 Task: Create new invoice with Date Opened :30-Apr-23, Select Customer: Bar Louie, Terms: Payment Term 2. Make invoice entry for item-1 with Date: 30-Apr-23, Description: Mountain Dew 2 Liter_x000D_
, Action: Material, Income Account: Income:Sales, Quantity: 1, Unit Price: 5, Discount $: 0.55. Make entry for item-2 with Date: 30-Apr-23, Description: Hershey's Cookies 'n' Creme King Size, Action: Material, Income Account: Income:Sales, Quantity: 4, Unit Price: 8.6, Discount $: 1.55. Make entry for item-3 with Date: 30-Apr-23, Description: Case Krusteaz Belgian Waffle Mix (5 lb), Action: Material, Income Account: Income:Sales, Quantity: 2, Unit Price: 9.6, Discount $: 2.05. Write Notes: 'Looking forward to serving you again.'. Post Invoice with Post Date: 30-Apr-23, Post to Accounts: Assets:Accounts Receivable. Pay / Process Payment with Transaction Date: 15-May-23, Amount: 54.45, Transfer Account: Checking Account. Print Invoice, display notes by going to Option, then go to Display Tab and check 'Invoice Notes'.
Action: Mouse moved to (160, 30)
Screenshot: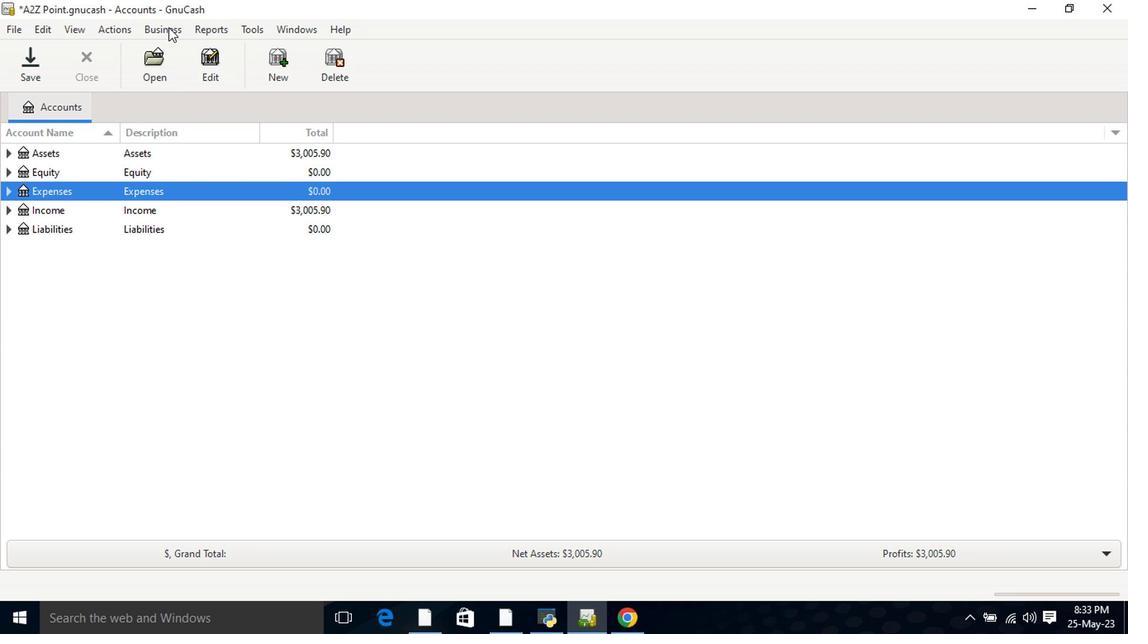 
Action: Mouse pressed left at (160, 30)
Screenshot: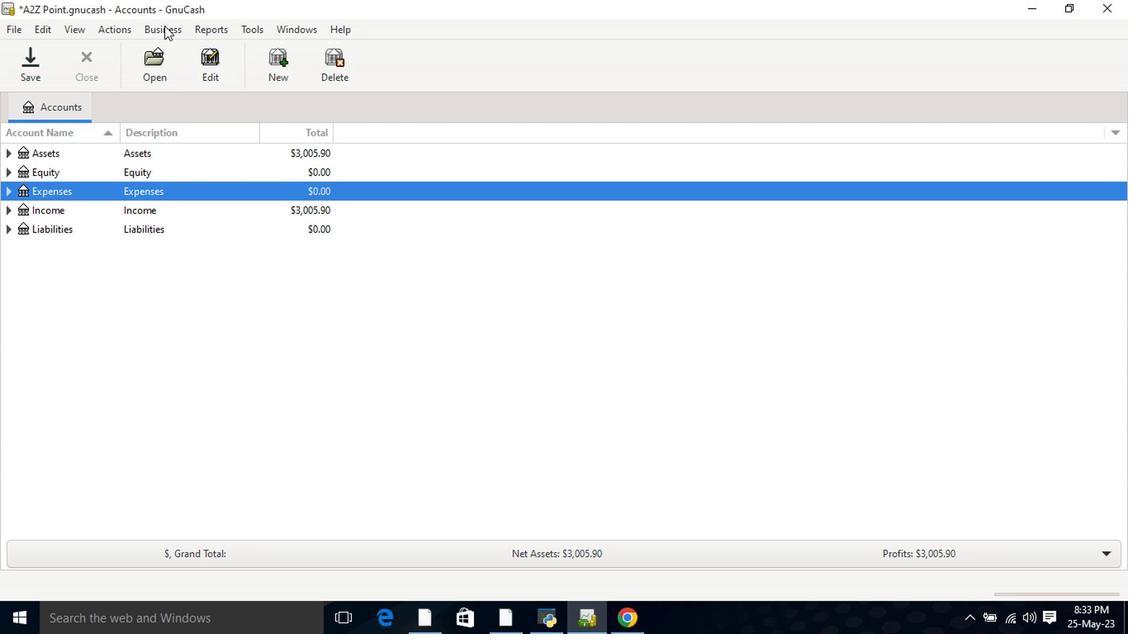 
Action: Mouse moved to (364, 115)
Screenshot: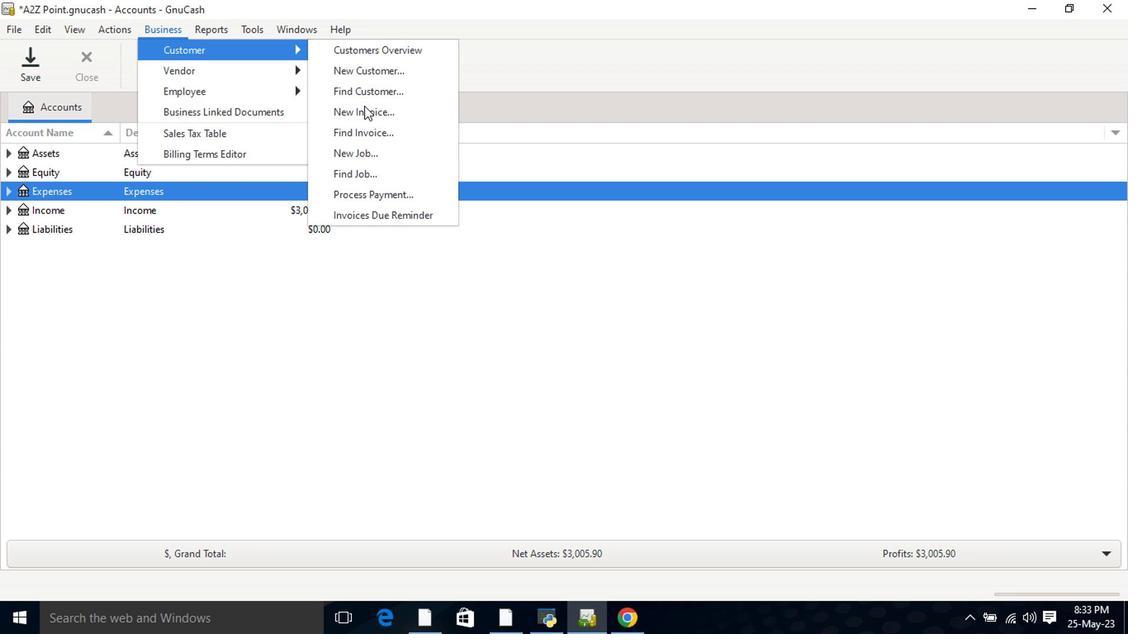 
Action: Mouse pressed left at (364, 115)
Screenshot: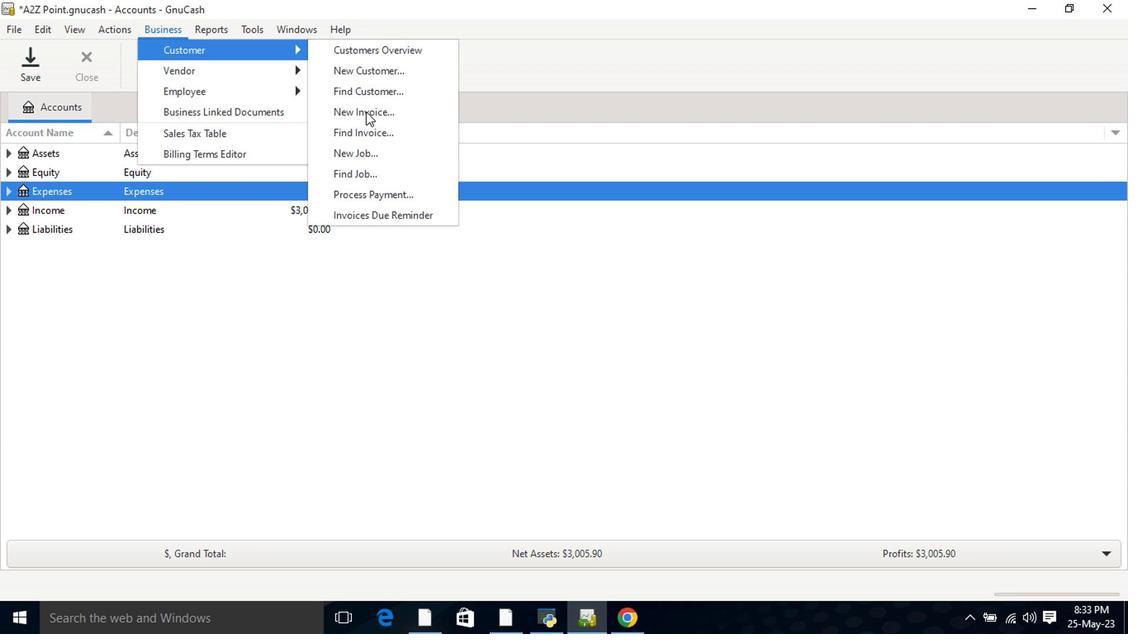 
Action: Mouse moved to (686, 257)
Screenshot: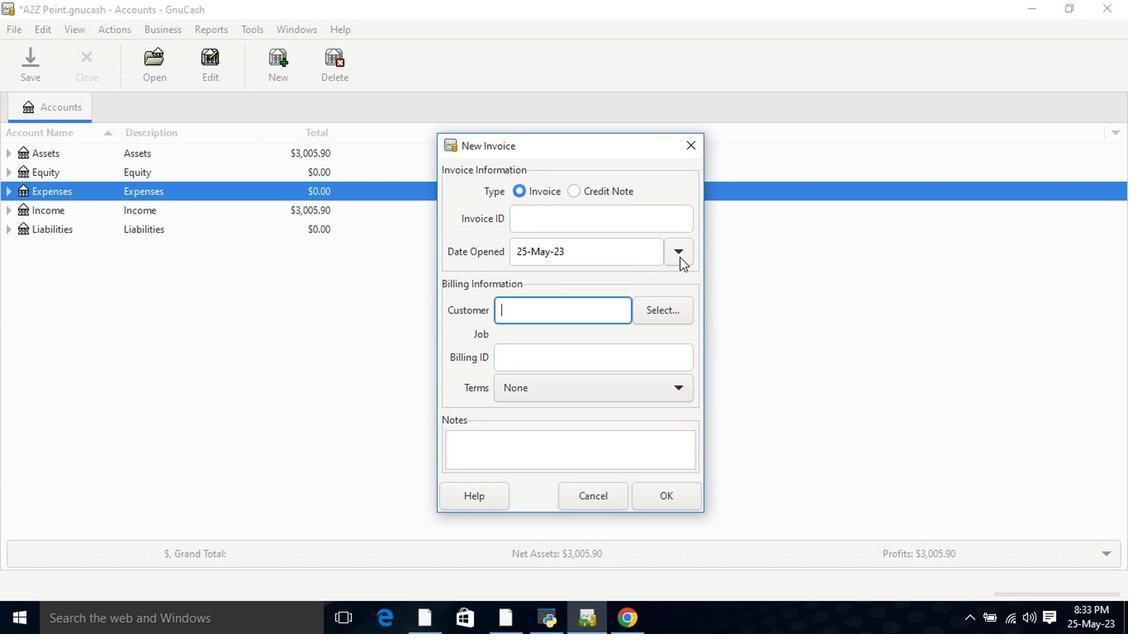 
Action: Mouse pressed left at (686, 257)
Screenshot: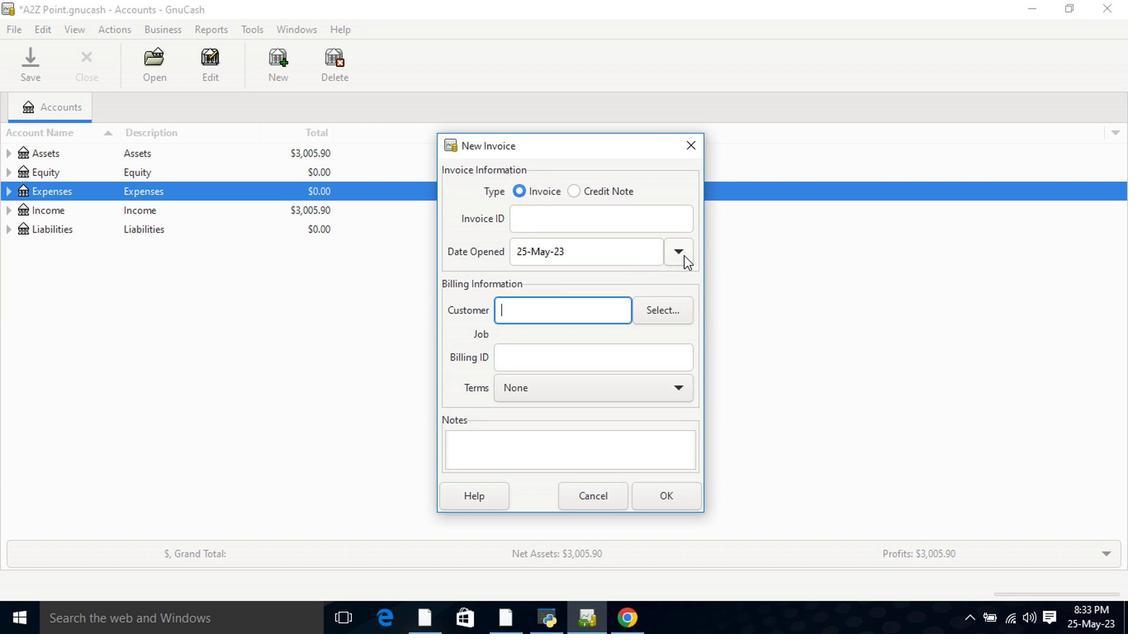 
Action: Mouse moved to (547, 277)
Screenshot: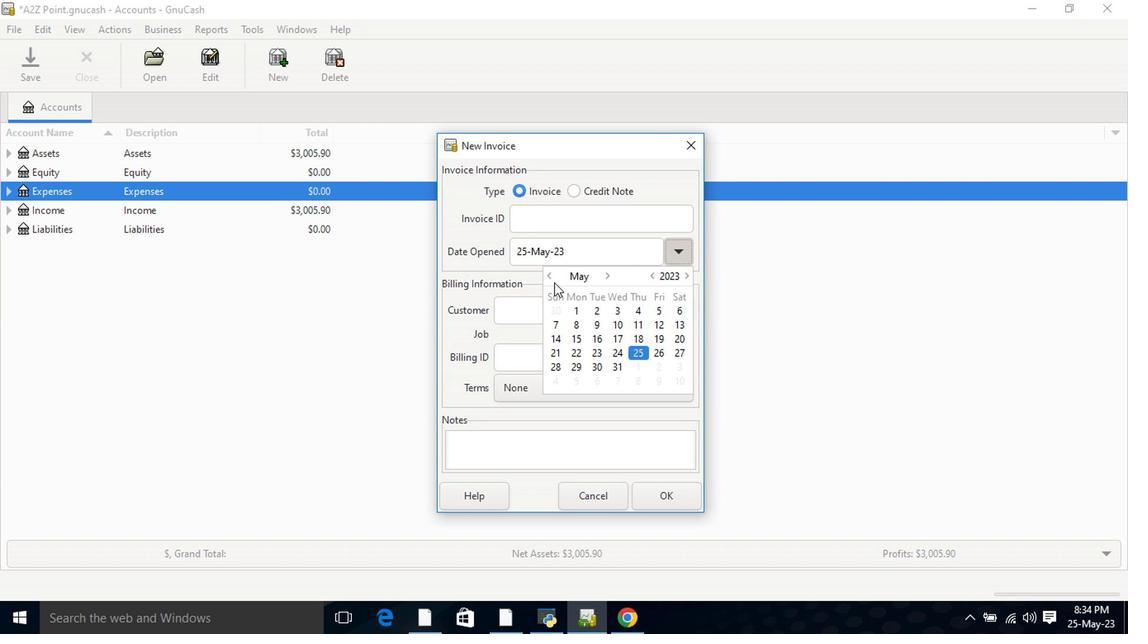 
Action: Mouse pressed left at (547, 277)
Screenshot: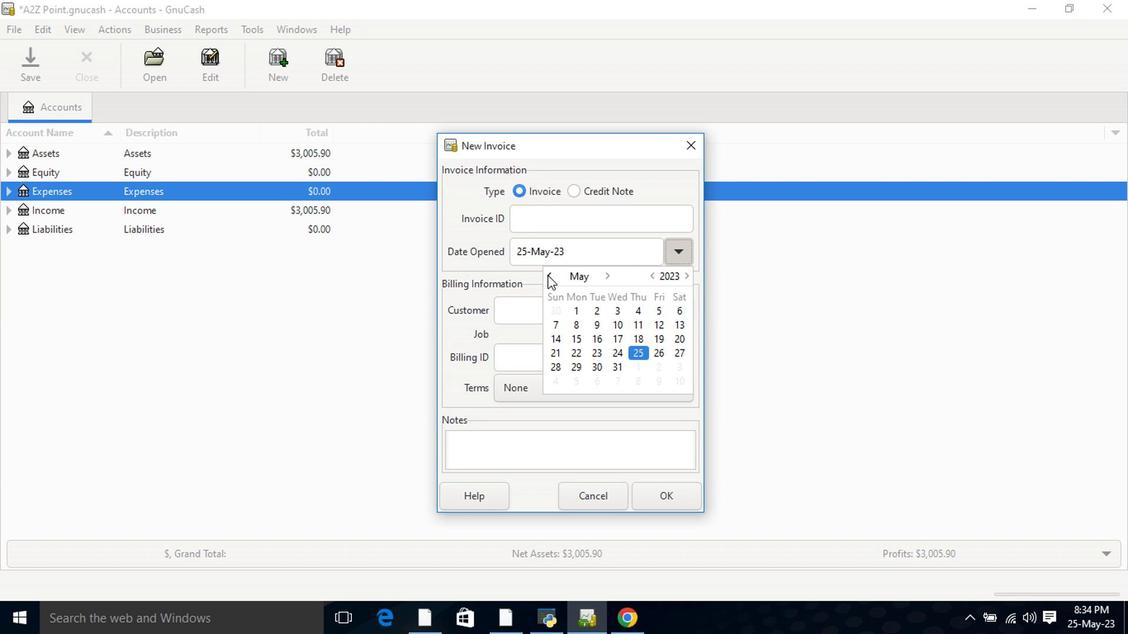 
Action: Mouse moved to (556, 381)
Screenshot: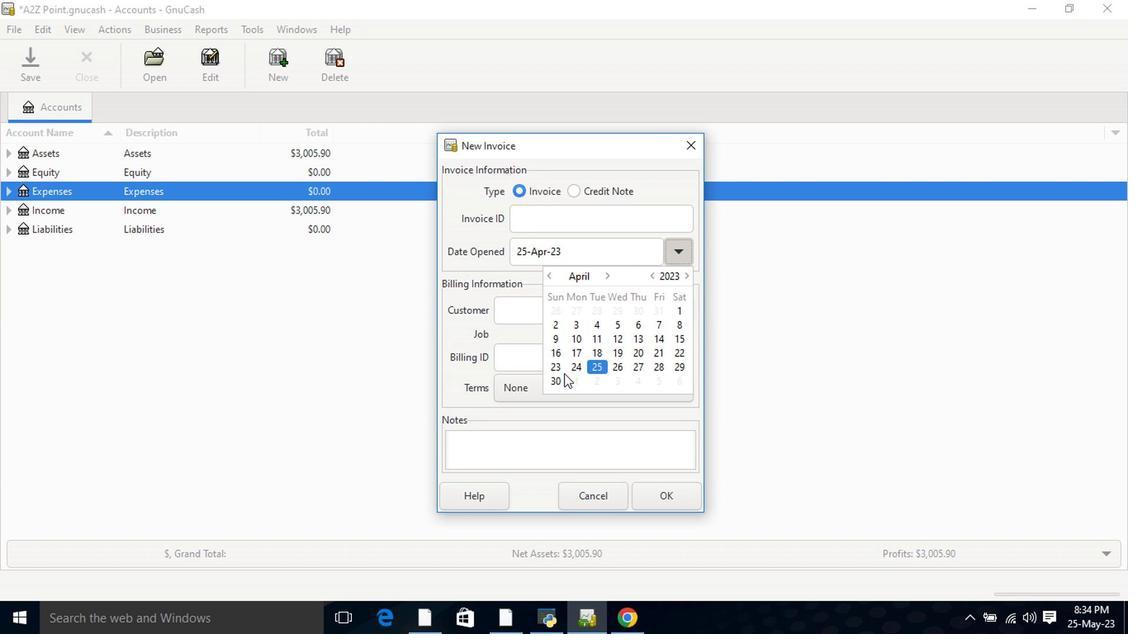 
Action: Mouse pressed left at (556, 381)
Screenshot: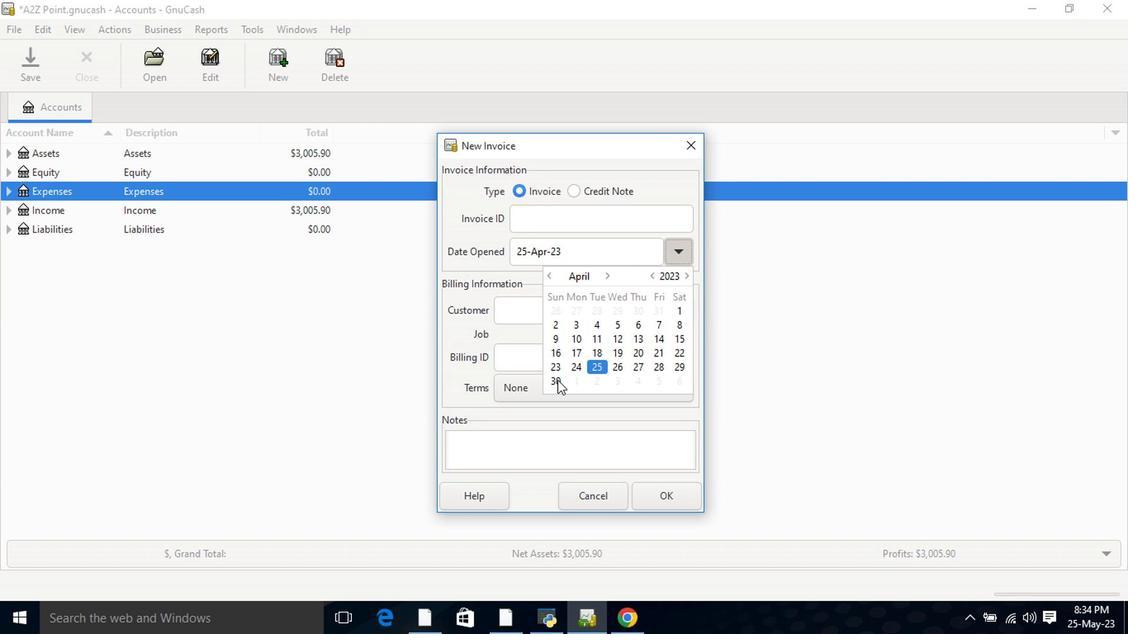 
Action: Mouse pressed left at (556, 381)
Screenshot: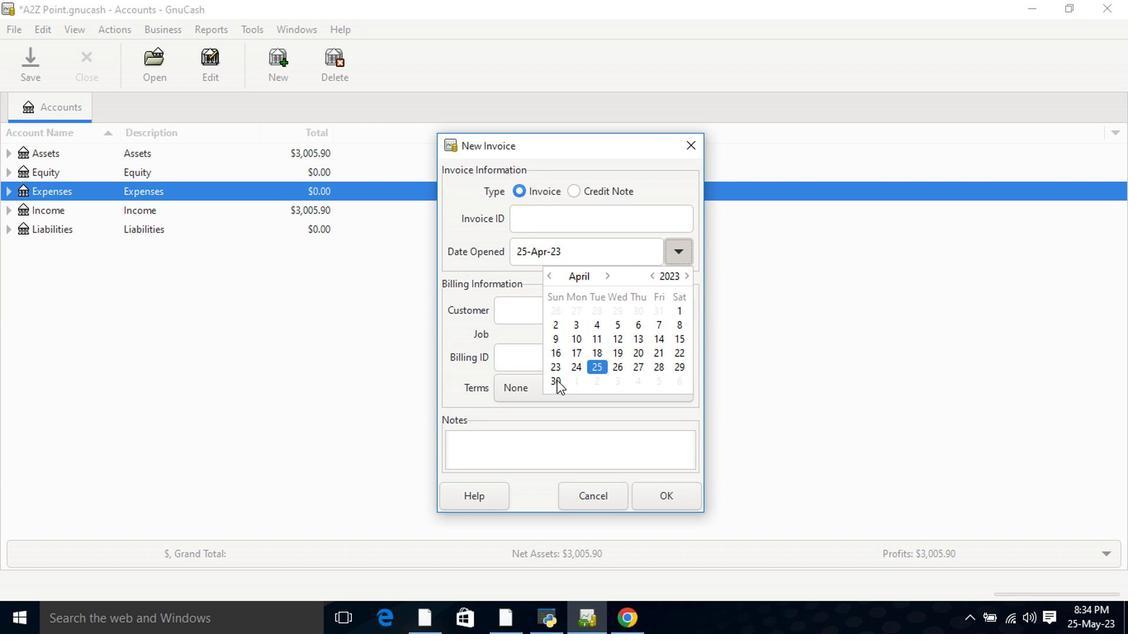 
Action: Mouse moved to (539, 316)
Screenshot: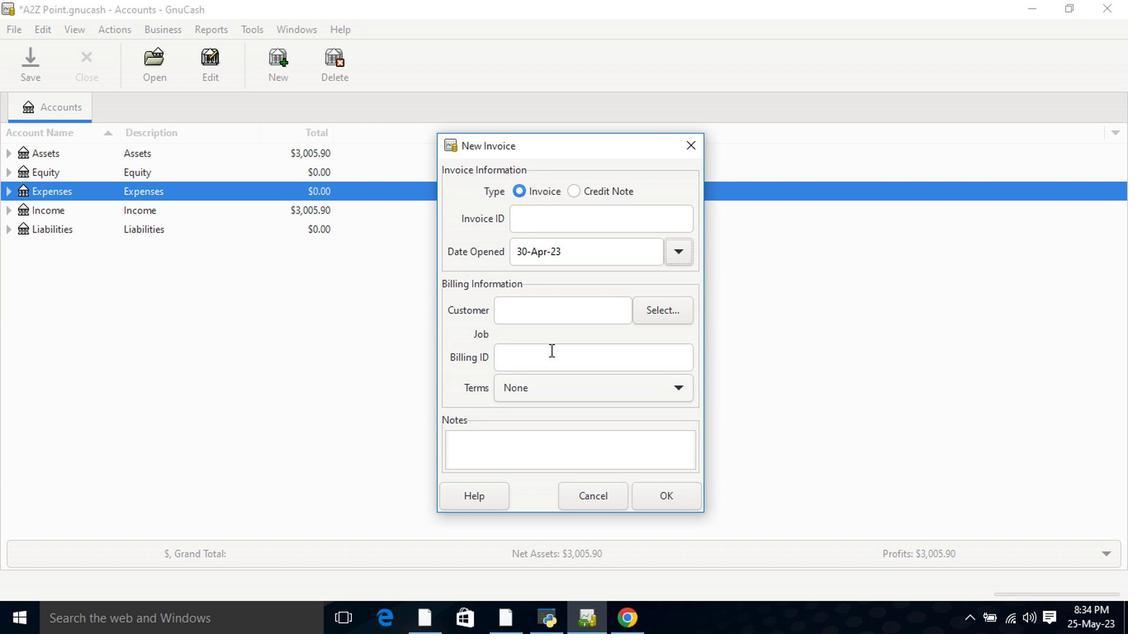 
Action: Mouse pressed left at (539, 316)
Screenshot: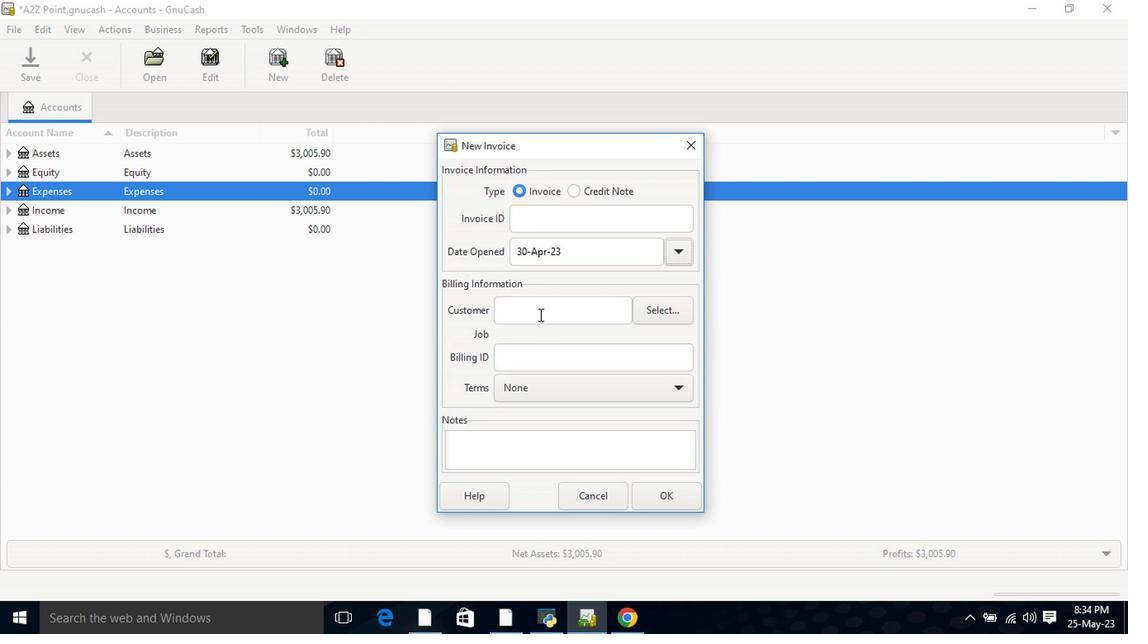 
Action: Key pressed <Key.shift>bar
Screenshot: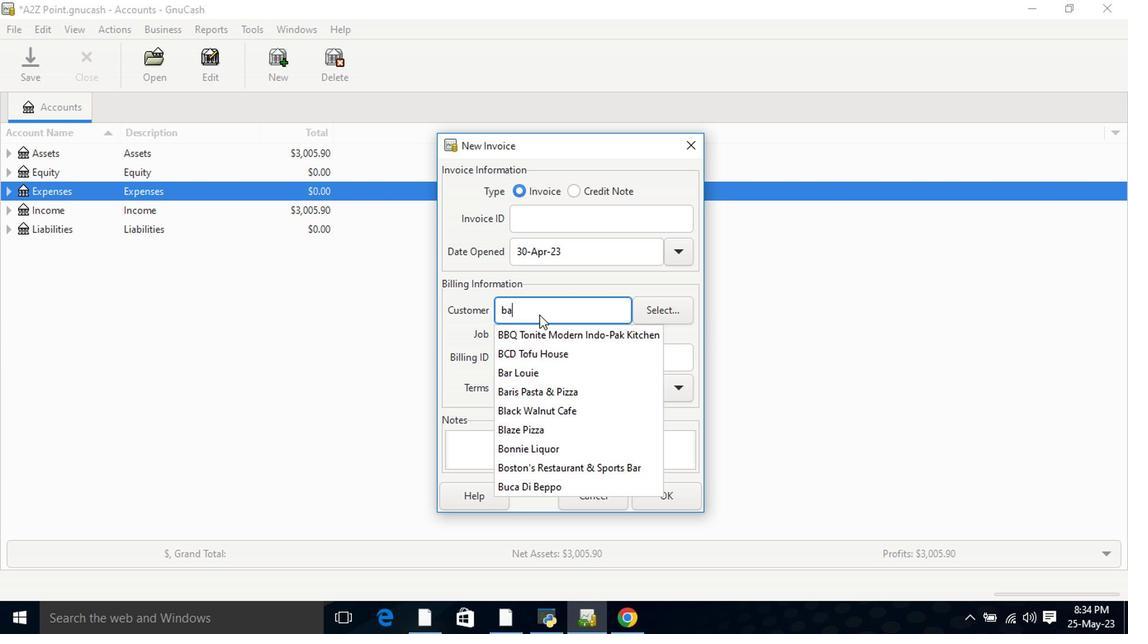 
Action: Mouse moved to (547, 333)
Screenshot: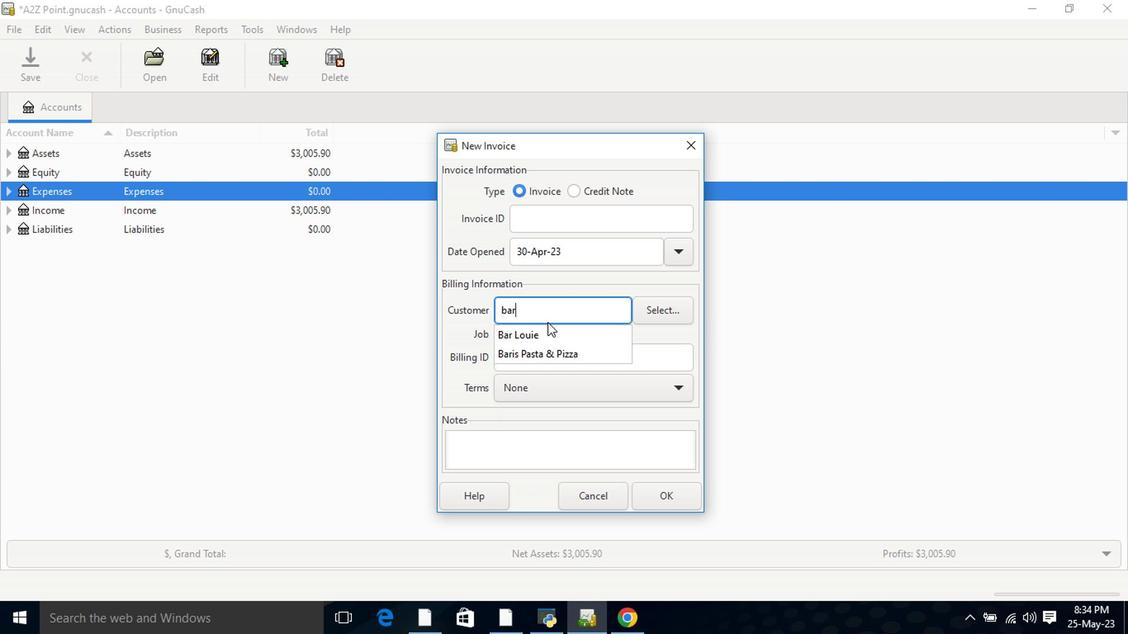 
Action: Mouse pressed left at (547, 333)
Screenshot: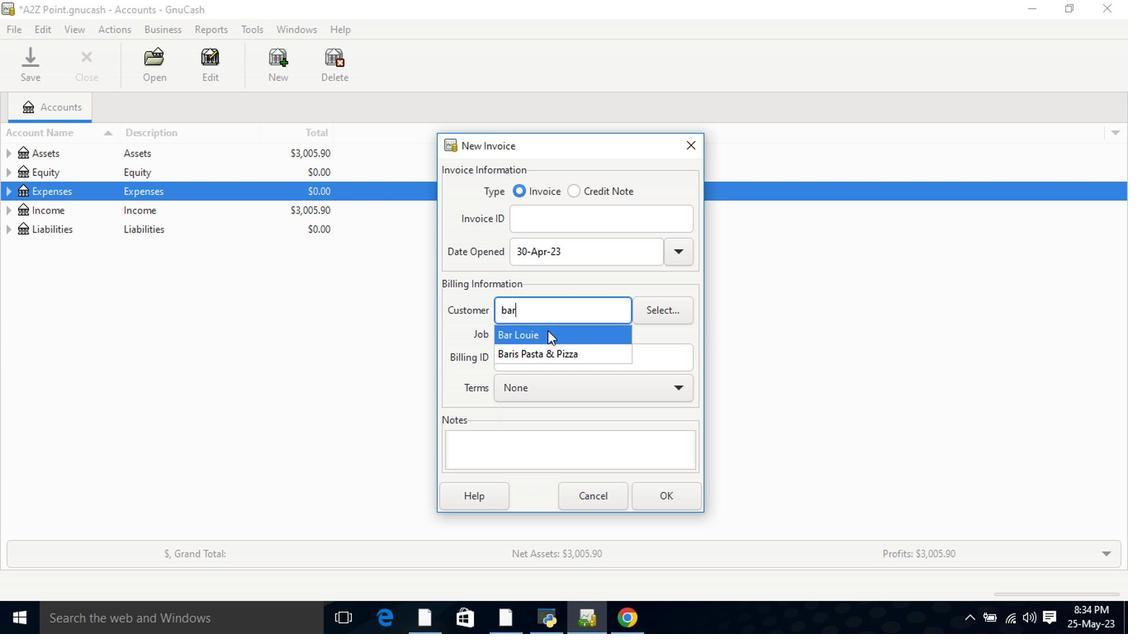 
Action: Mouse moved to (537, 407)
Screenshot: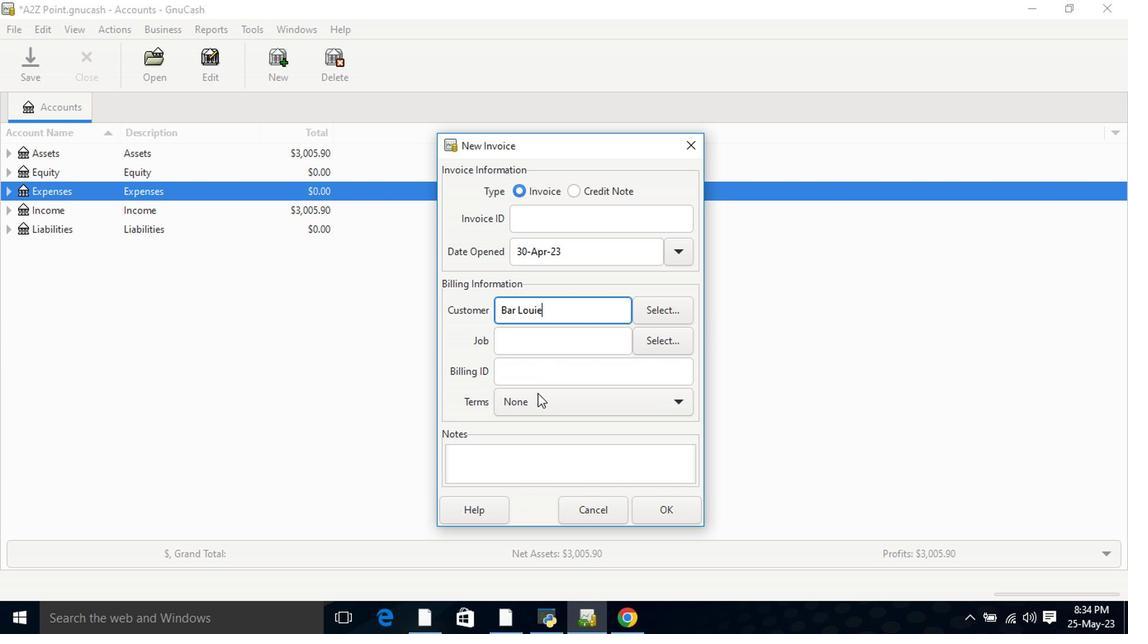 
Action: Mouse pressed left at (537, 407)
Screenshot: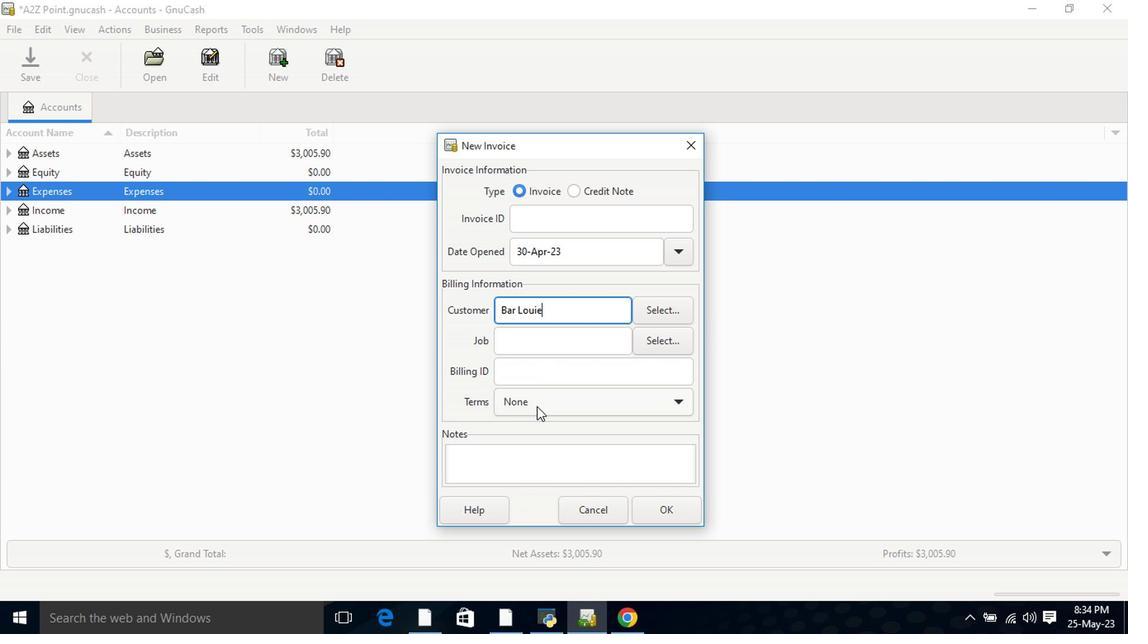 
Action: Mouse moved to (543, 453)
Screenshot: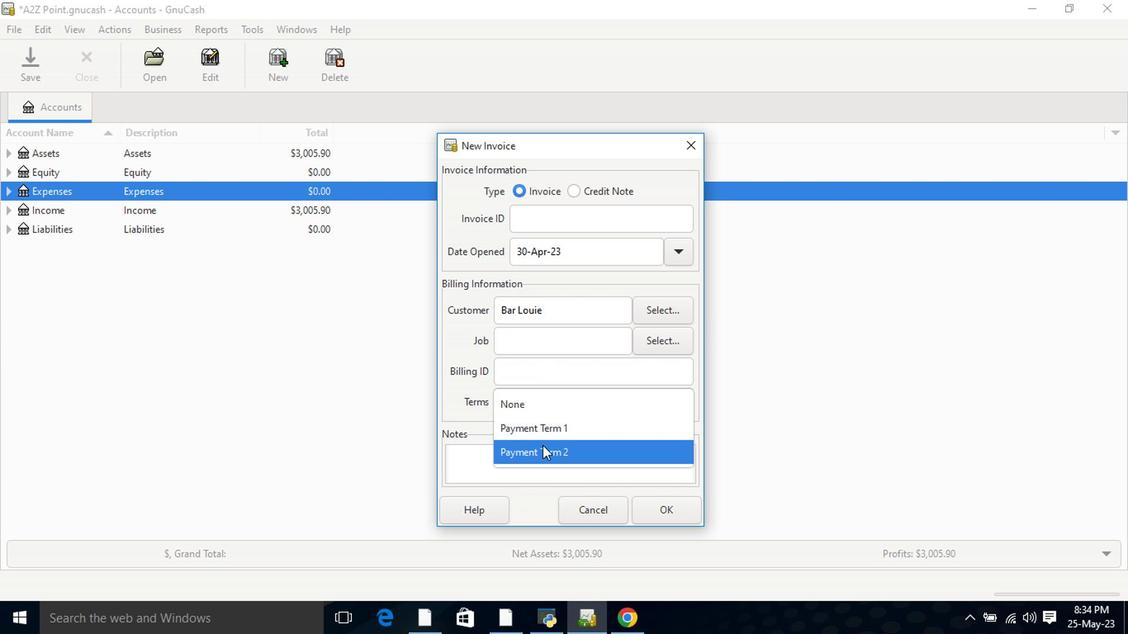 
Action: Mouse pressed left at (543, 453)
Screenshot: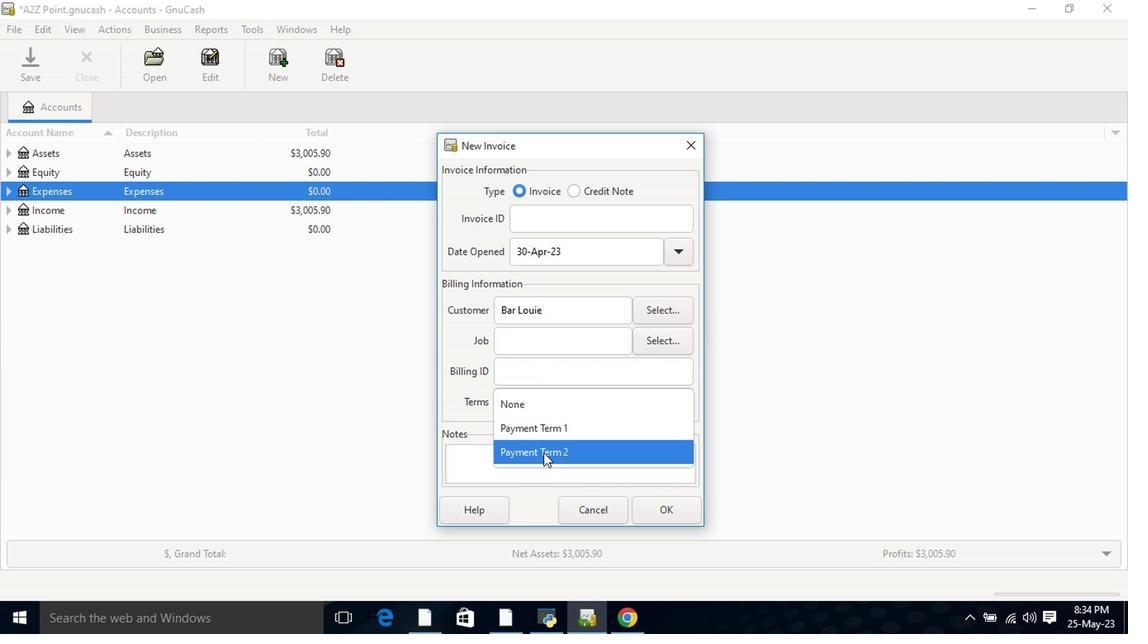 
Action: Mouse moved to (654, 515)
Screenshot: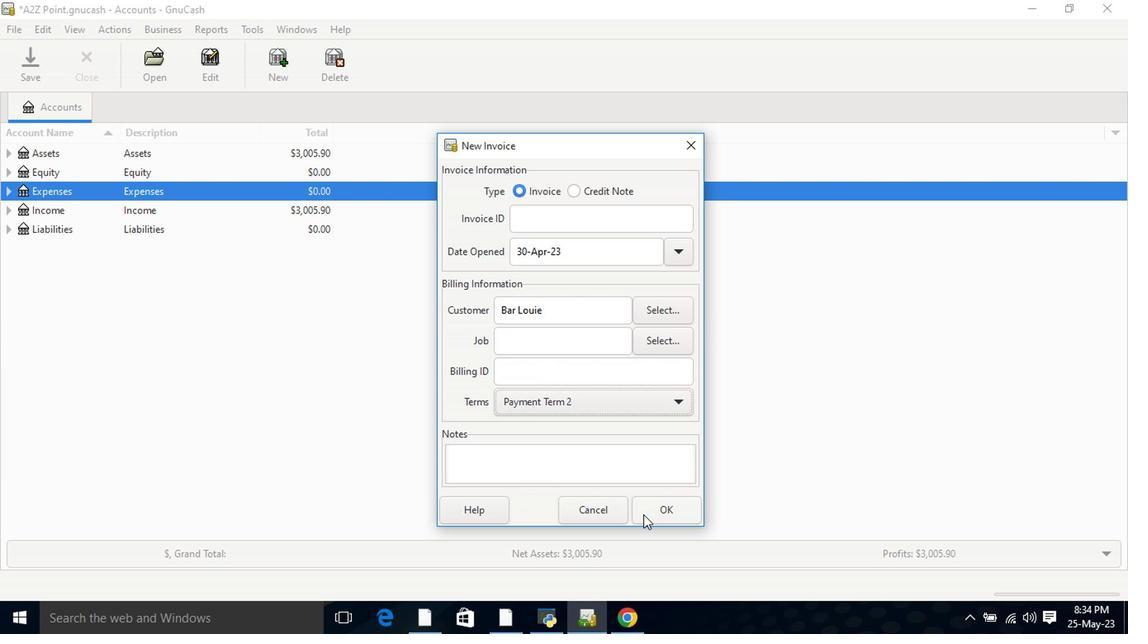 
Action: Mouse pressed left at (654, 515)
Screenshot: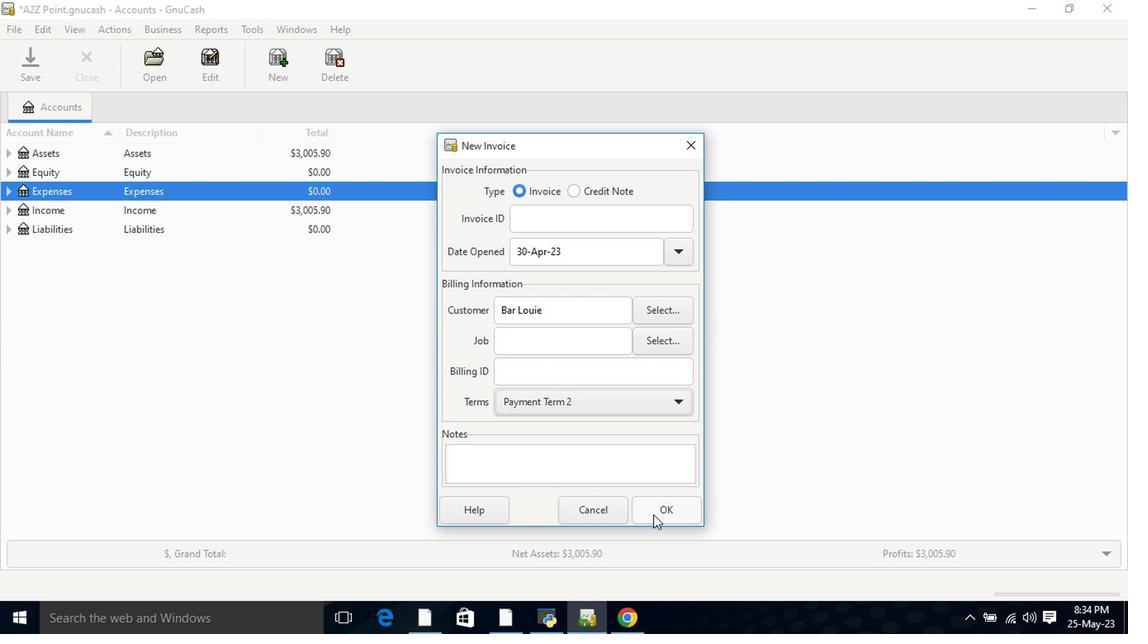 
Action: Mouse moved to (72, 323)
Screenshot: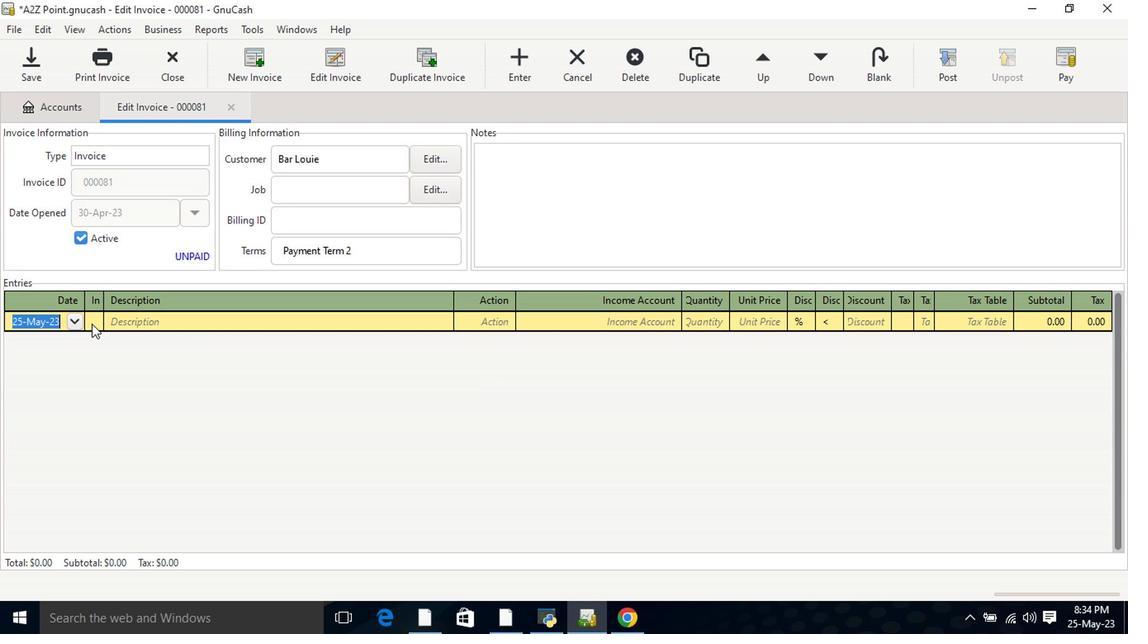 
Action: Mouse pressed left at (72, 323)
Screenshot: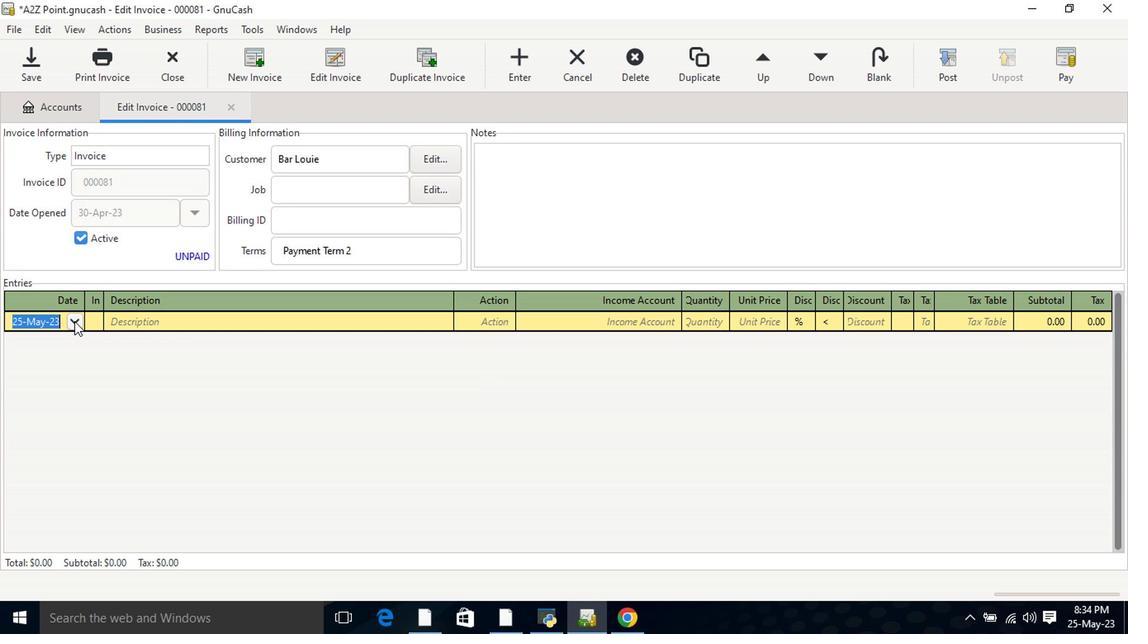 
Action: Mouse moved to (8, 346)
Screenshot: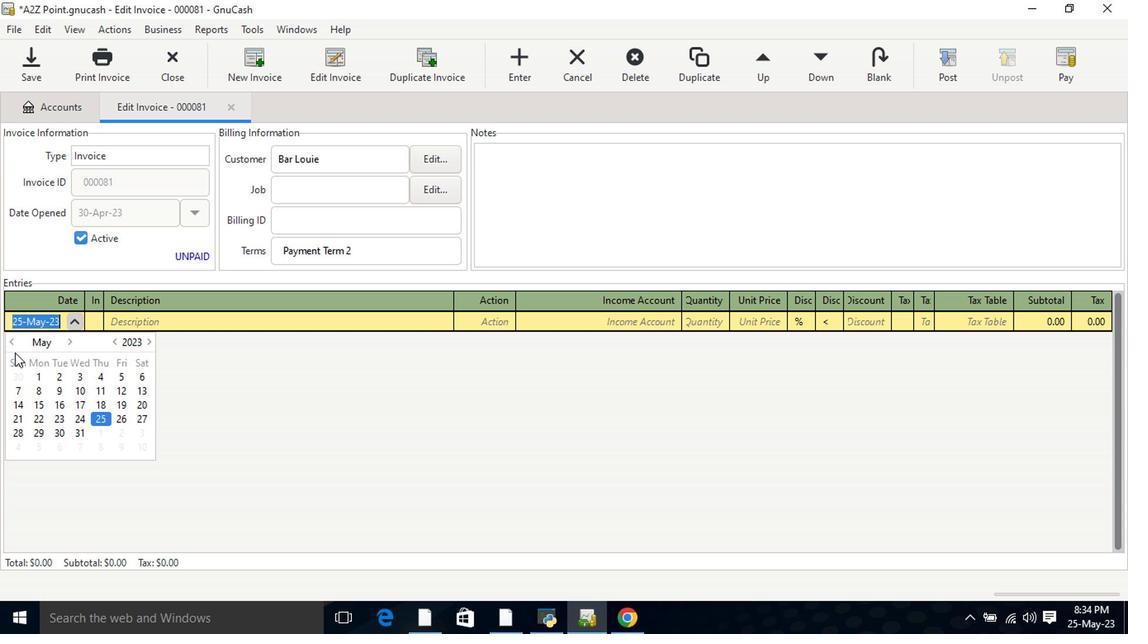 
Action: Mouse pressed left at (8, 346)
Screenshot: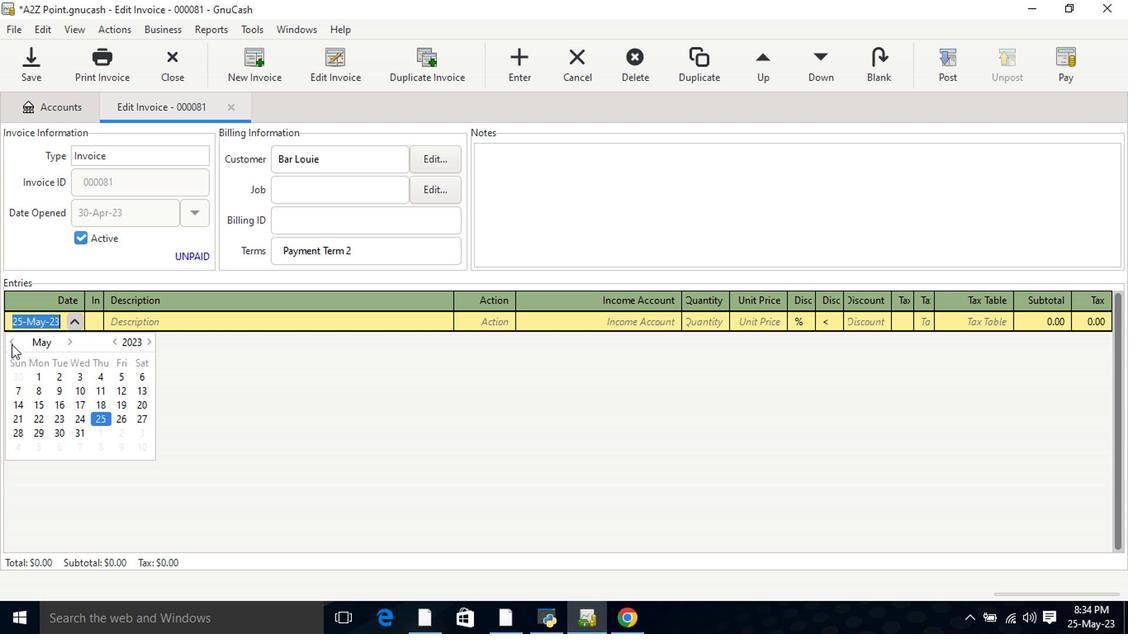 
Action: Mouse moved to (19, 443)
Screenshot: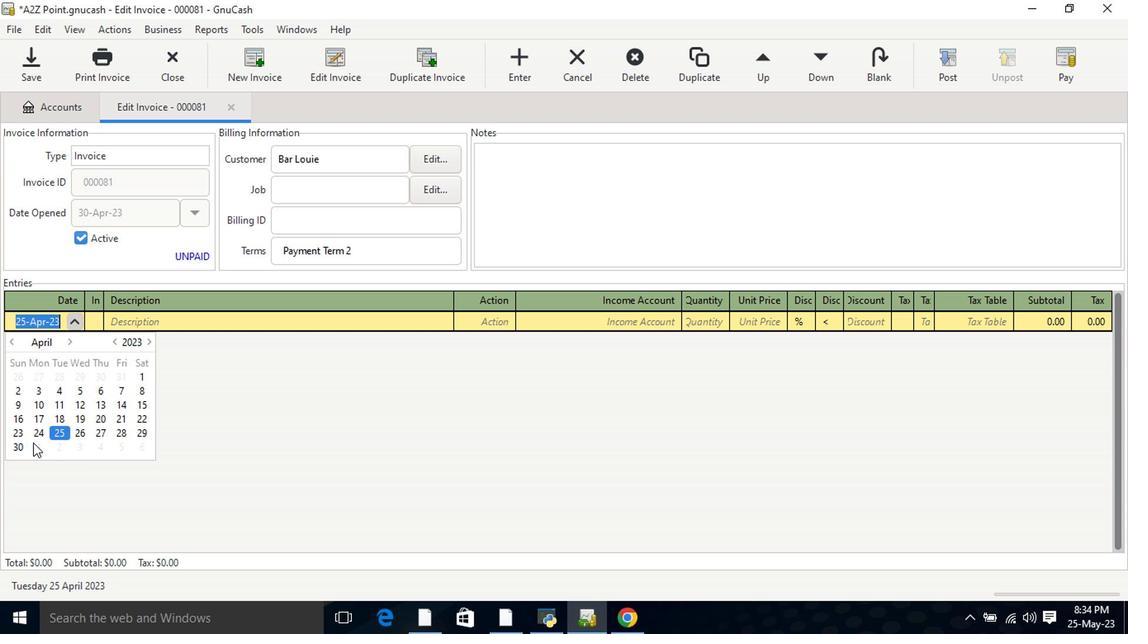 
Action: Mouse pressed left at (19, 443)
Screenshot: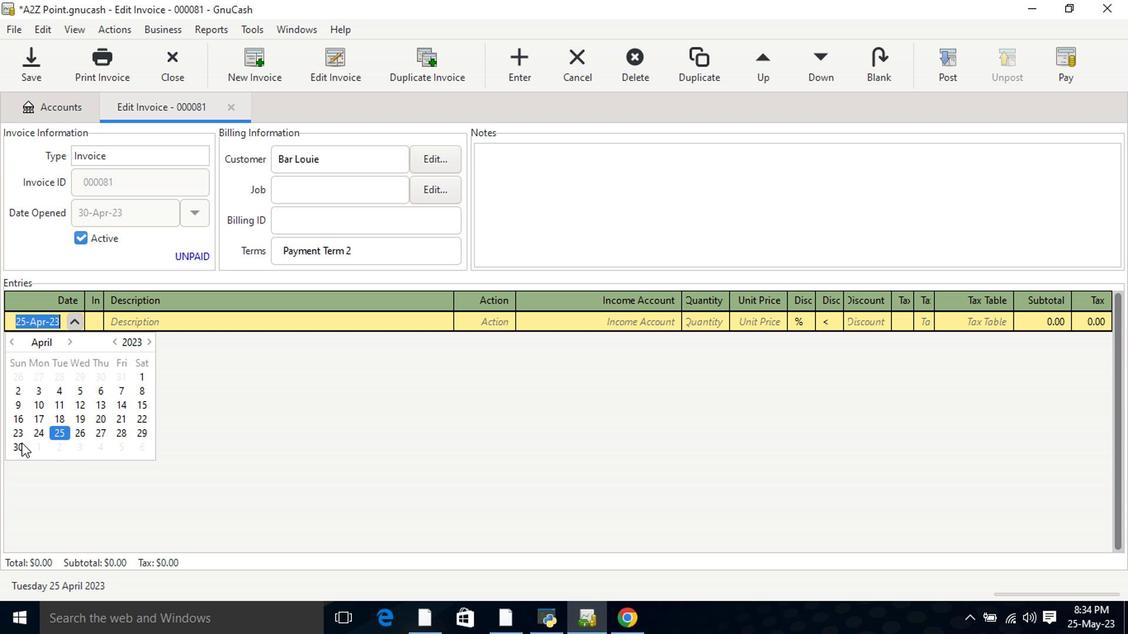 
Action: Mouse moved to (19, 443)
Screenshot: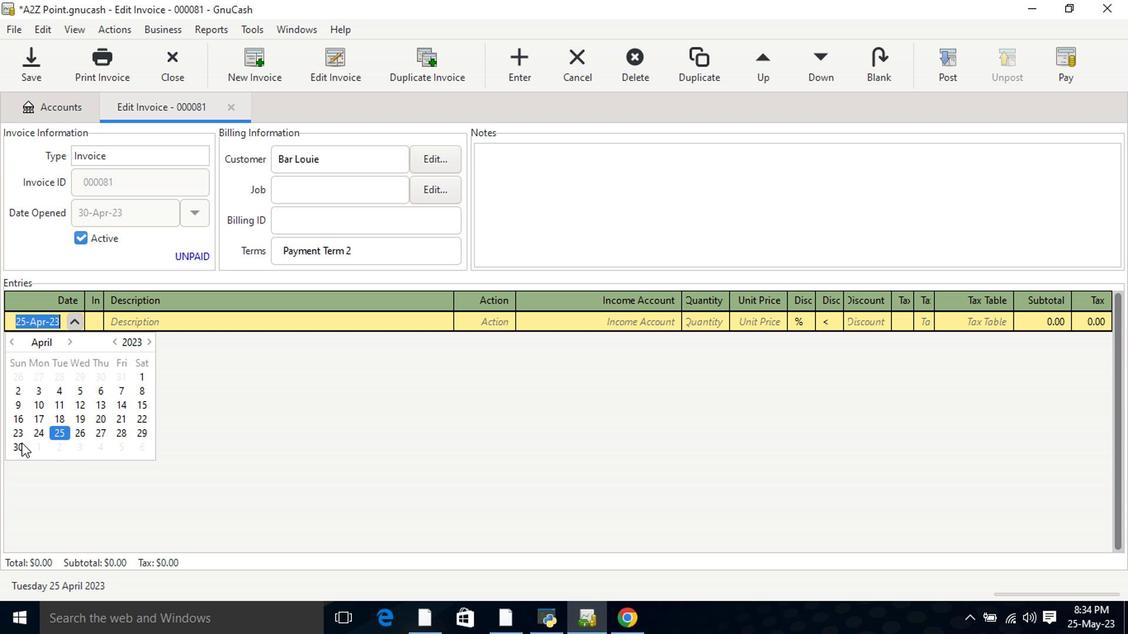 
Action: Mouse pressed left at (19, 443)
Screenshot: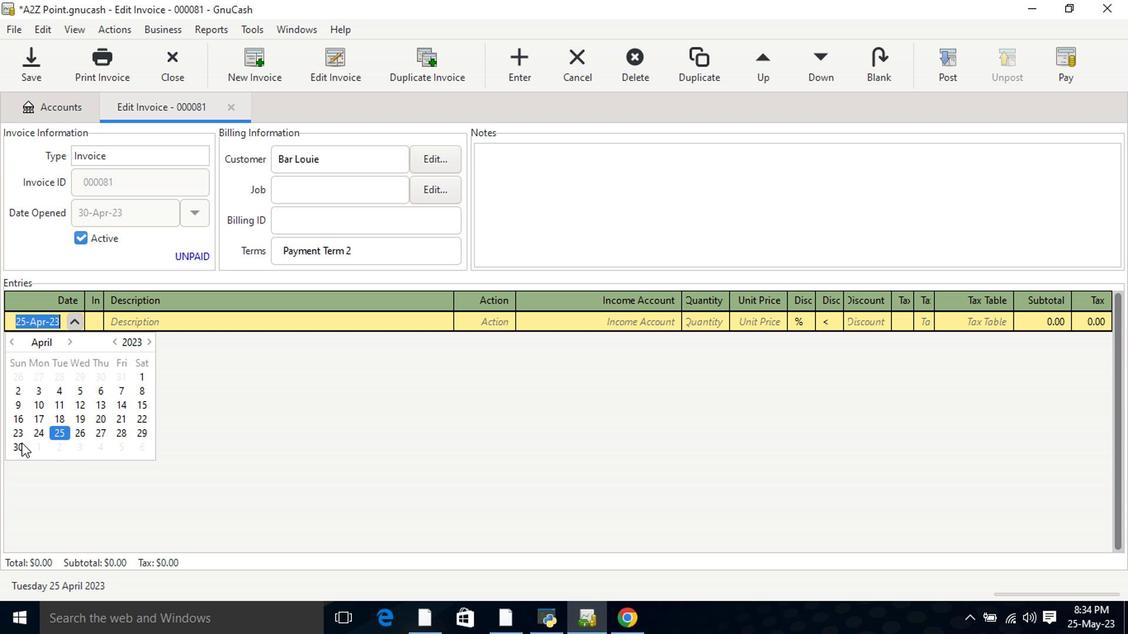 
Action: Mouse moved to (164, 320)
Screenshot: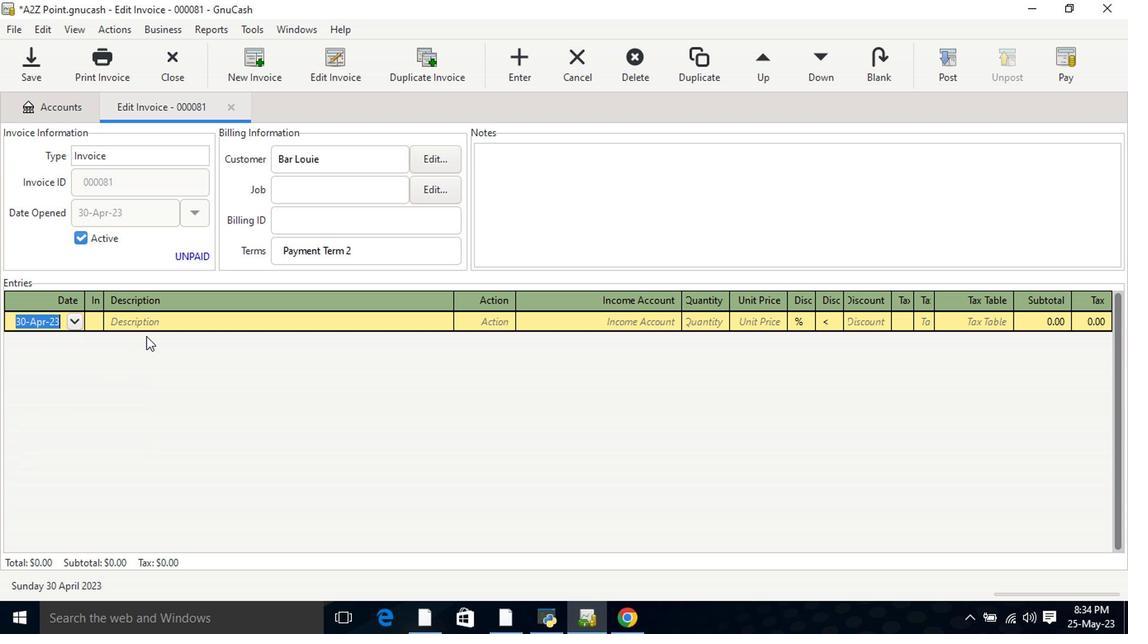 
Action: Mouse pressed left at (164, 320)
Screenshot: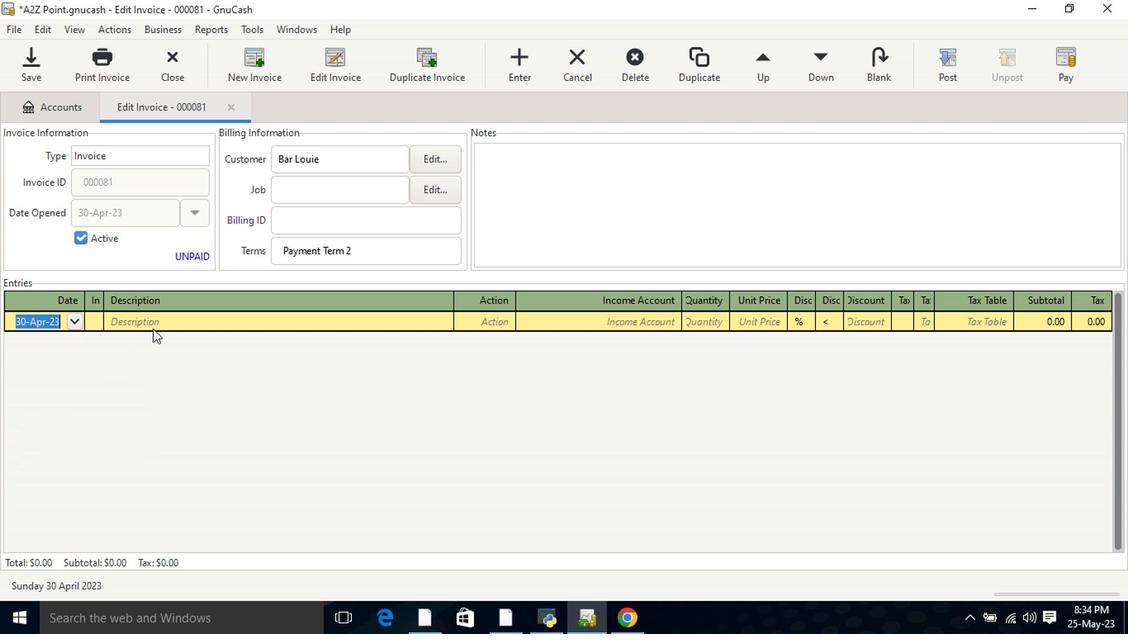 
Action: Mouse moved to (168, 330)
Screenshot: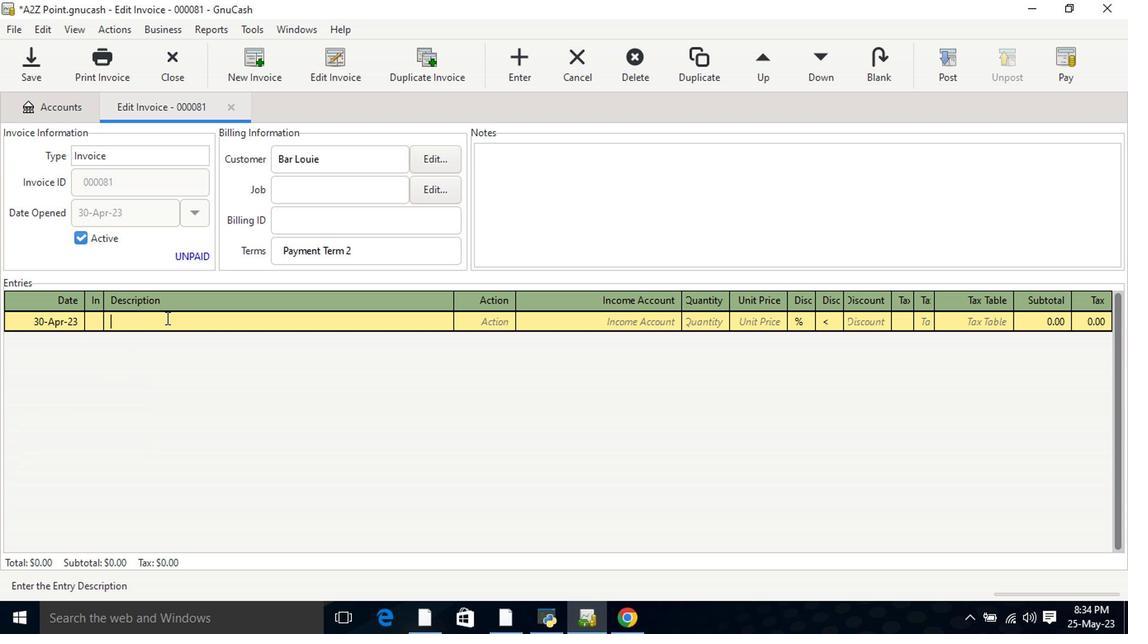 
Action: Key pressed <Key.shift>Mountain<Key.right><Key.space>2<Key.space><Key.shift>Liter<Key.tab>mate<Key.tab>incom<Key.down><Key.down><Key.down><Key.tab>1<Key.tab>5<Key.tab>
Screenshot: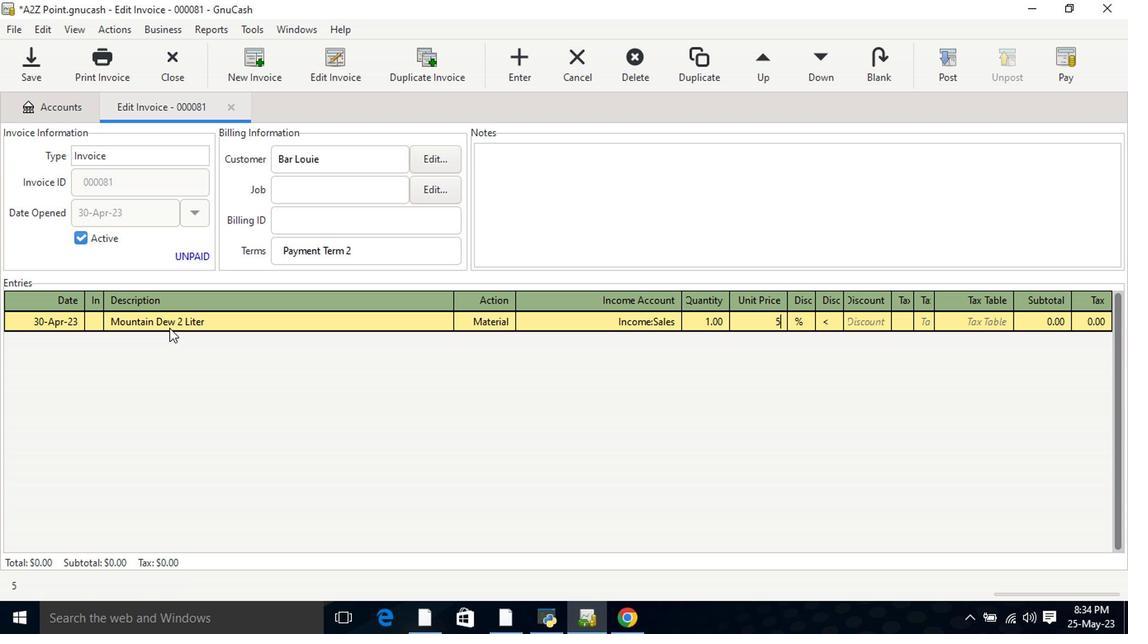 
Action: Mouse moved to (806, 323)
Screenshot: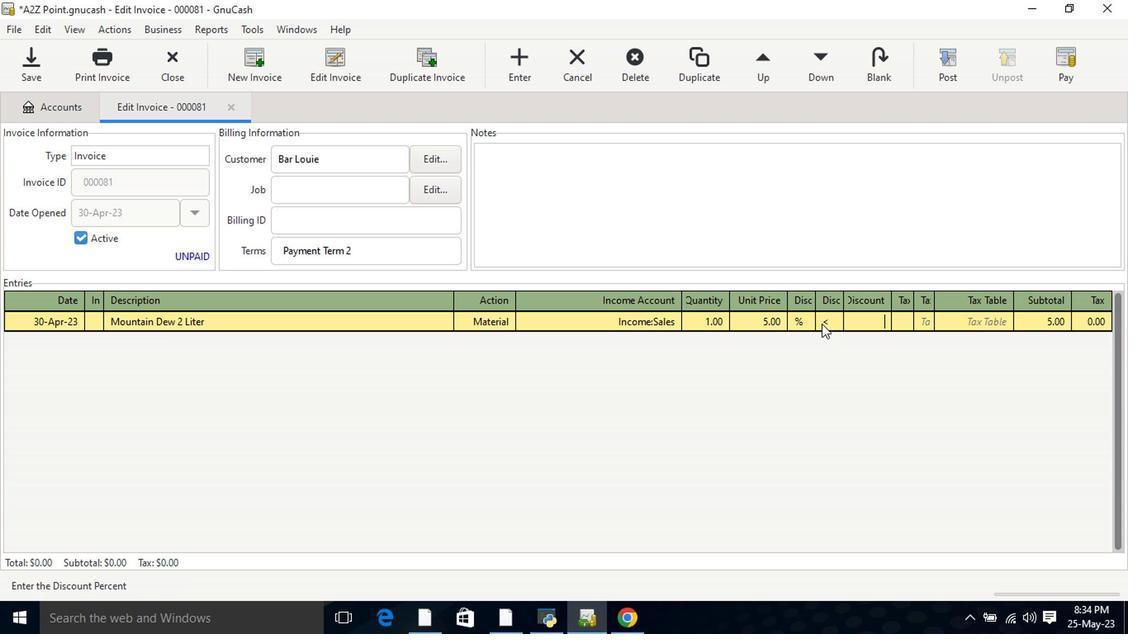 
Action: Mouse pressed left at (806, 323)
Screenshot: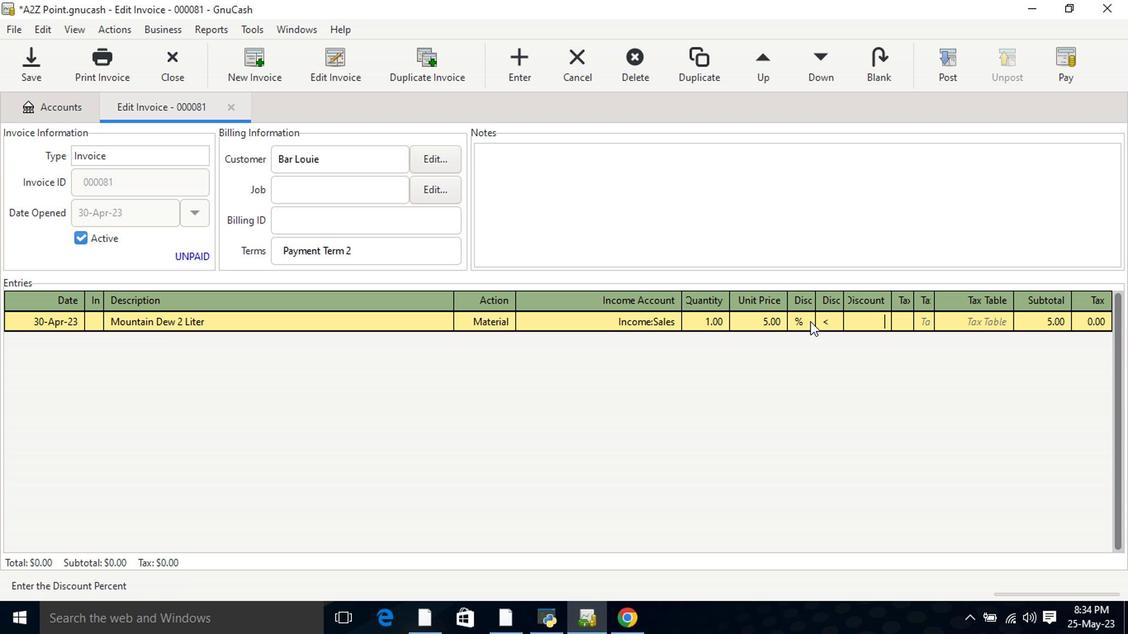 
Action: Mouse moved to (828, 323)
Screenshot: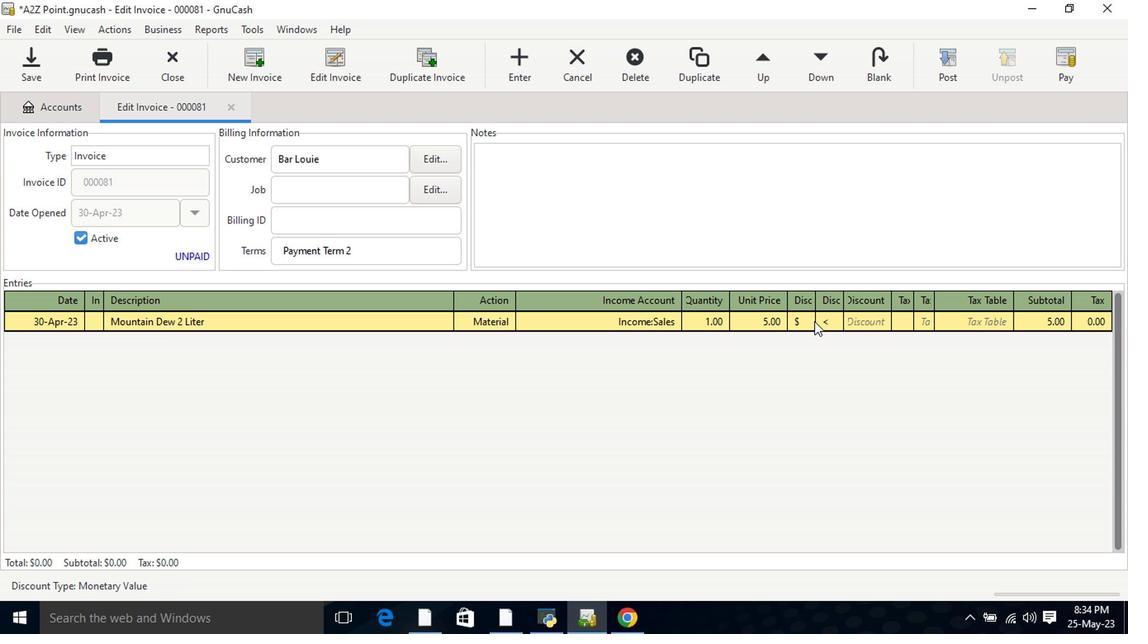 
Action: Mouse pressed left at (828, 323)
Screenshot: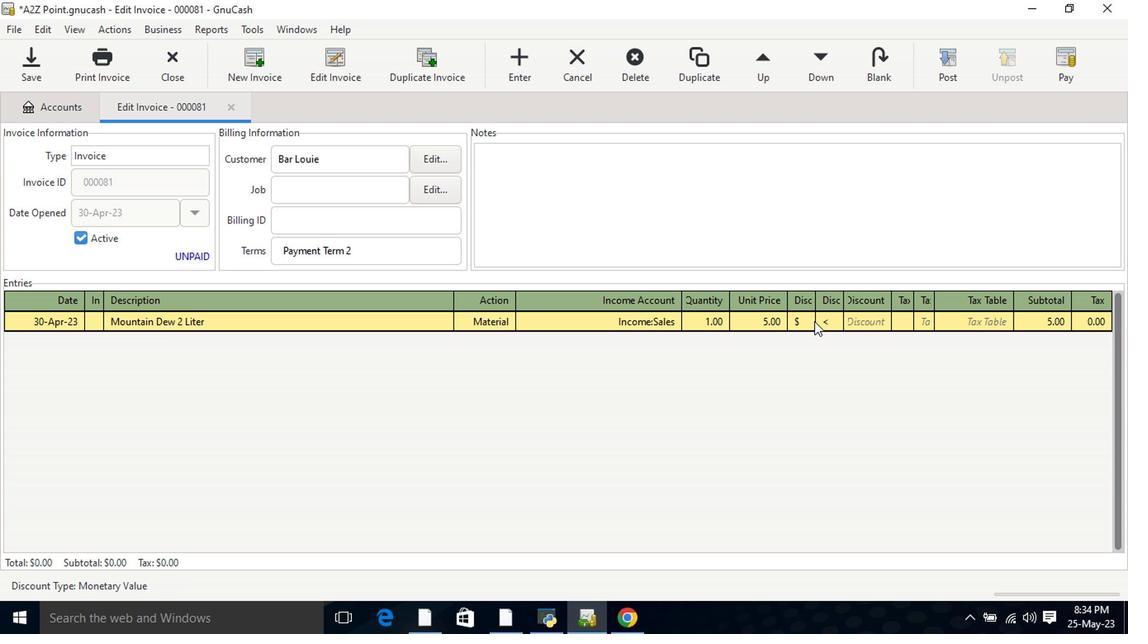 
Action: Mouse moved to (866, 322)
Screenshot: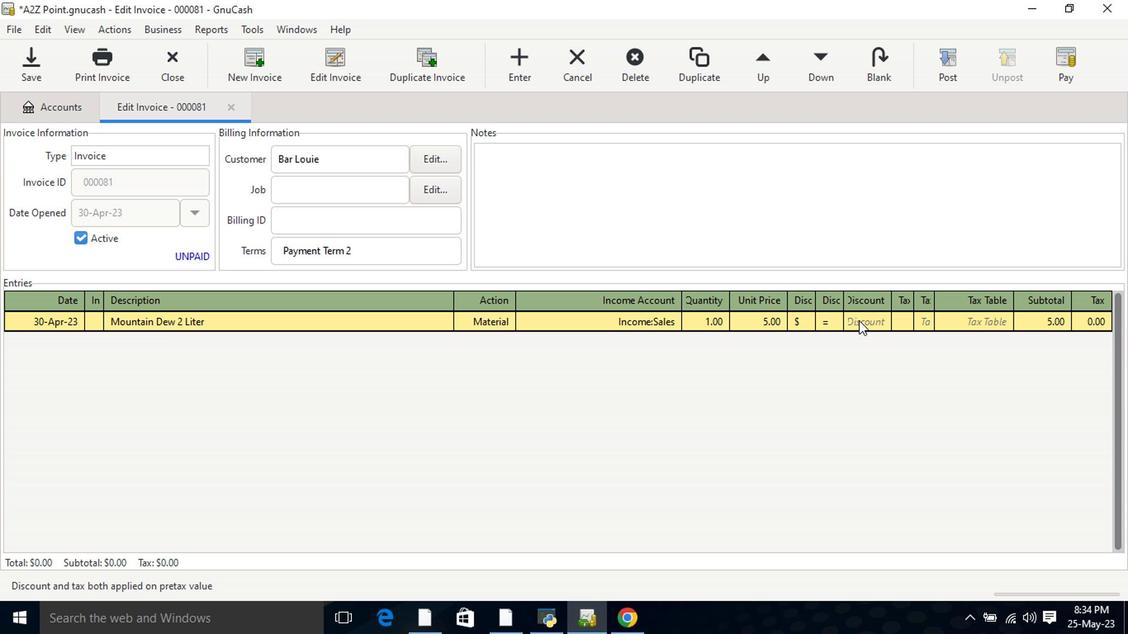 
Action: Mouse pressed left at (866, 322)
Screenshot: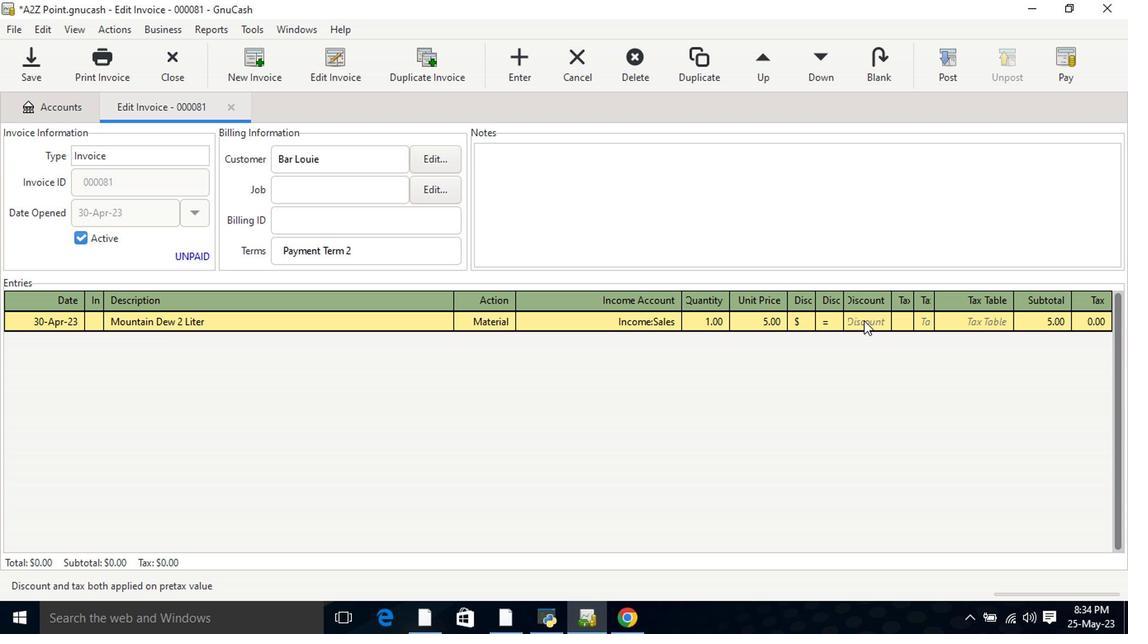 
Action: Key pressed 0.55<Key.tab><Key.tab><Key.shift>hersey's<Key.space><Key.shift>Cookies<Key.space><Key.shift_r>"<Key.backspace>'n'<Key.space><Key.shift>Creme<Key.space><Key.shift>King<Key.space><Key.shift>Size<Key.tab>mate<Key.tab>incom<Key.down><Key.down><Key.down><Key.tab>4<Key.tab>
Screenshot: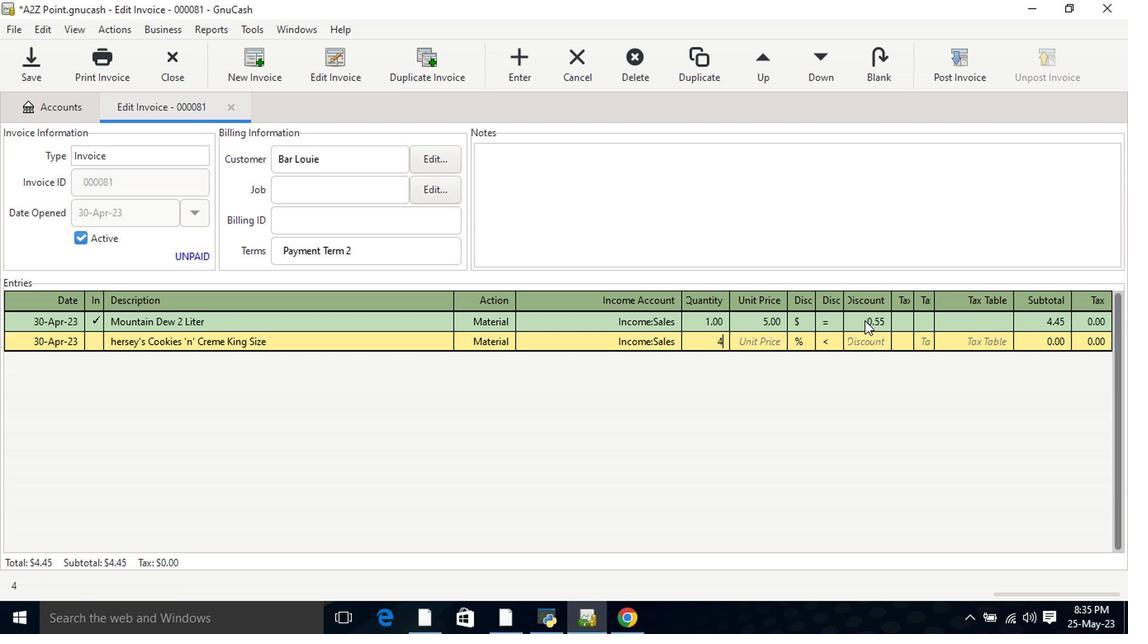
Action: Mouse moved to (802, 326)
Screenshot: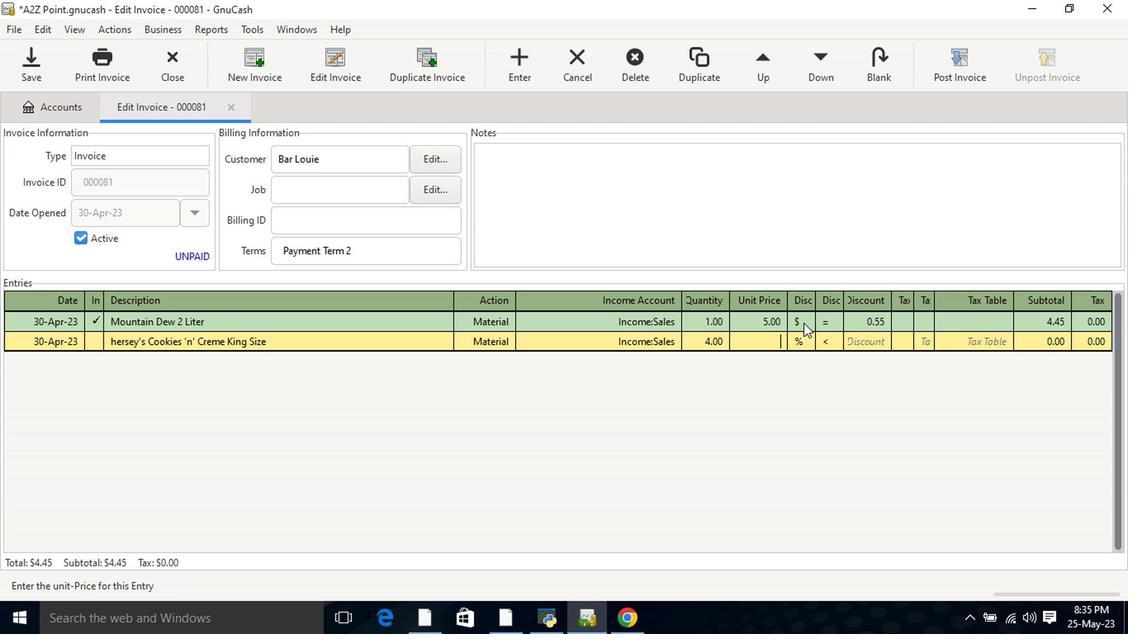
Action: Key pressed 8.6<Key.tab>
Screenshot: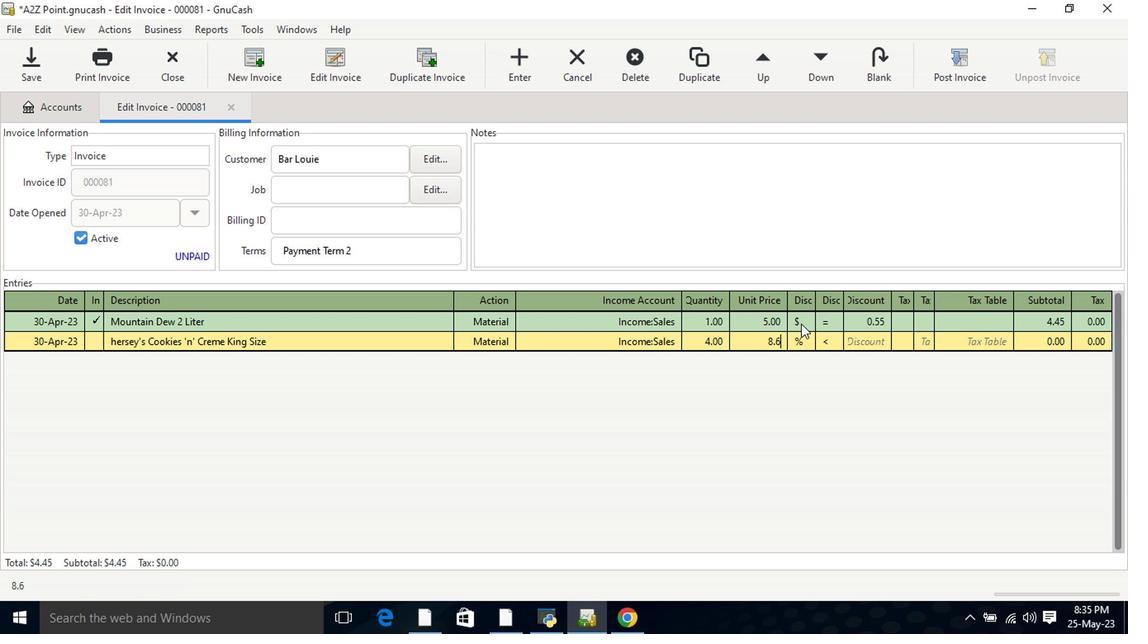 
Action: Mouse moved to (803, 344)
Screenshot: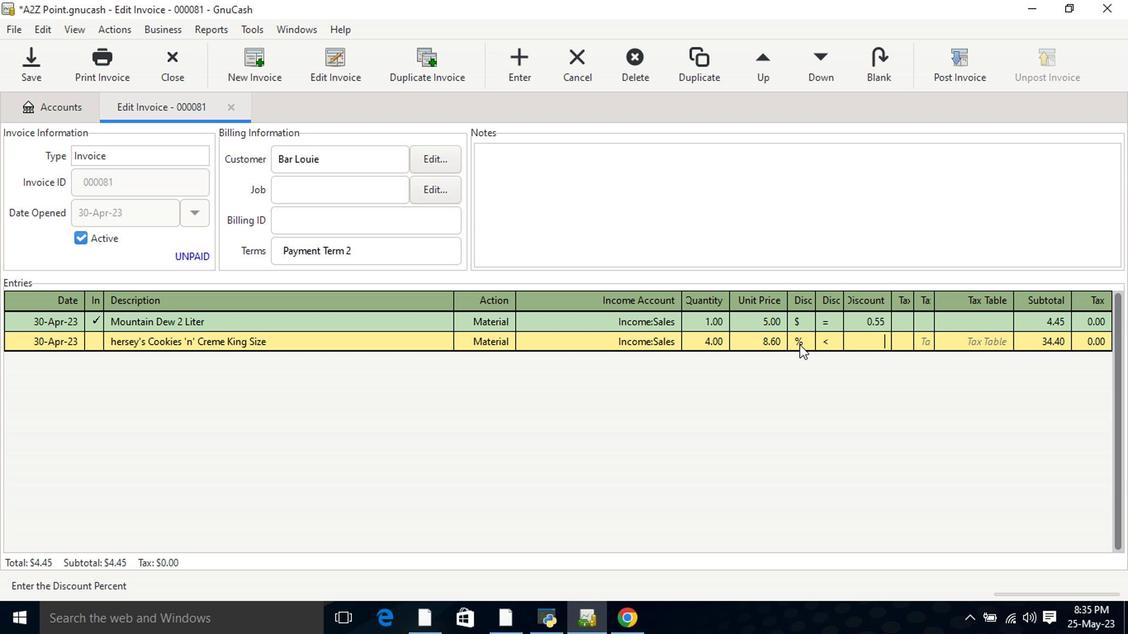 
Action: Mouse pressed left at (803, 344)
Screenshot: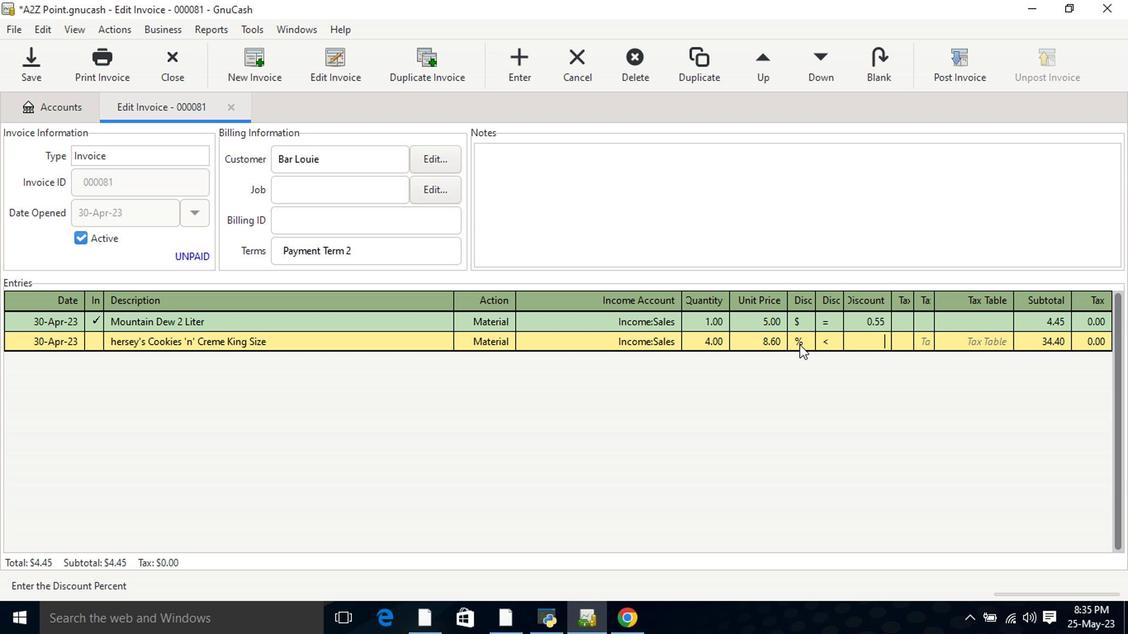 
Action: Mouse moved to (826, 341)
Screenshot: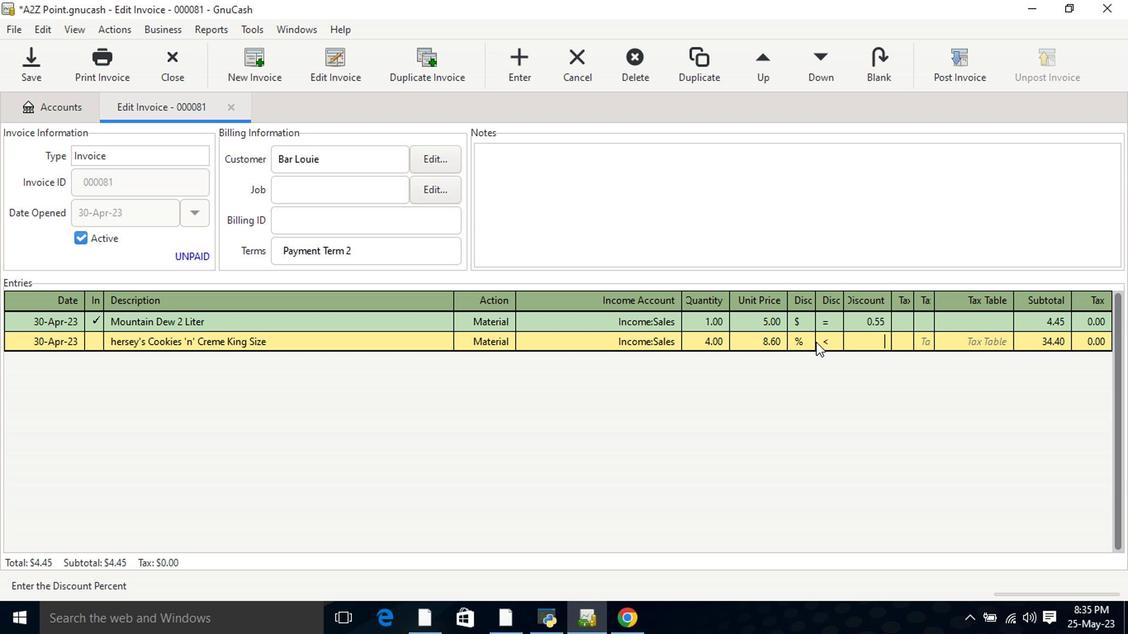 
Action: Mouse pressed left at (826, 341)
Screenshot: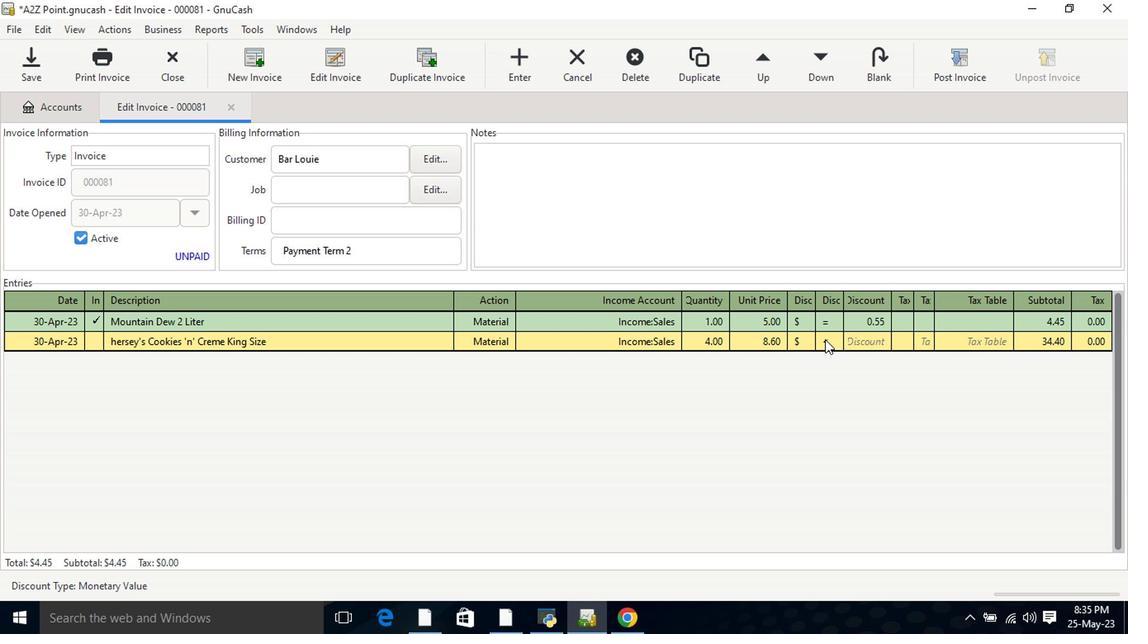 
Action: Mouse moved to (850, 341)
Screenshot: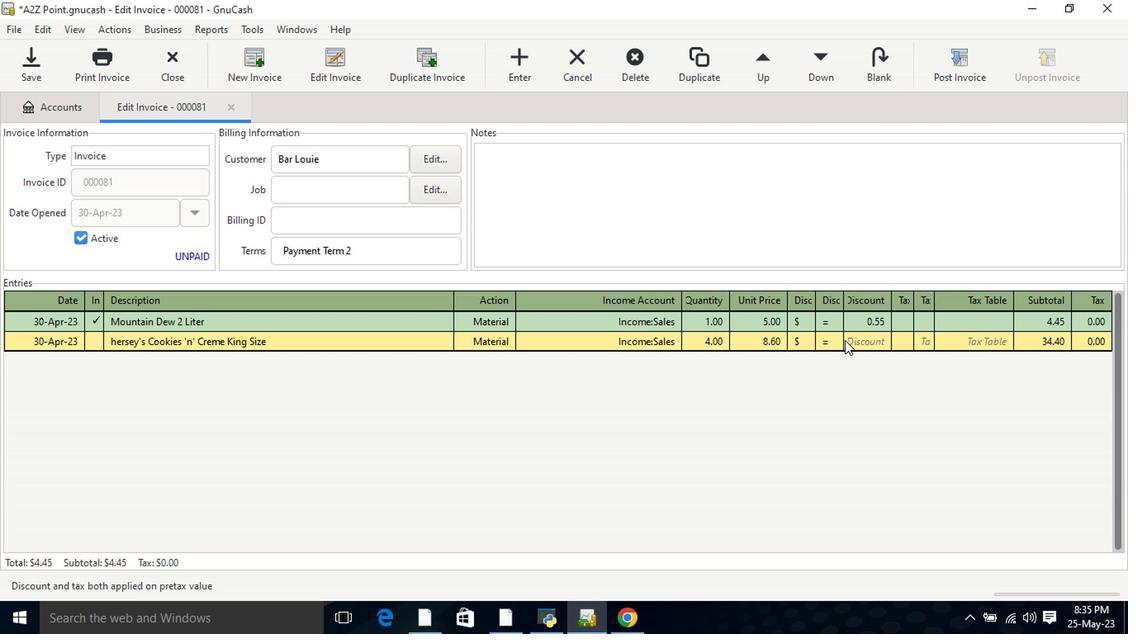 
Action: Mouse pressed left at (850, 341)
Screenshot: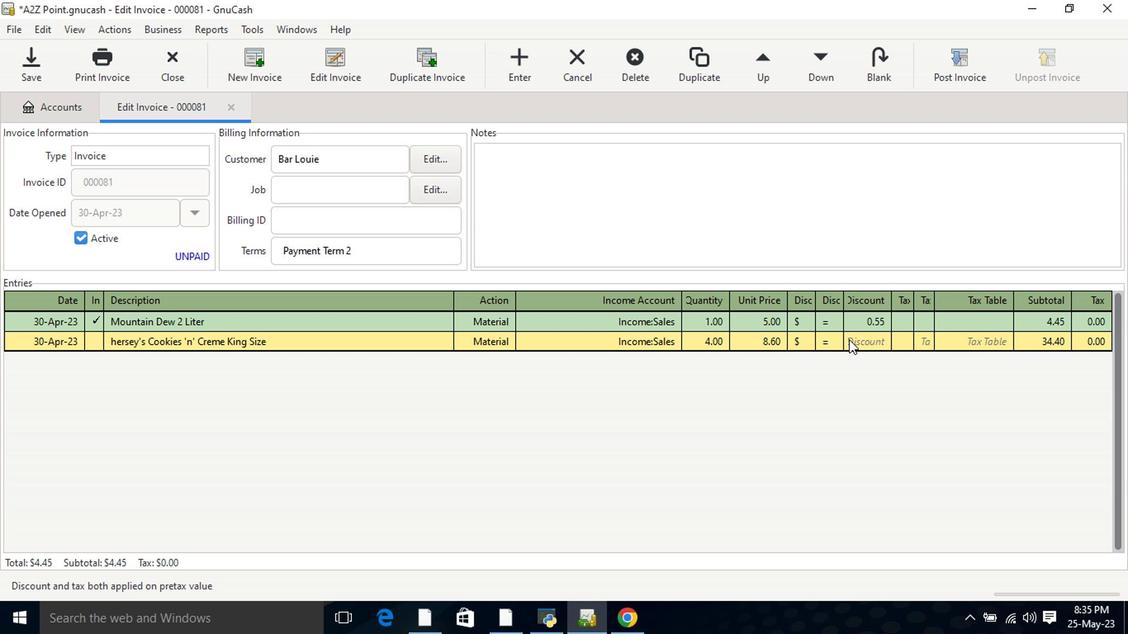 
Action: Key pressed 1.55
Screenshot: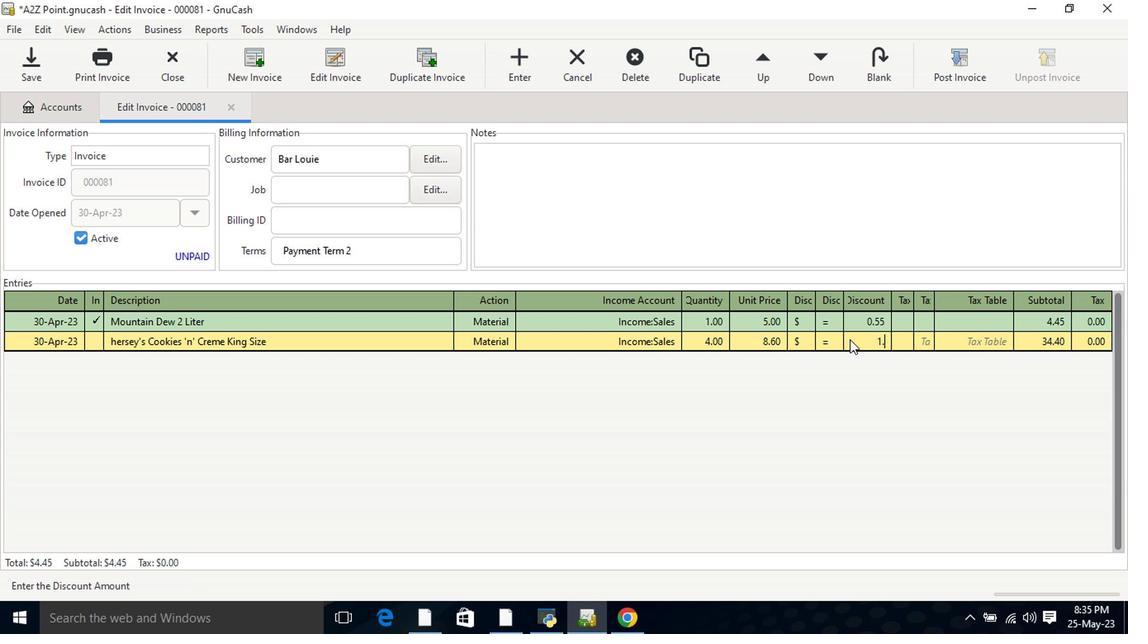 
Action: Mouse moved to (852, 341)
Screenshot: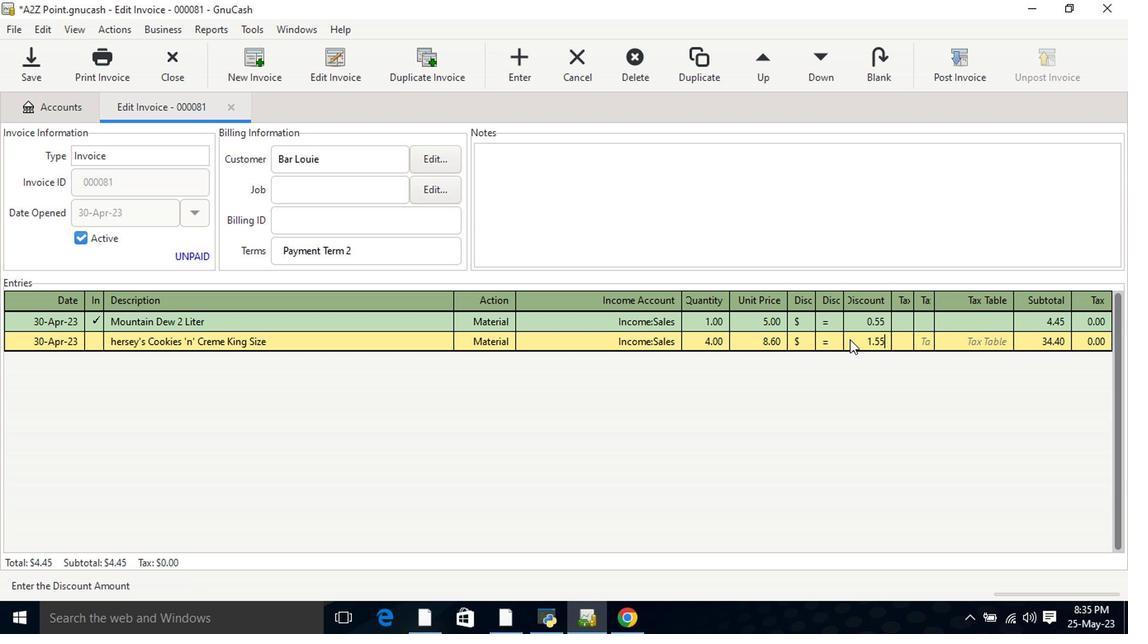 
Action: Key pressed <Key.tab><Key.tab><Key.shift><Key.tab><Key.up><Key.tab><Key.home><Key.shift><Key.right>H<Key.tab><Key.tab><Key.tab><Key.tab><Key.tab><Key.tab><Key.tab><Key.shift>Case<Key.space><Key.shift>Krusteaz<Key.space><Key.shift>Belgian<Key.space><Key.shift>Waffle<Key.space><Key.shift>Mix<Key.space><Key.shift_r>(5<Key.space>il<Key.backspace><Key.backspace>lb<Key.shift_r>)<Key.tab>mate<Key.tab>inco<Key.down><Key.down><Key.down><Key.tab>2<Key.tab>9.6<Key.tab>
Screenshot: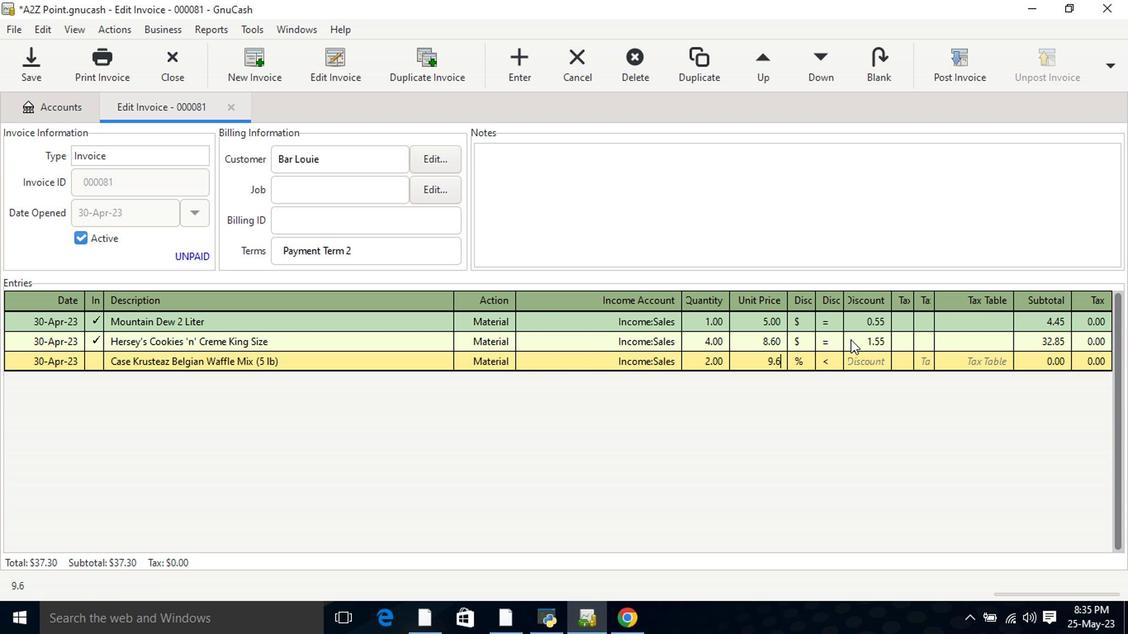 
Action: Mouse moved to (796, 363)
Screenshot: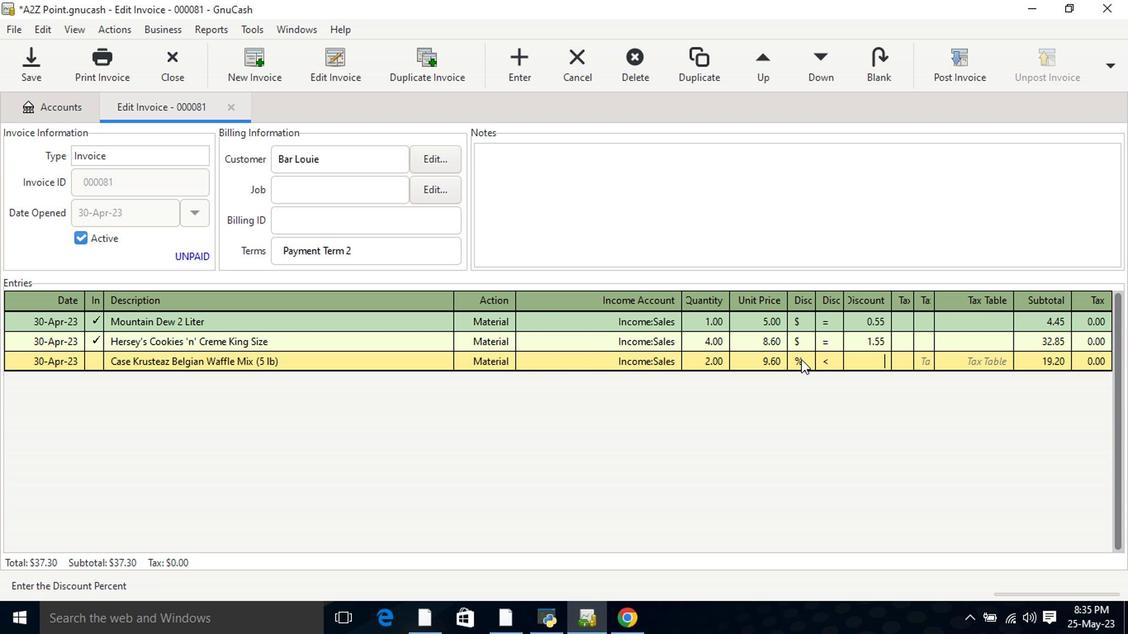 
Action: Mouse pressed left at (796, 363)
Screenshot: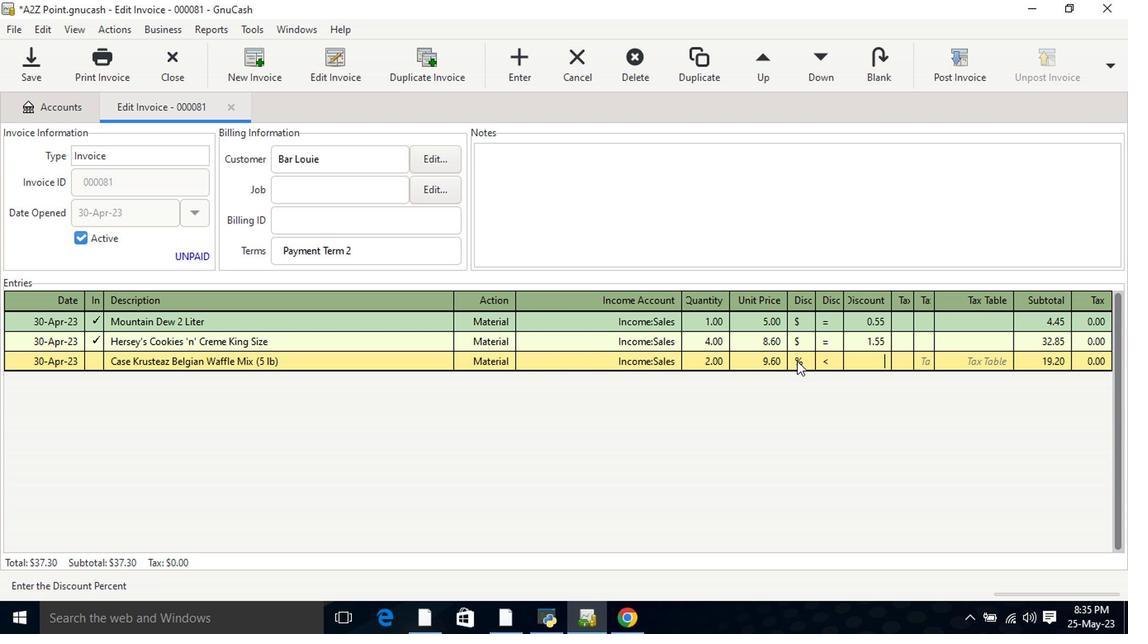 
Action: Mouse moved to (821, 360)
Screenshot: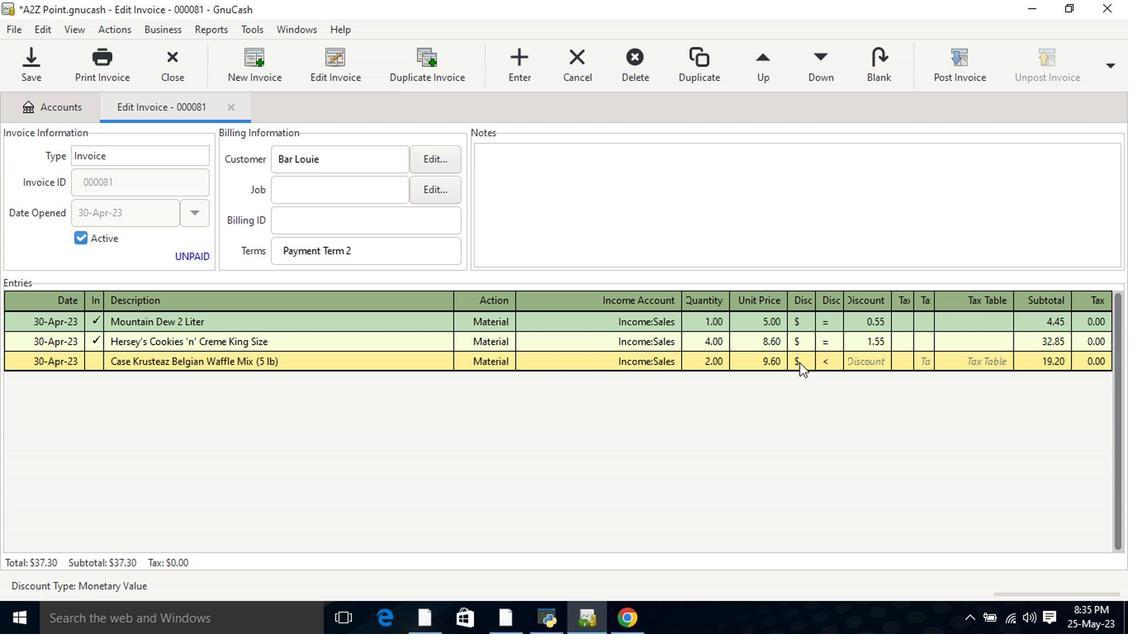 
Action: Mouse pressed left at (821, 360)
Screenshot: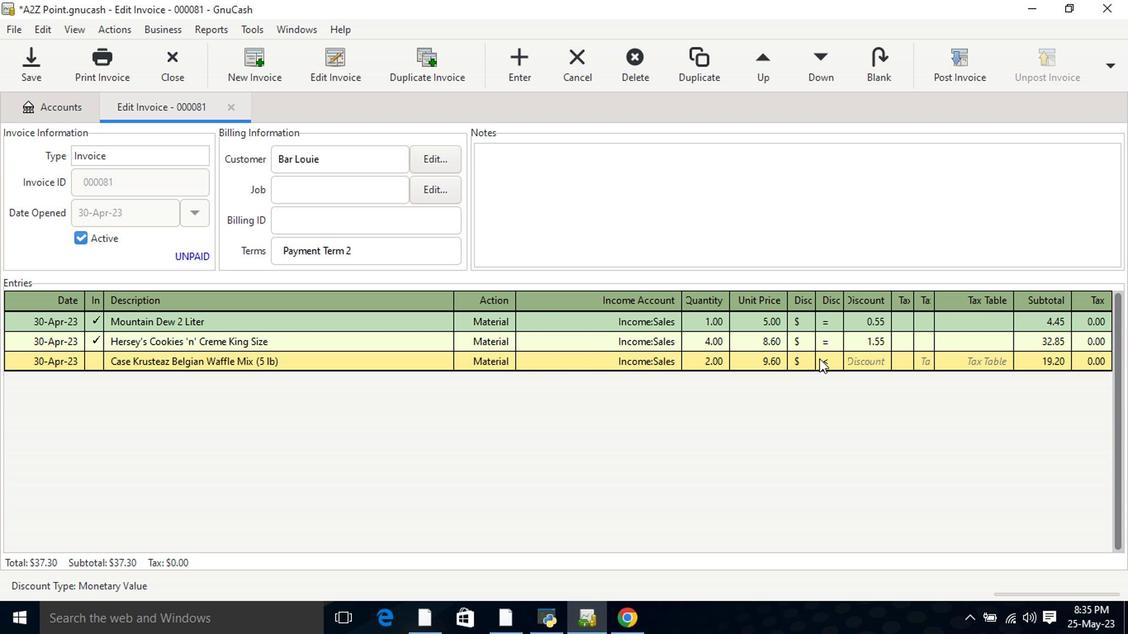 
Action: Mouse moved to (870, 365)
Screenshot: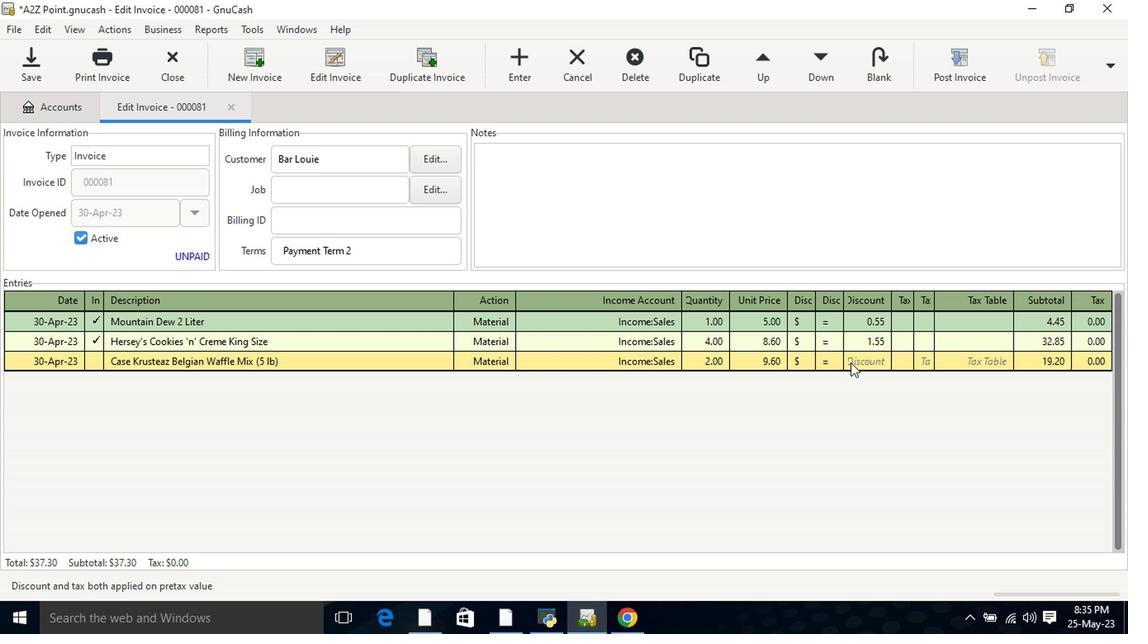 
Action: Mouse pressed left at (870, 365)
Screenshot: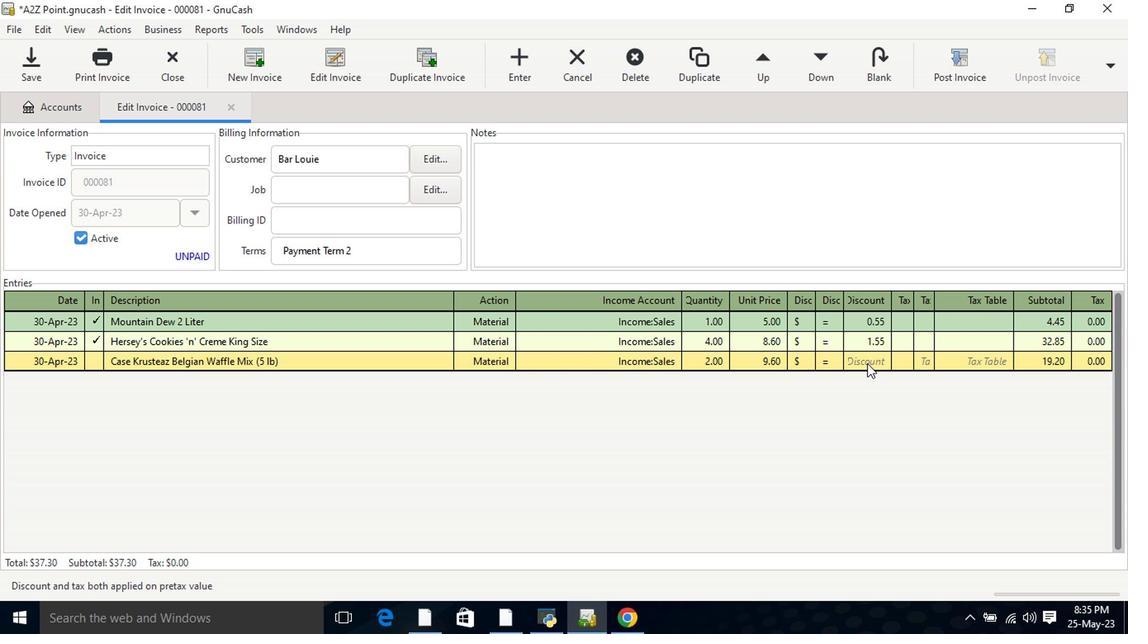 
Action: Mouse moved to (867, 360)
Screenshot: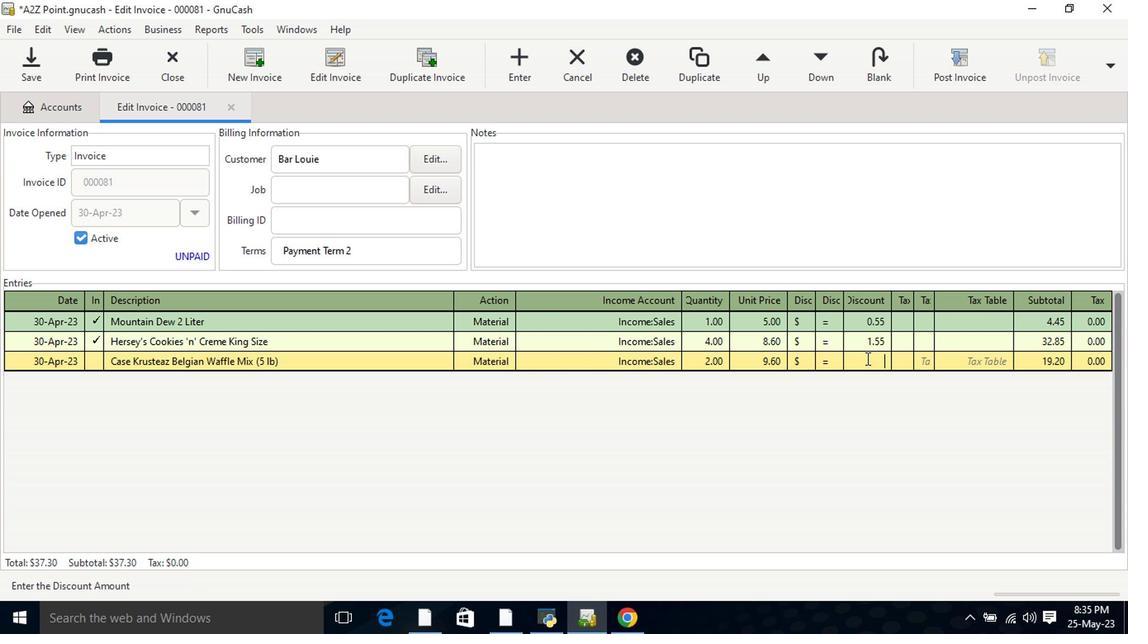 
Action: Key pressed 2.05<Key.tab>
Screenshot: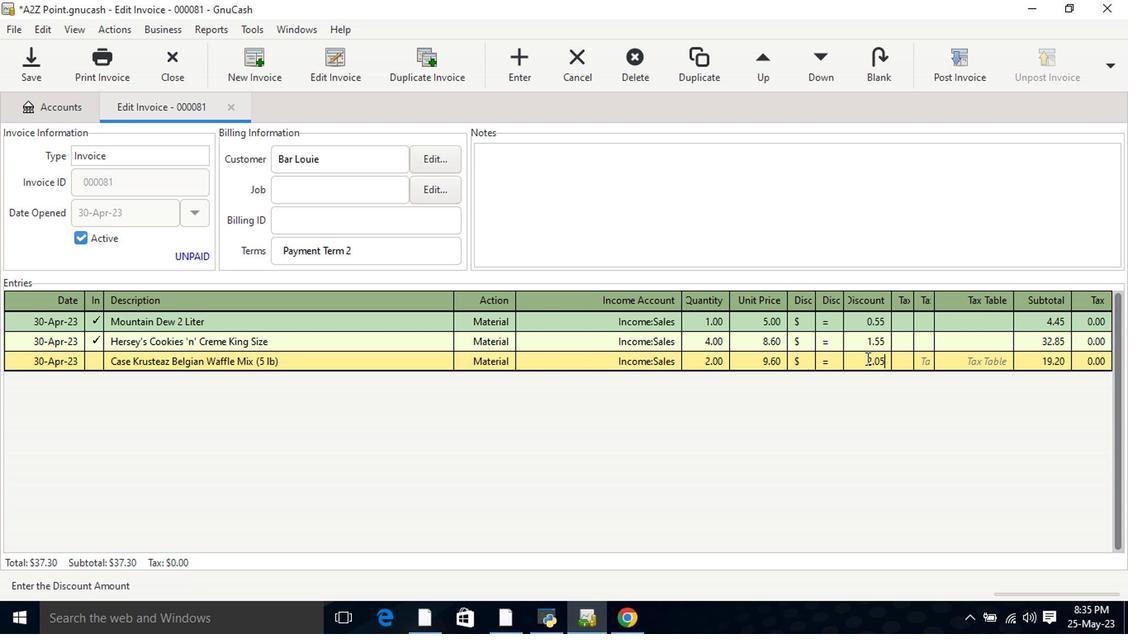 
Action: Mouse moved to (822, 252)
Screenshot: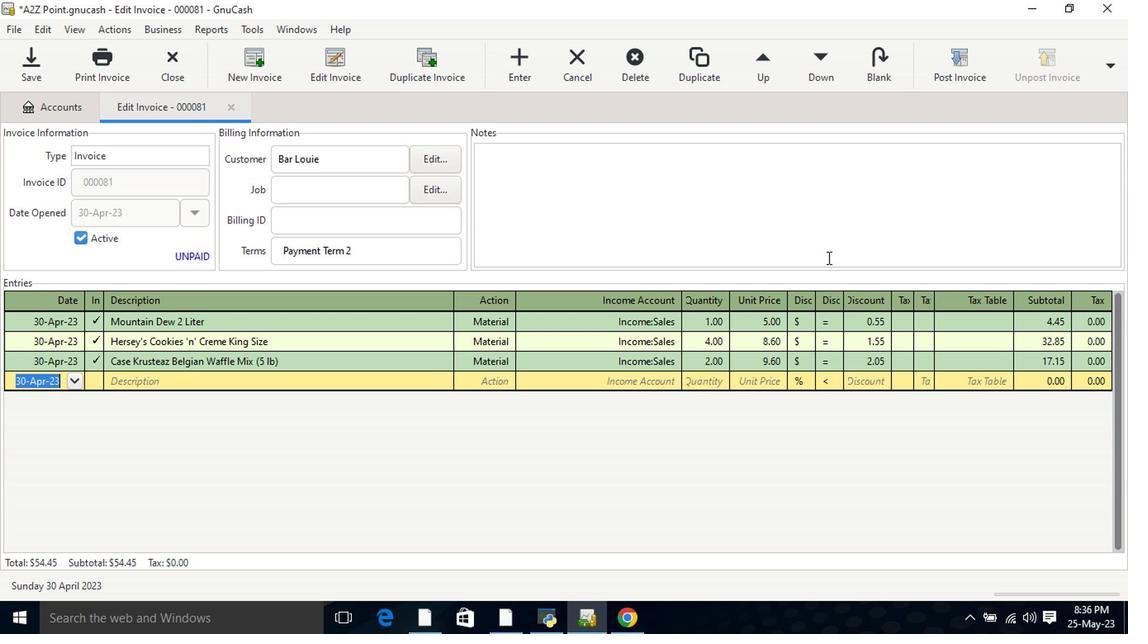
Action: Mouse pressed left at (822, 252)
Screenshot: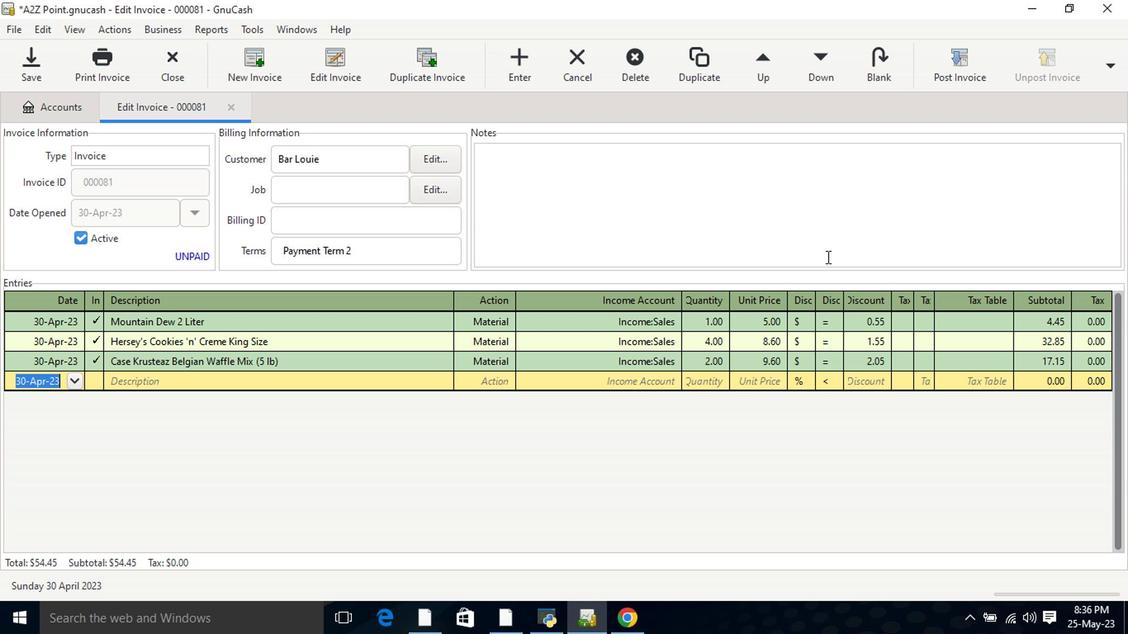 
Action: Key pressed <Key.shift>Looking<Key.space>forward<Key.space>to<Key.space>serving<Key.space>you<Key.space>again.
Screenshot: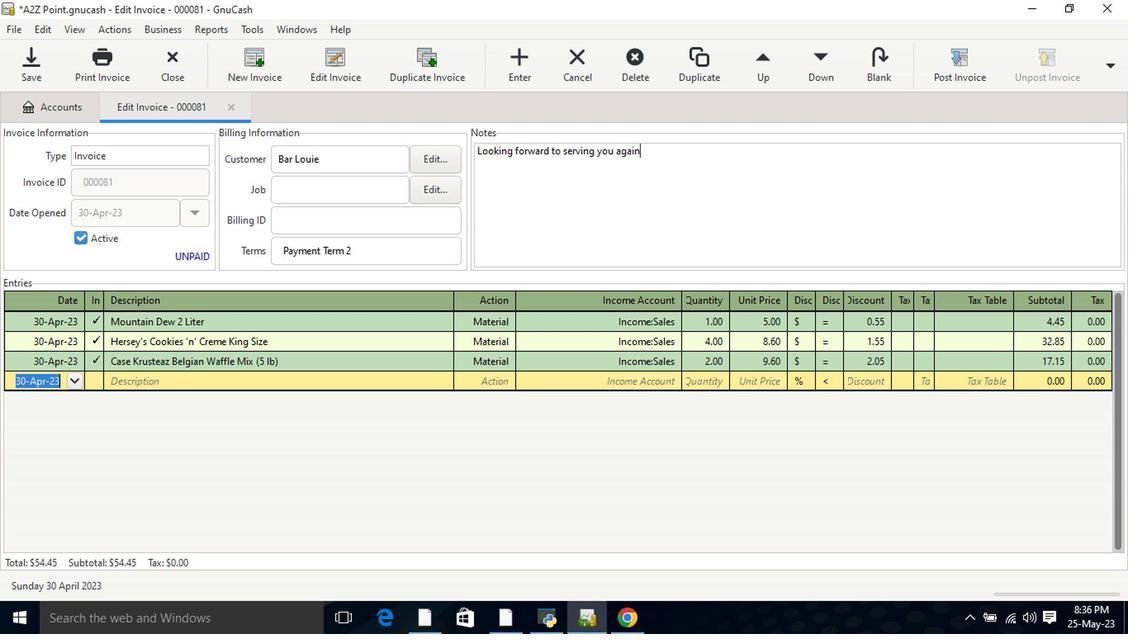
Action: Mouse moved to (949, 82)
Screenshot: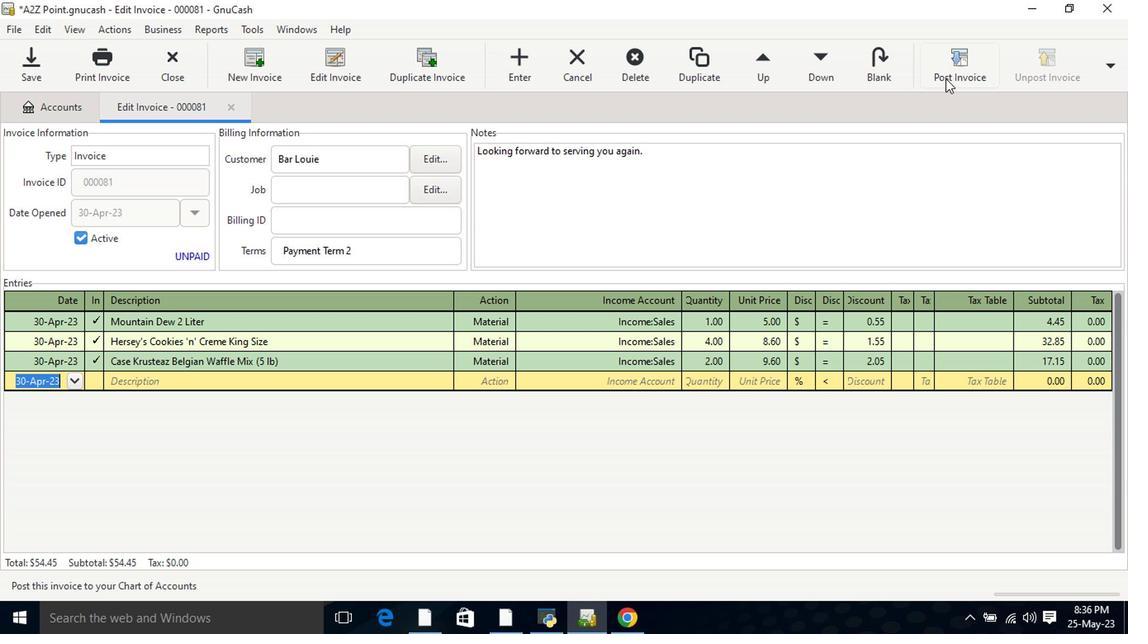 
Action: Mouse pressed left at (949, 82)
Screenshot: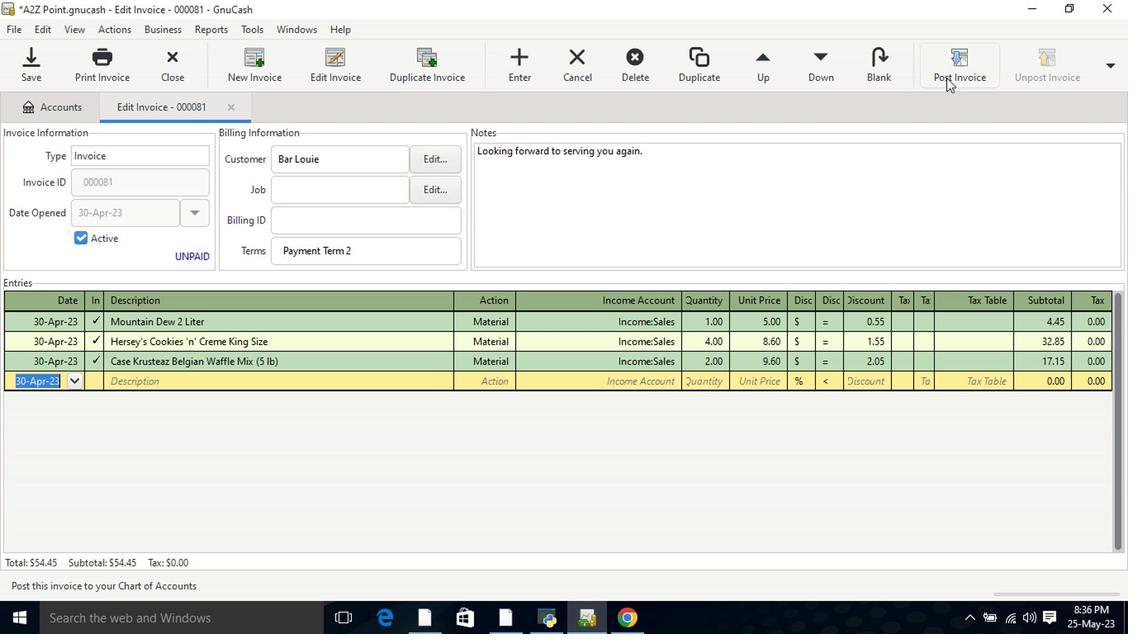 
Action: Mouse moved to (705, 275)
Screenshot: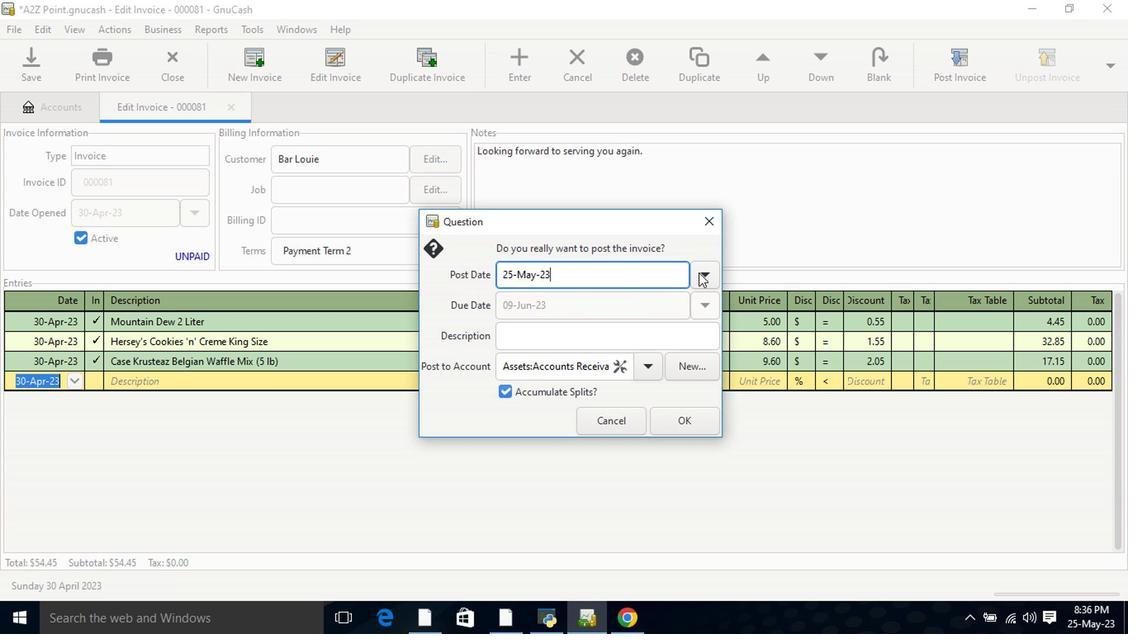 
Action: Mouse pressed left at (705, 275)
Screenshot: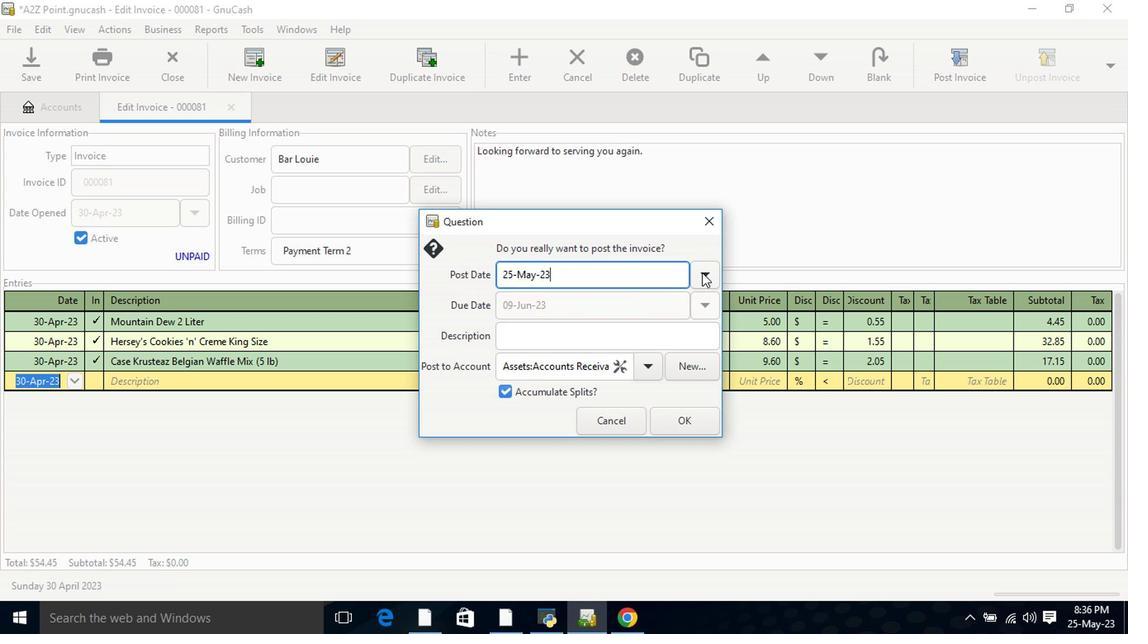 
Action: Mouse moved to (576, 305)
Screenshot: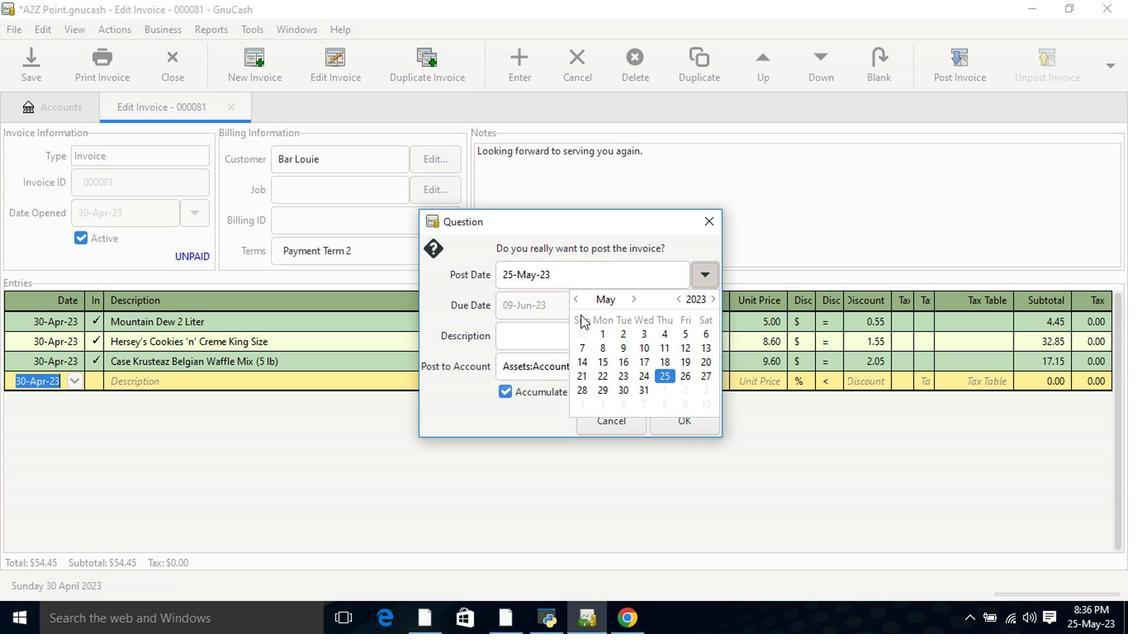 
Action: Mouse pressed left at (576, 305)
Screenshot: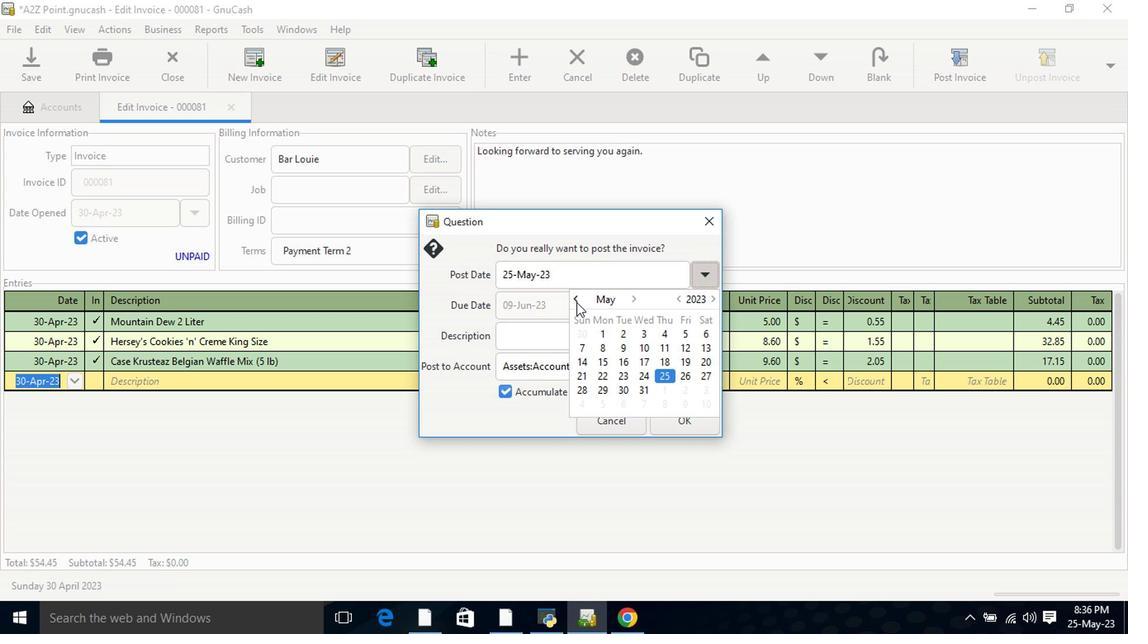 
Action: Mouse moved to (583, 406)
Screenshot: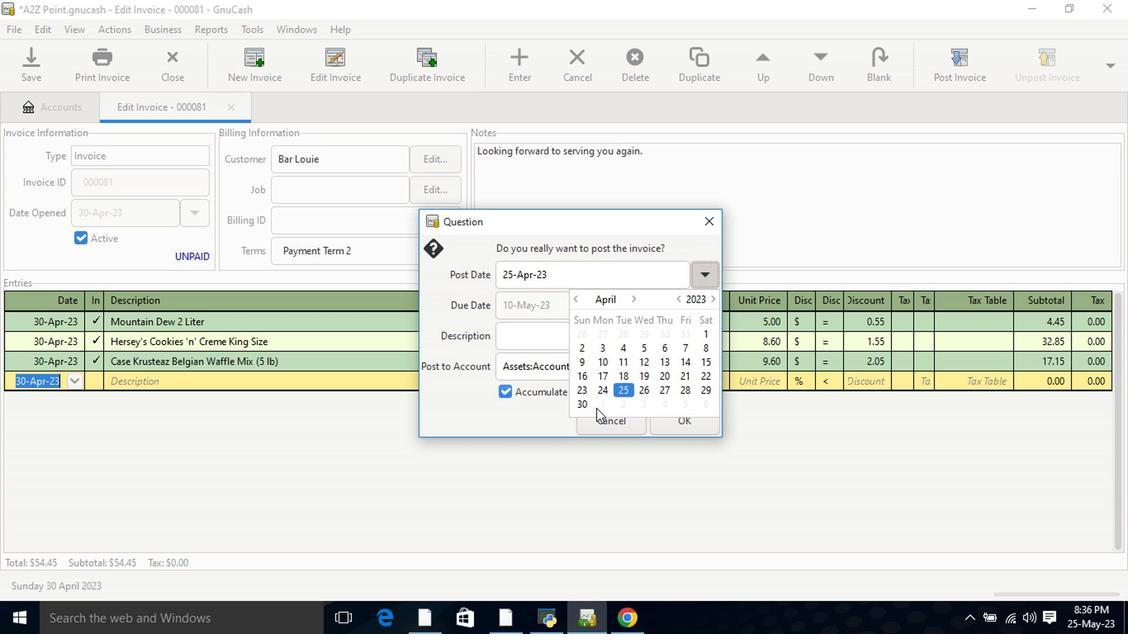 
Action: Mouse pressed left at (583, 406)
Screenshot: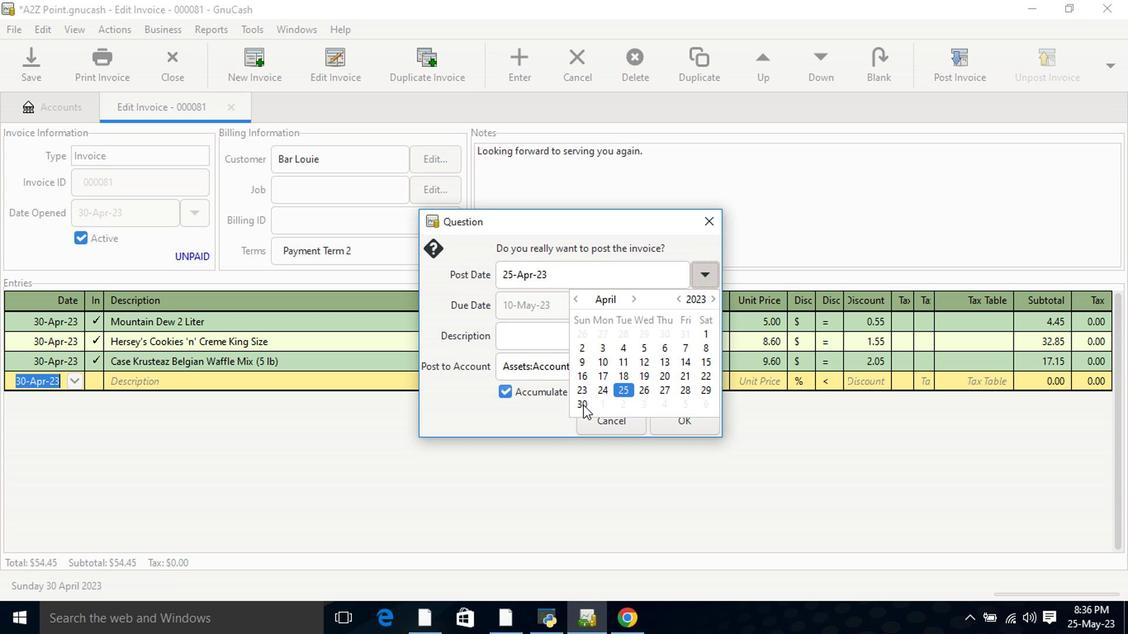 
Action: Mouse pressed left at (583, 406)
Screenshot: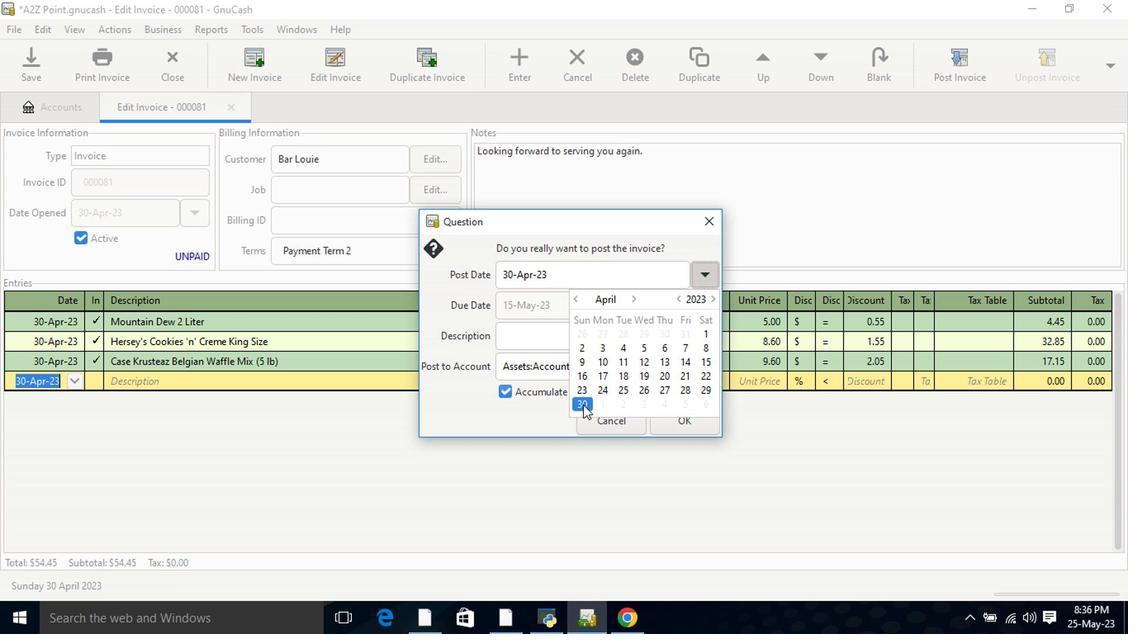 
Action: Mouse moved to (668, 420)
Screenshot: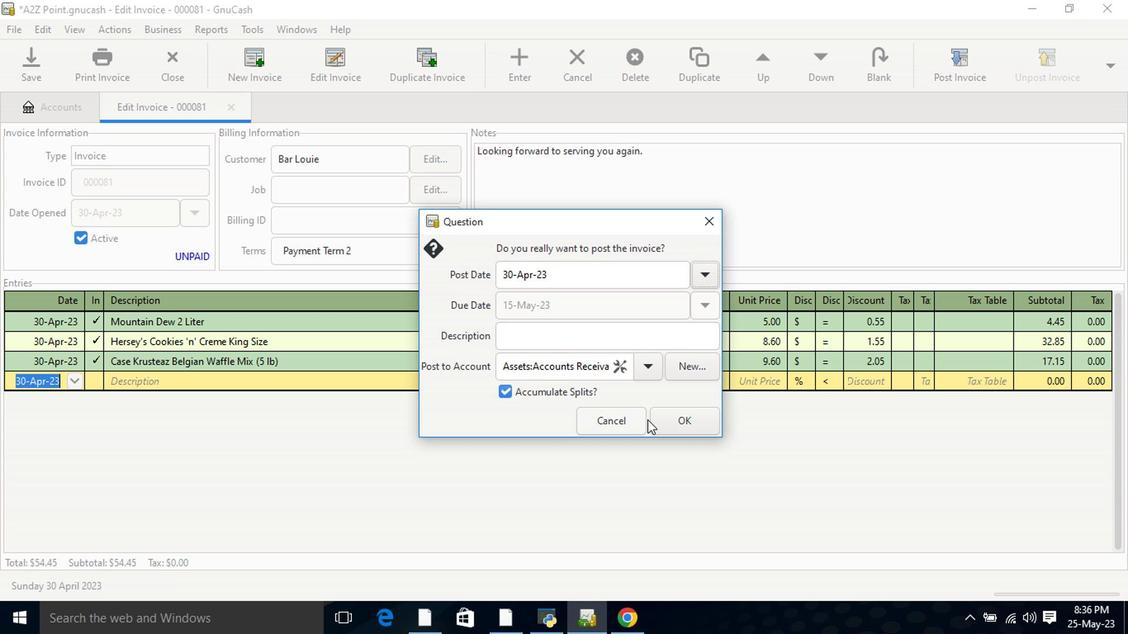 
Action: Mouse pressed left at (668, 420)
Screenshot: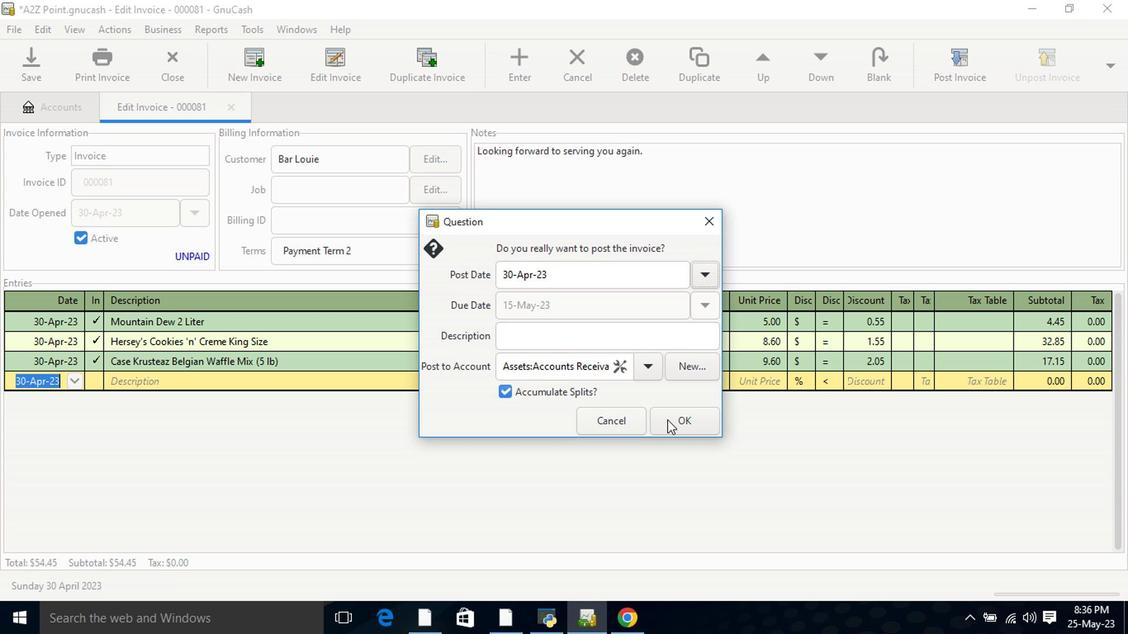 
Action: Mouse moved to (1076, 63)
Screenshot: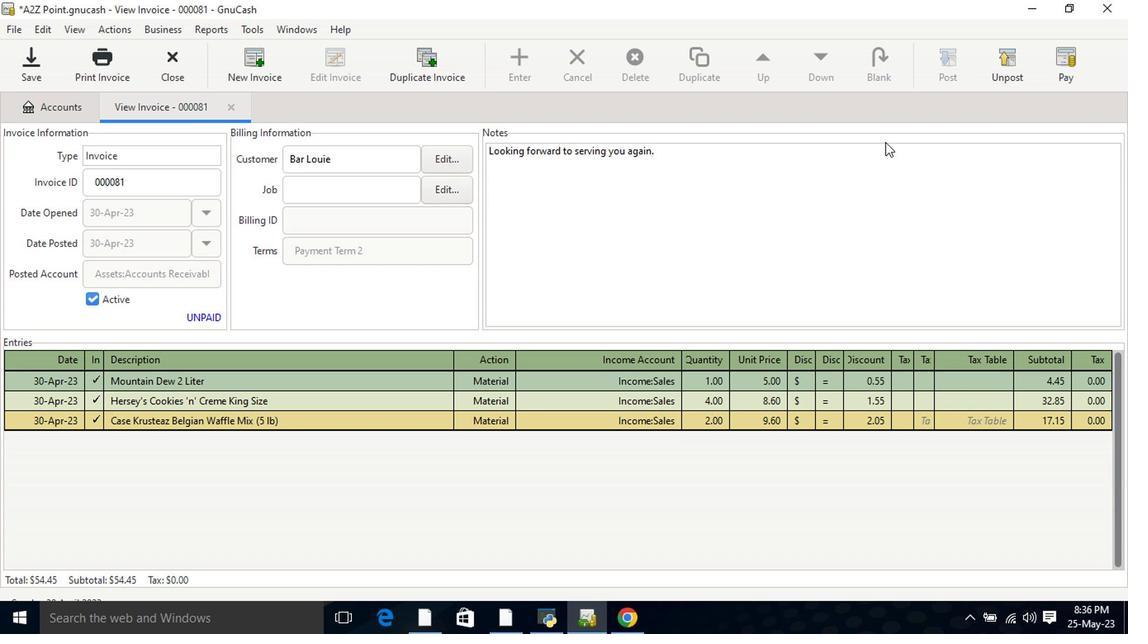 
Action: Mouse pressed left at (1076, 63)
Screenshot: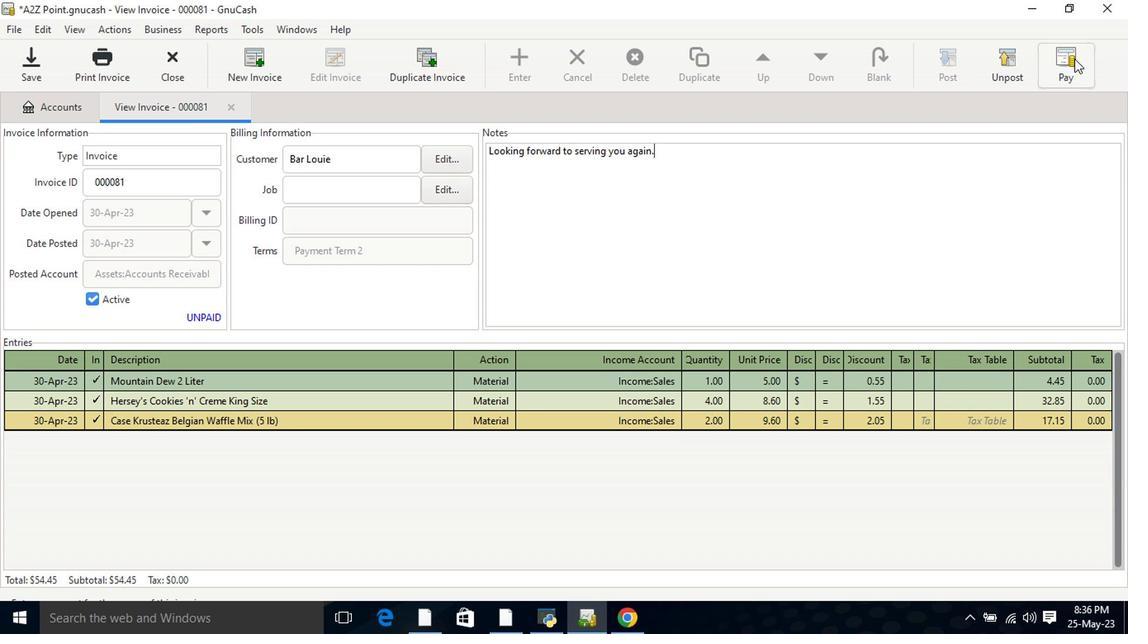 
Action: Mouse moved to (507, 327)
Screenshot: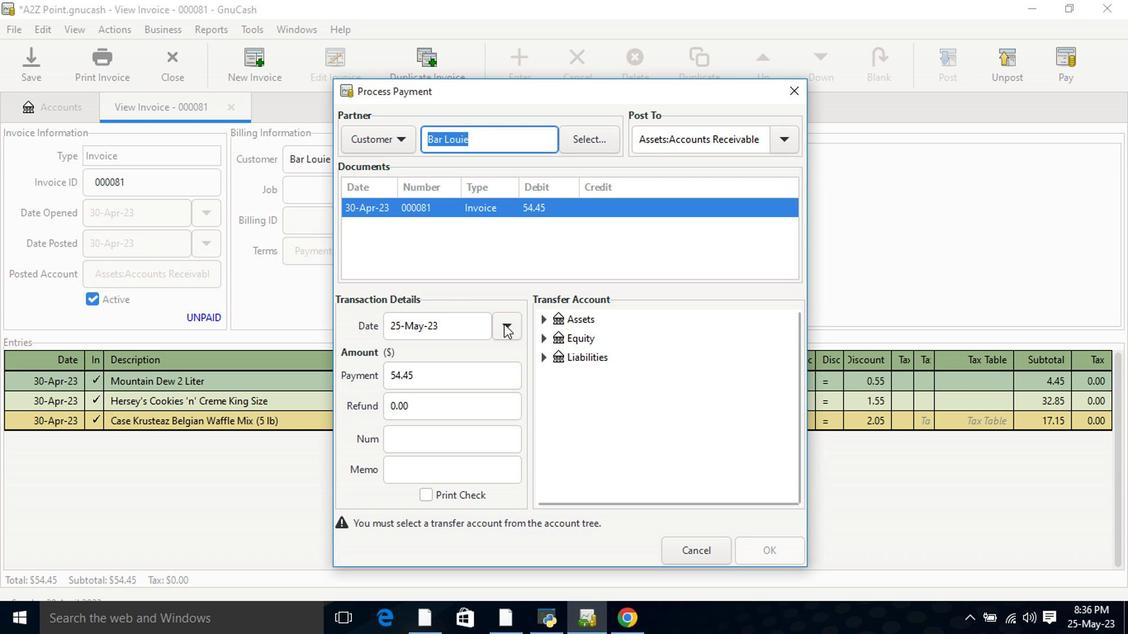 
Action: Mouse pressed left at (507, 327)
Screenshot: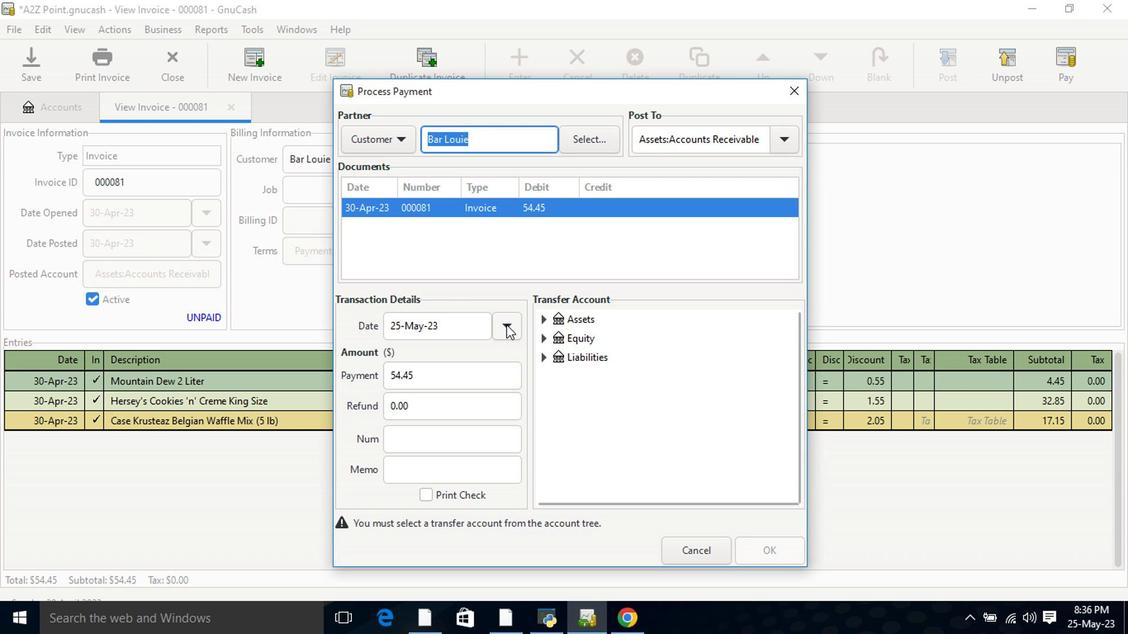 
Action: Mouse moved to (404, 411)
Screenshot: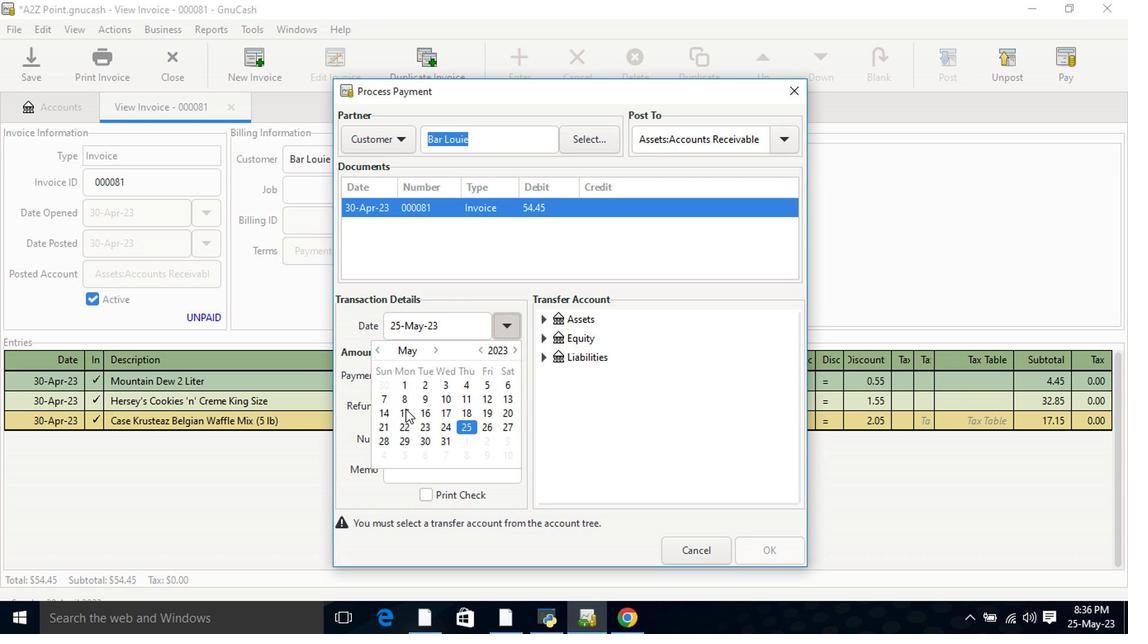 
Action: Mouse pressed left at (404, 411)
Screenshot: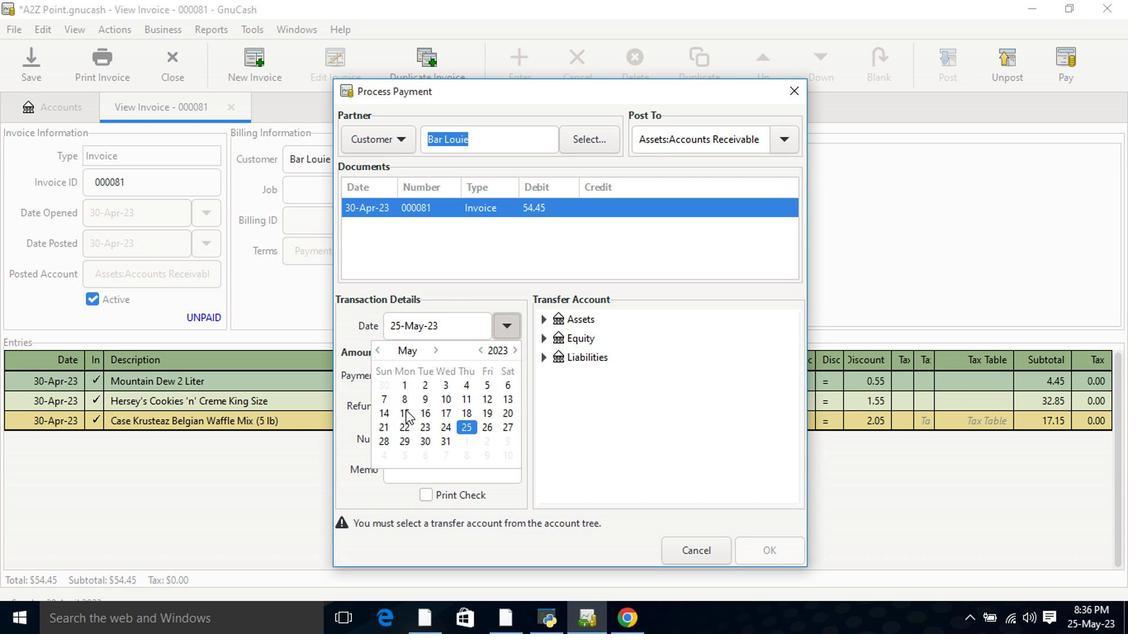 
Action: Mouse pressed left at (404, 411)
Screenshot: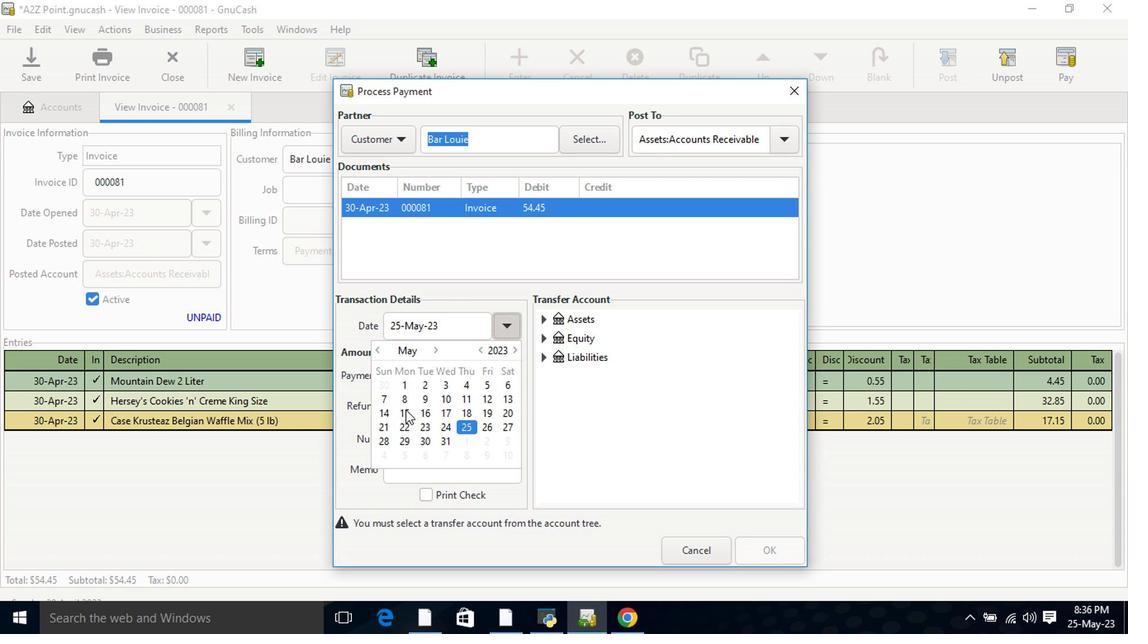 
Action: Mouse moved to (545, 320)
Screenshot: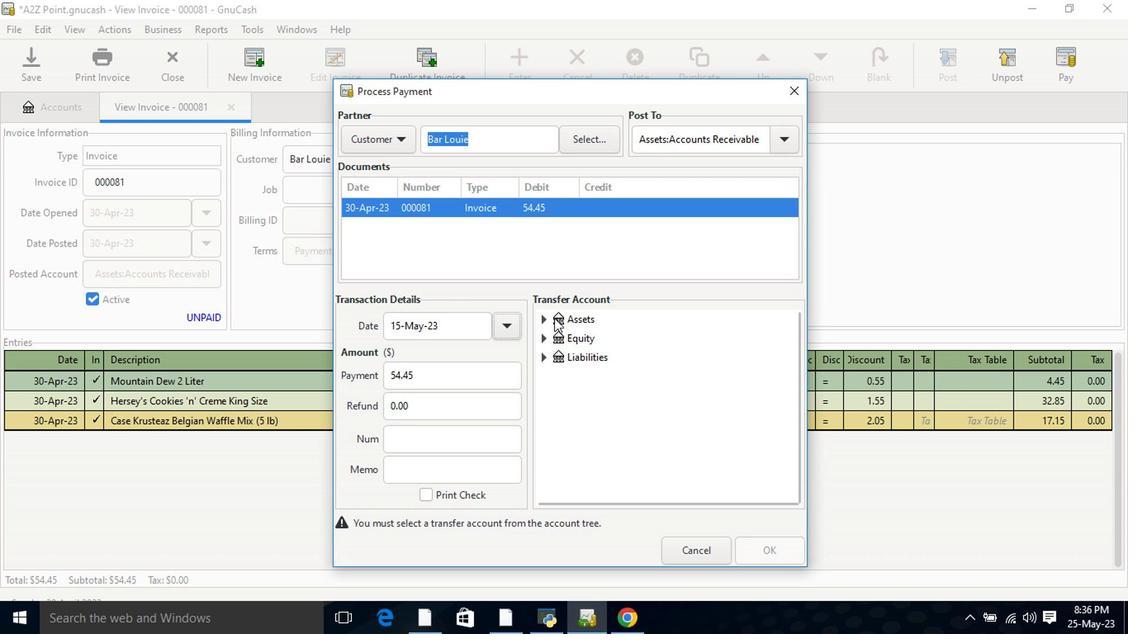 
Action: Mouse pressed left at (545, 320)
Screenshot: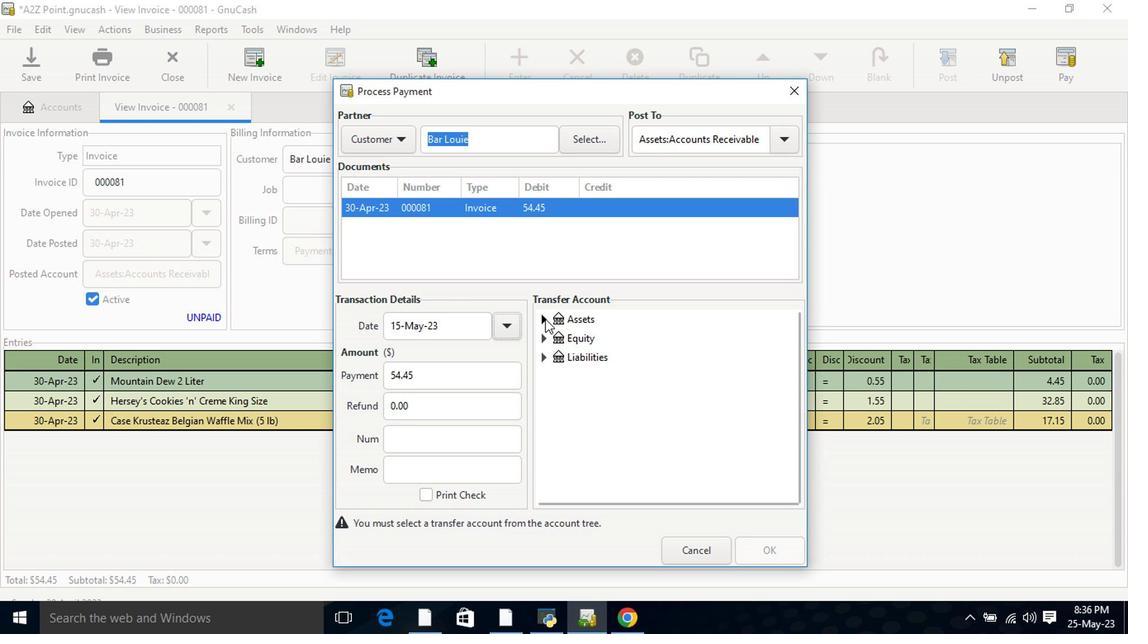 
Action: Mouse moved to (561, 338)
Screenshot: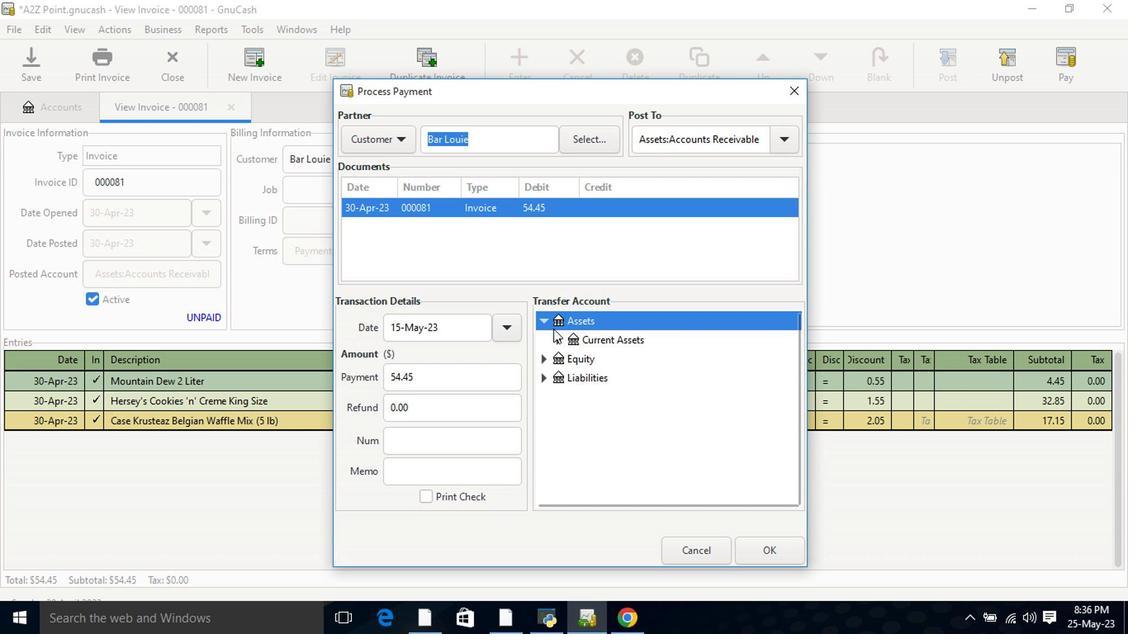 
Action: Mouse pressed left at (561, 338)
Screenshot: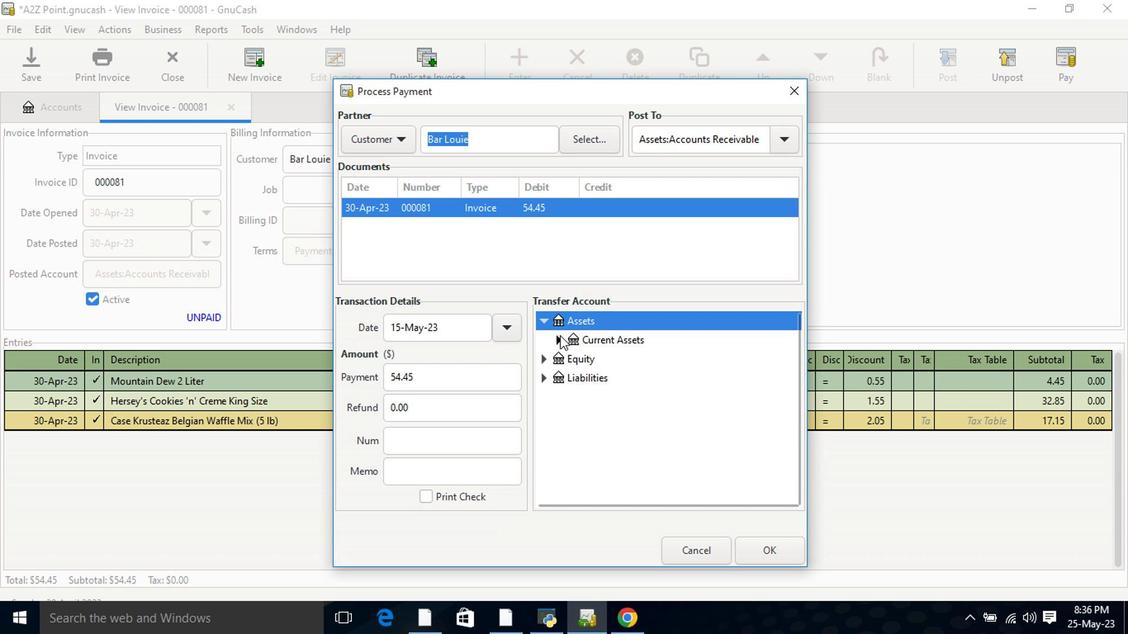 
Action: Mouse moved to (610, 365)
Screenshot: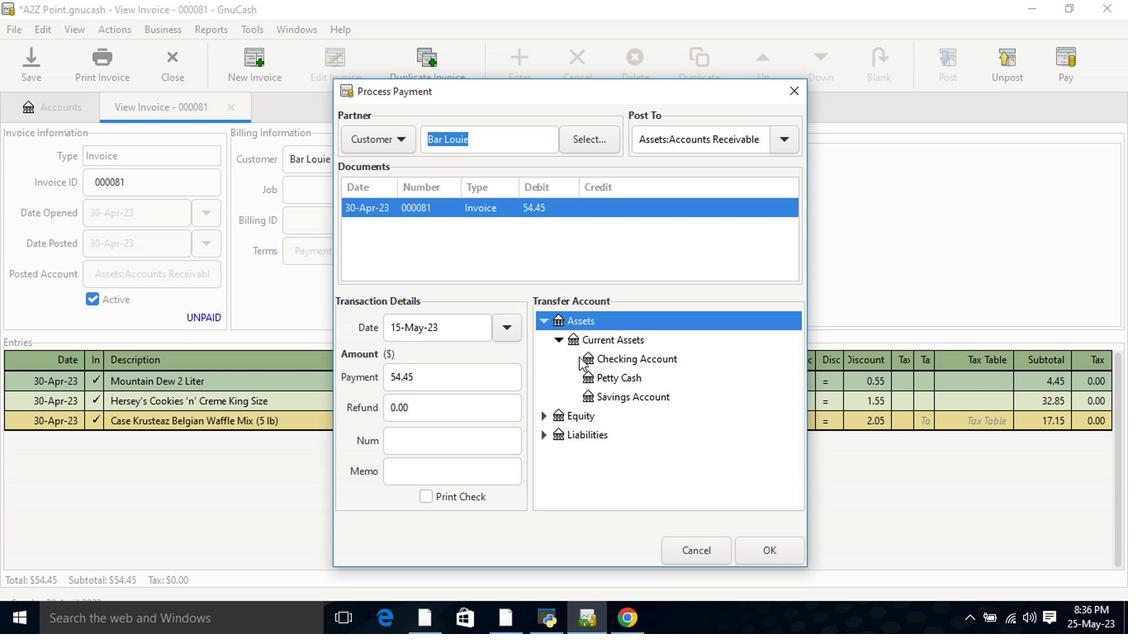 
Action: Mouse pressed left at (610, 365)
Screenshot: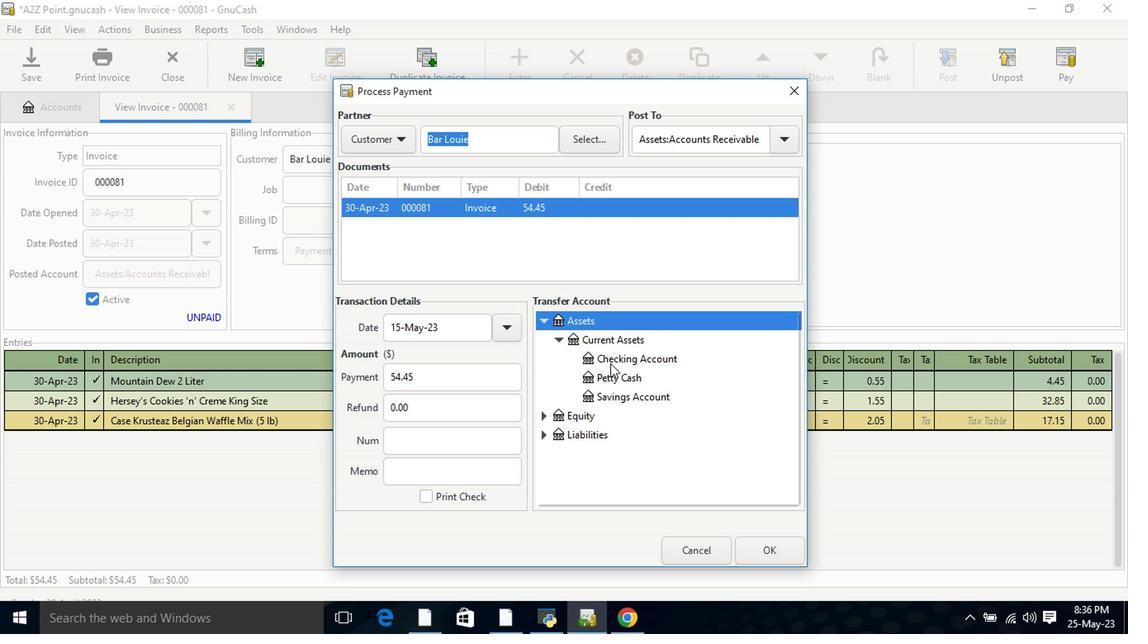 
Action: Mouse moved to (758, 558)
Screenshot: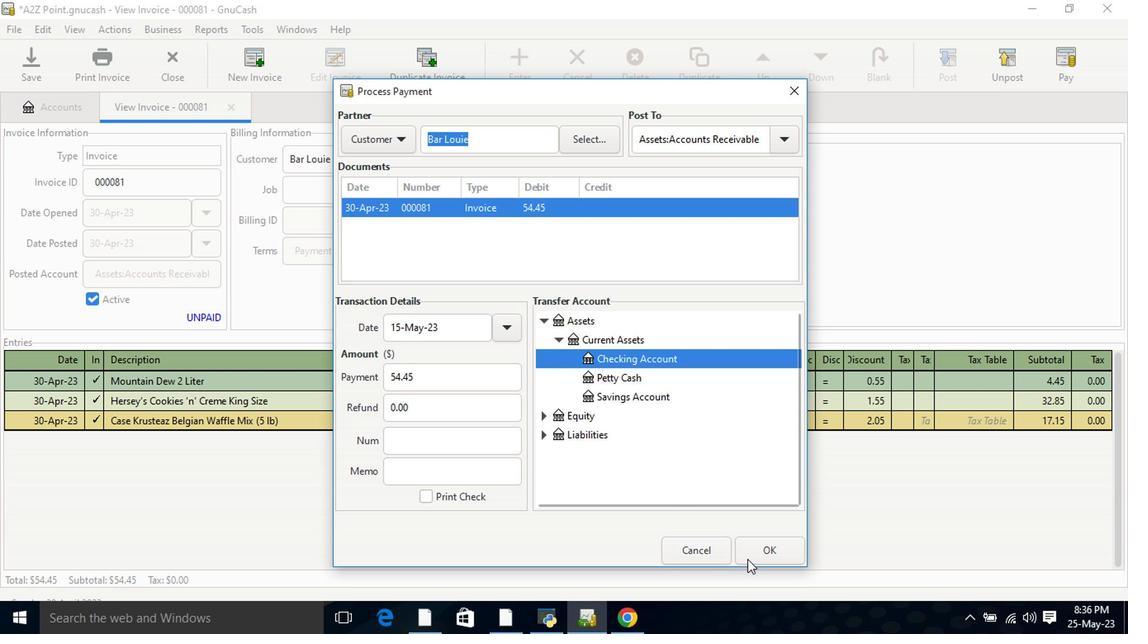 
Action: Mouse pressed left at (758, 558)
Screenshot: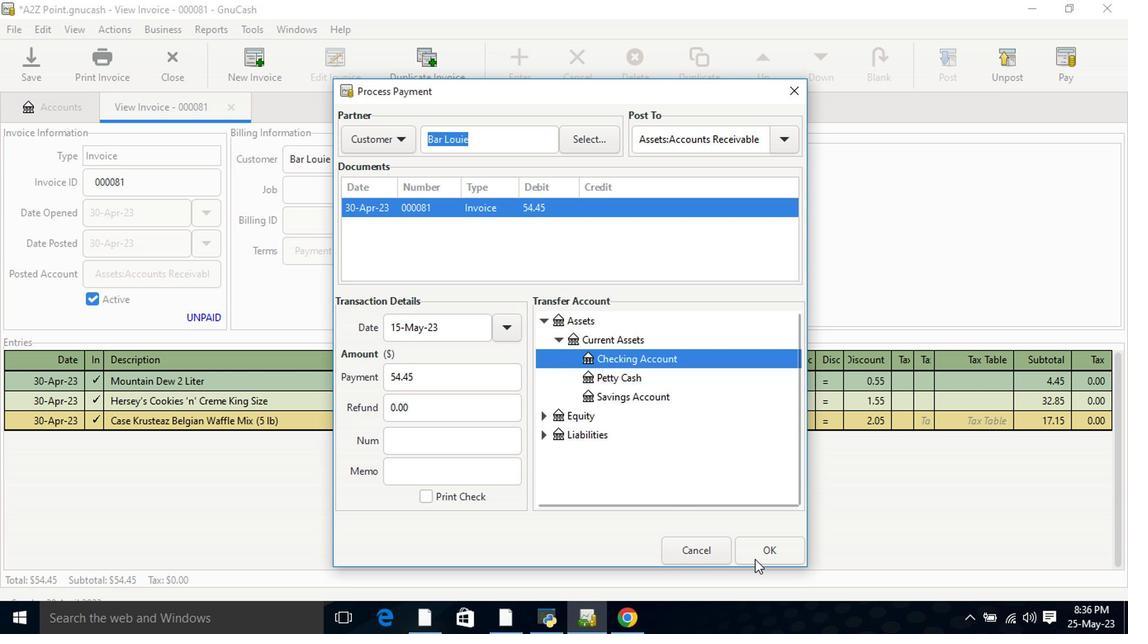 
Action: Mouse moved to (84, 68)
Screenshot: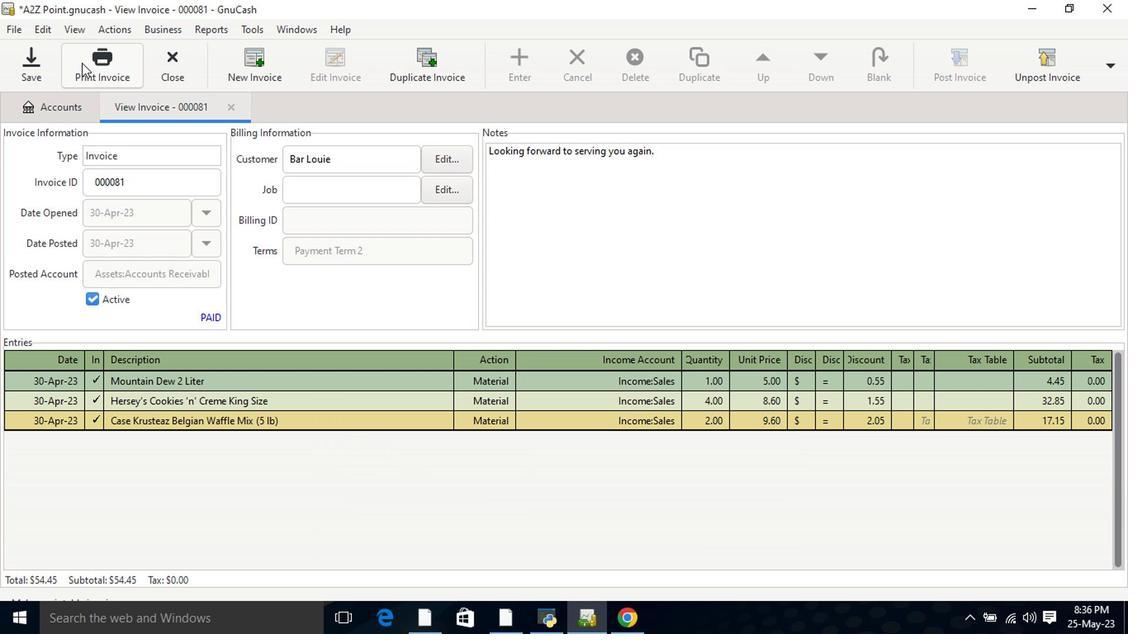 
Action: Mouse pressed left at (84, 68)
Screenshot: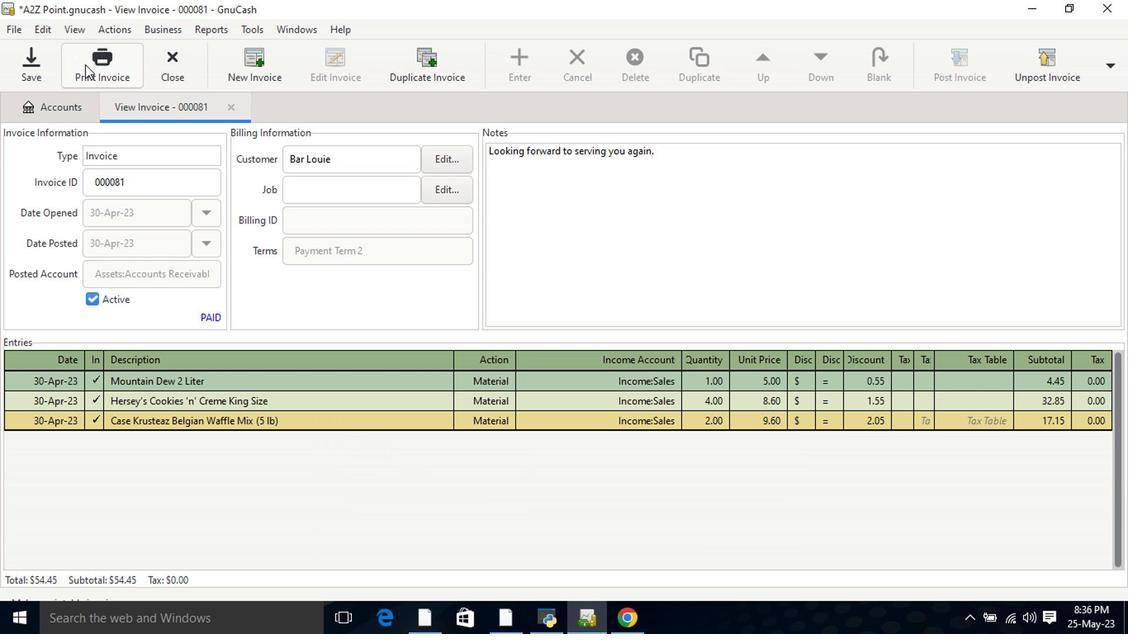 
Action: Mouse moved to (406, 64)
Screenshot: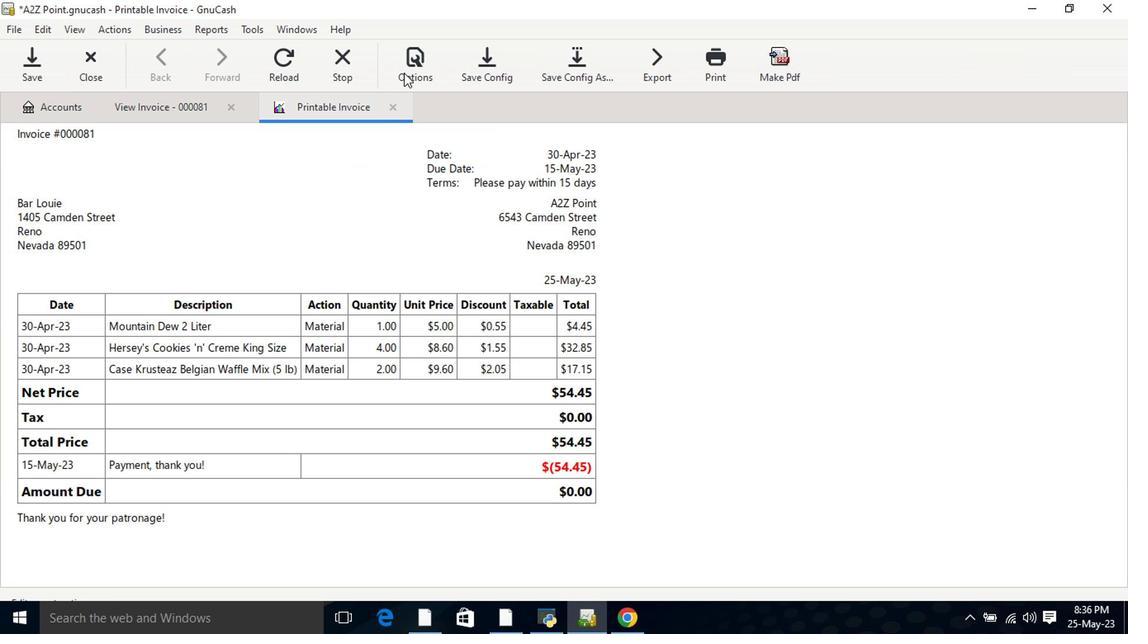 
Action: Mouse pressed left at (406, 64)
Screenshot: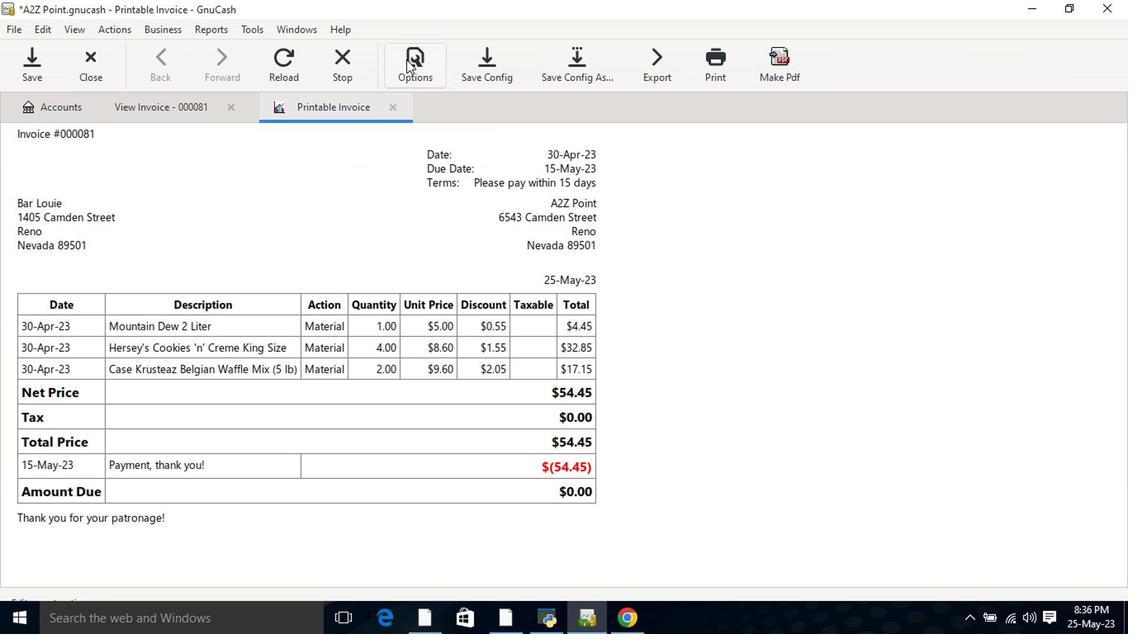 
Action: Mouse moved to (374, 142)
Screenshot: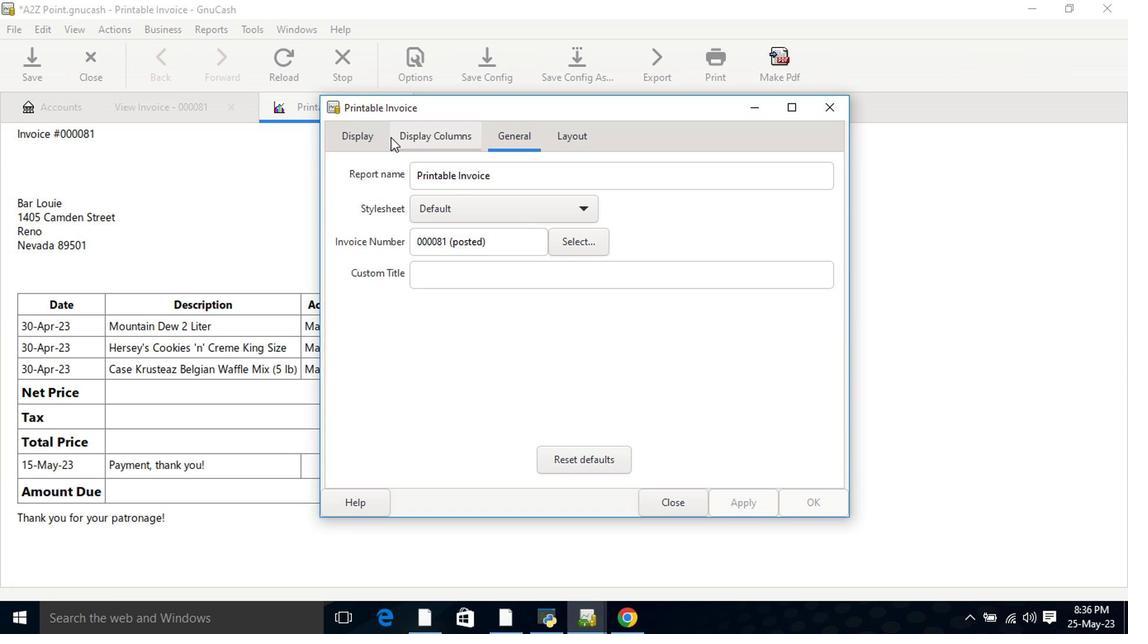 
Action: Mouse pressed left at (374, 142)
Screenshot: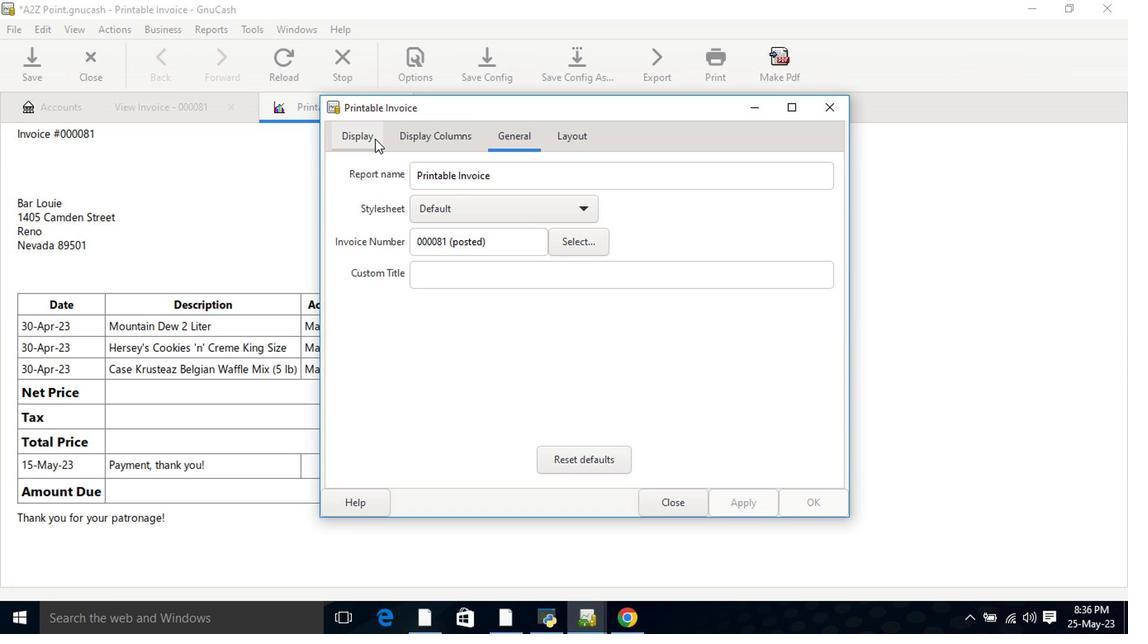 
Action: Mouse moved to (452, 329)
Screenshot: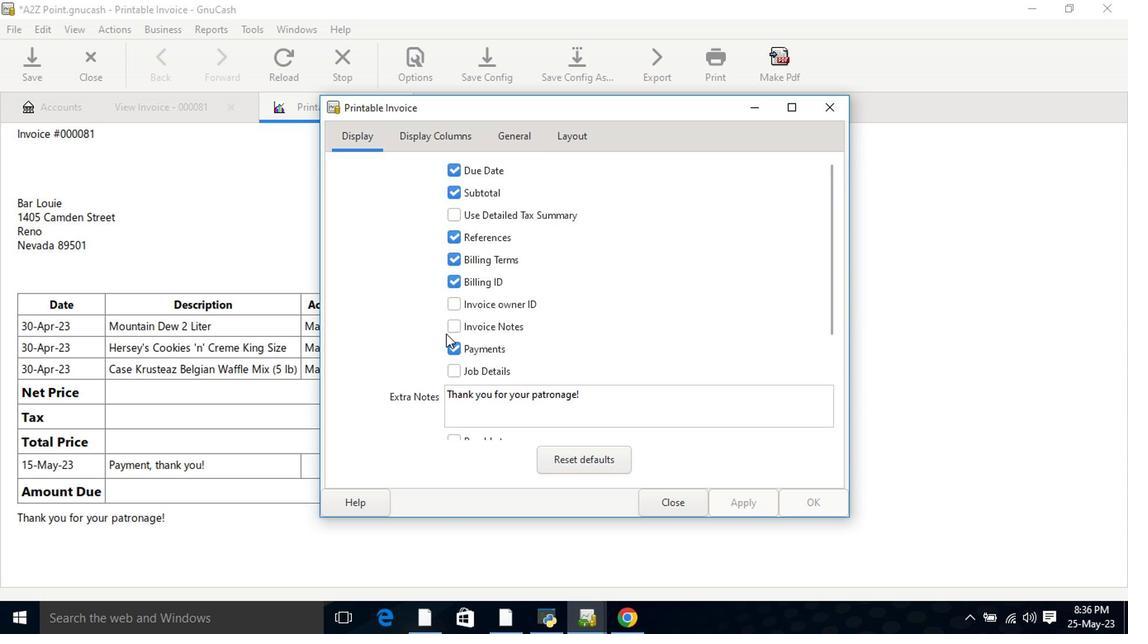 
Action: Mouse pressed left at (452, 329)
Screenshot: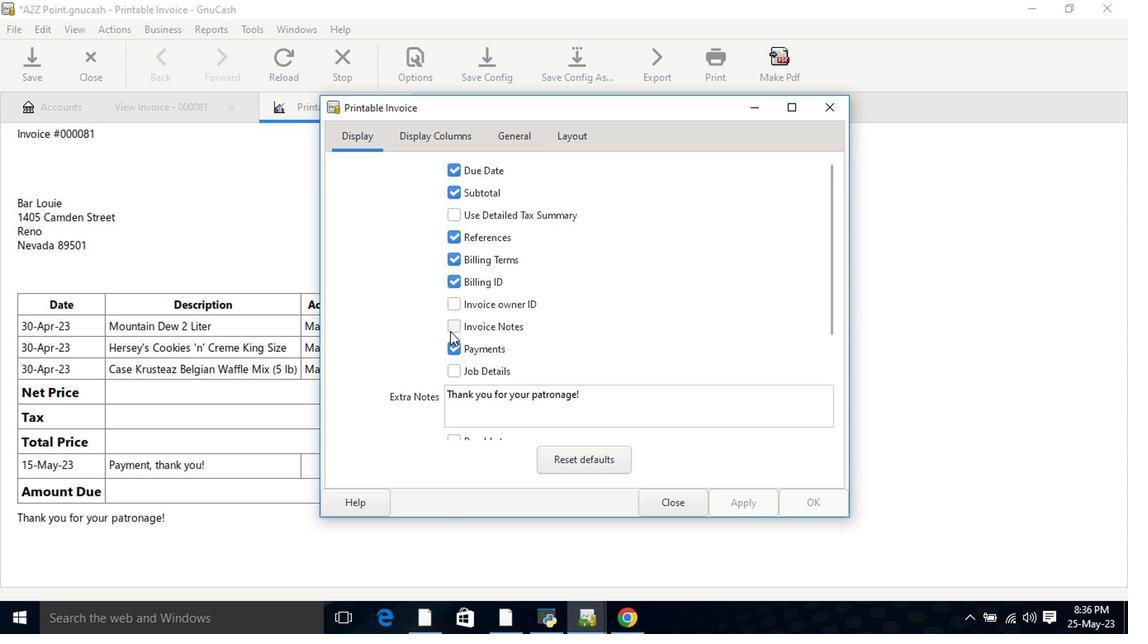 
Action: Mouse moved to (728, 504)
Screenshot: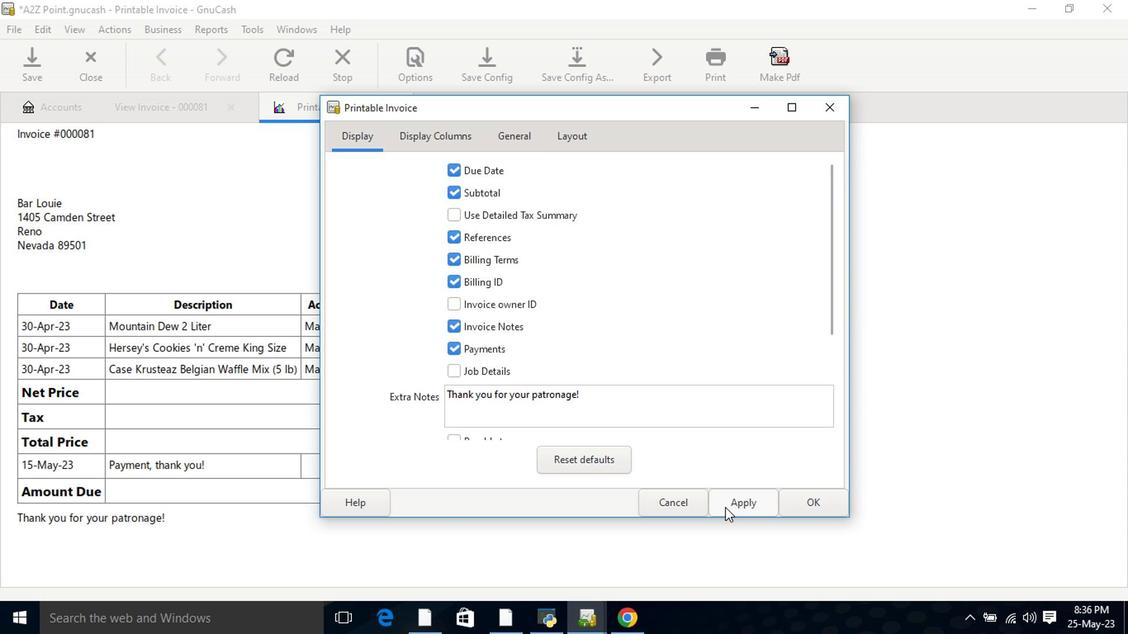 
Action: Mouse pressed left at (728, 504)
Screenshot: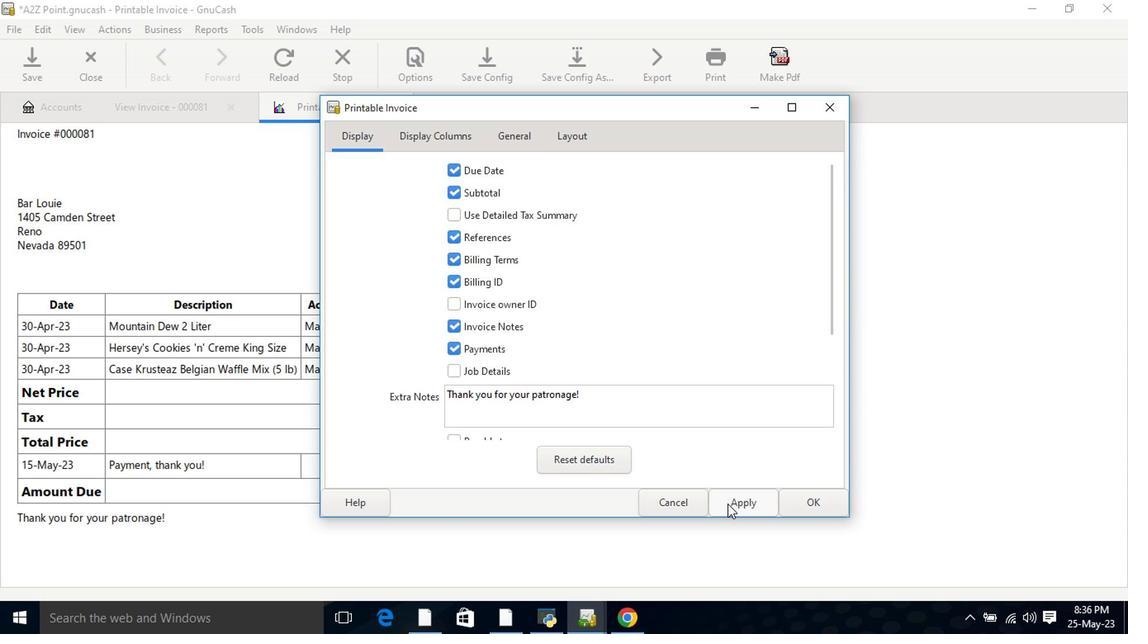 
Action: Mouse moved to (683, 501)
Screenshot: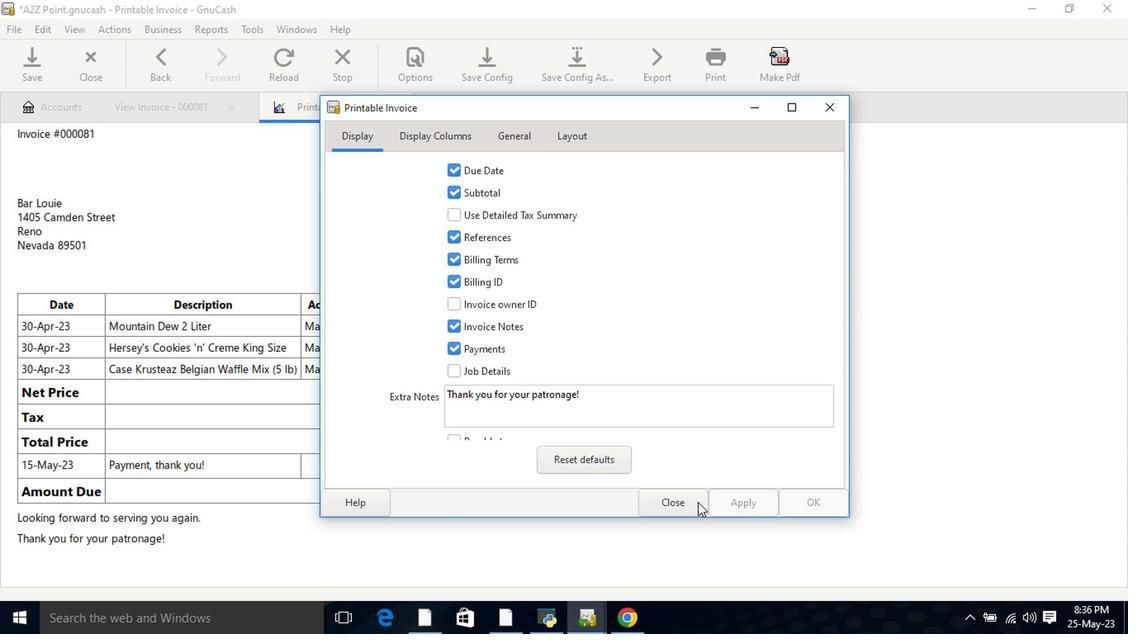 
Action: Mouse pressed left at (683, 501)
Screenshot: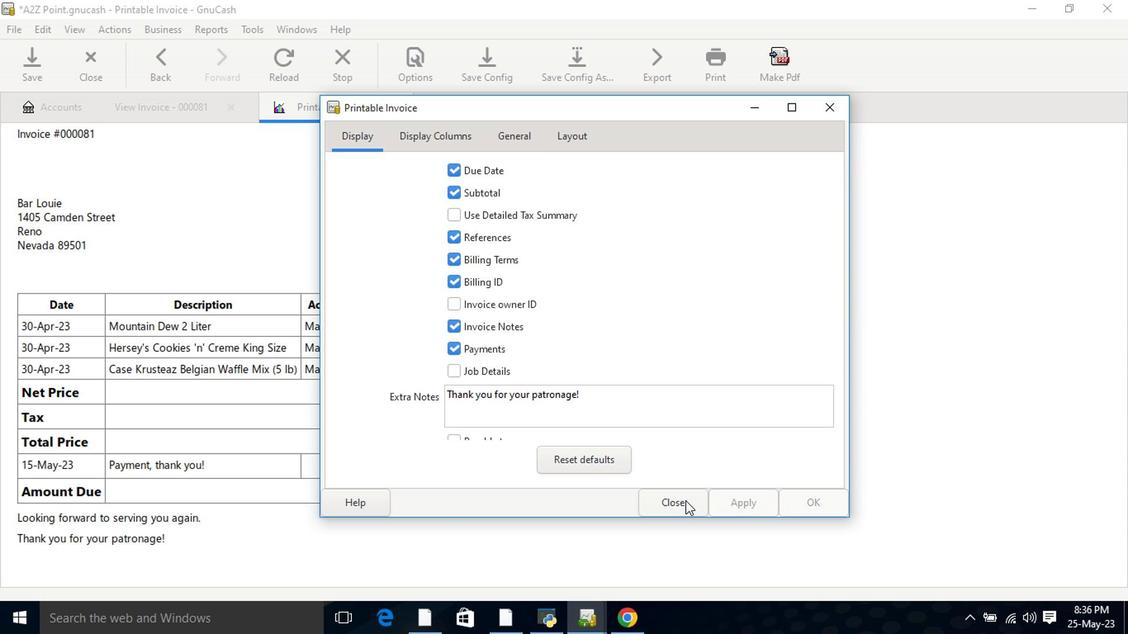 
Action: Mouse moved to (682, 501)
Screenshot: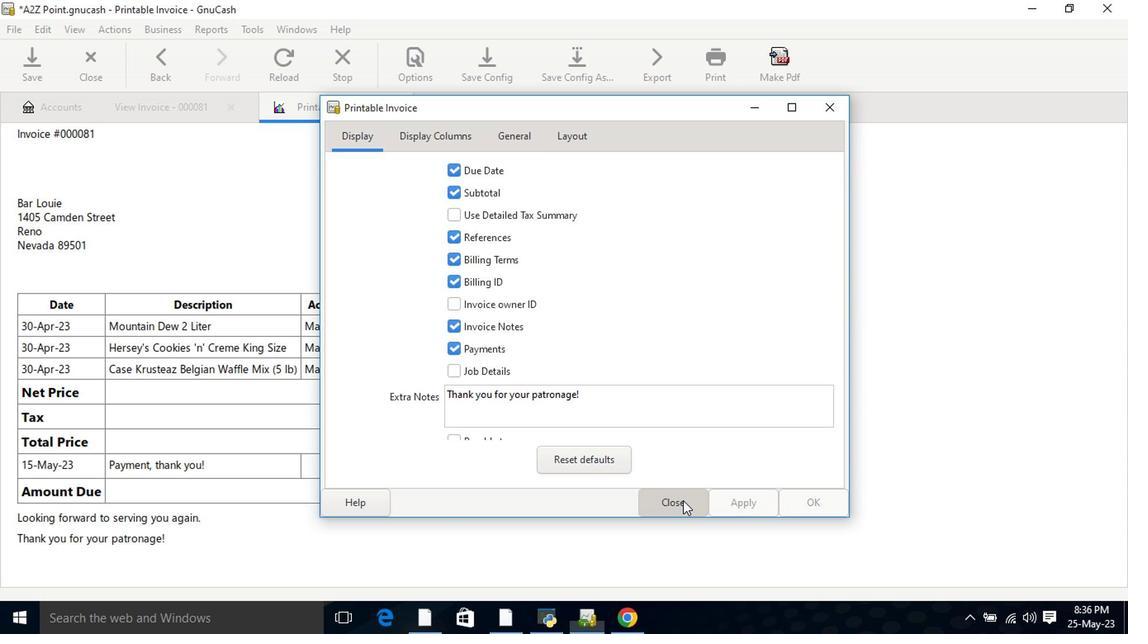 
